 Task: Slide 22 - Resources.
Action: Mouse moved to (29, 76)
Screenshot: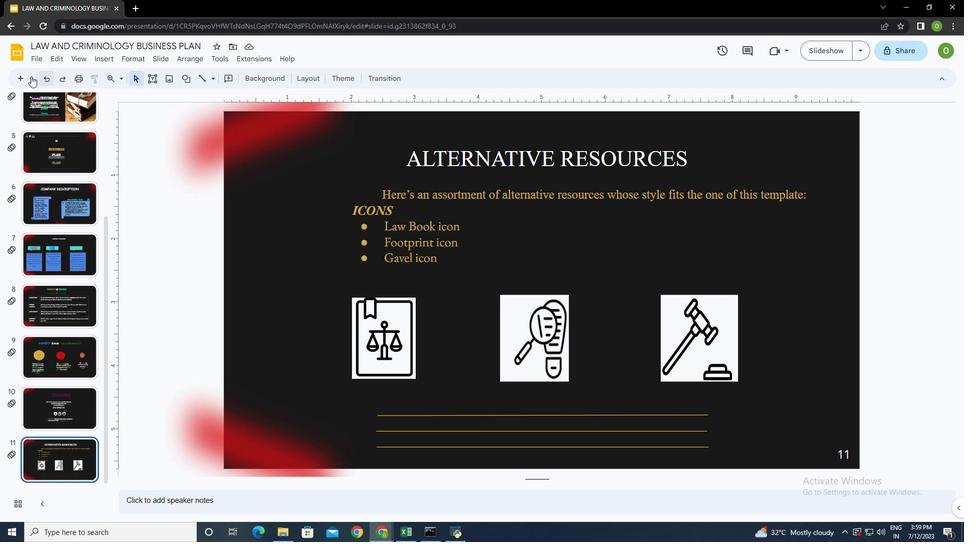 
Action: Mouse pressed left at (29, 76)
Screenshot: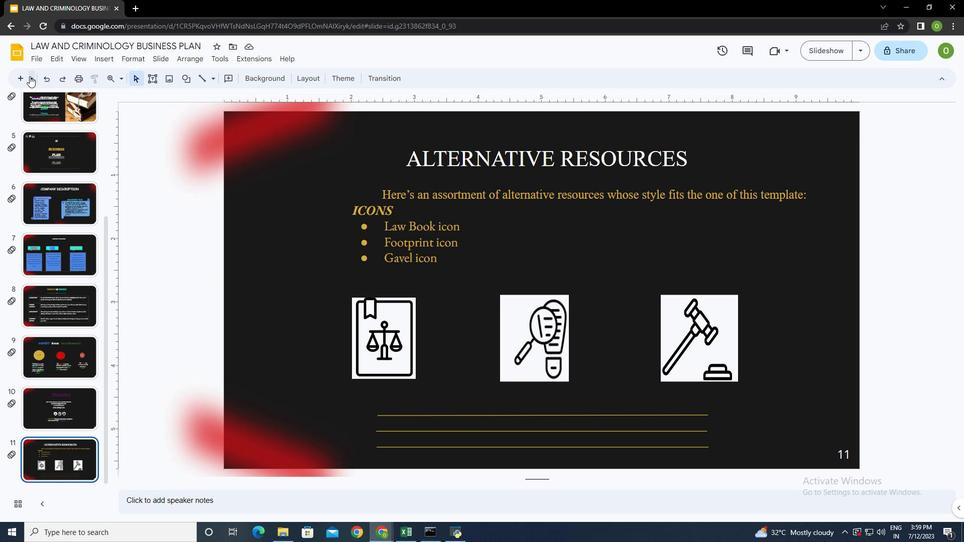 
Action: Mouse moved to (42, 313)
Screenshot: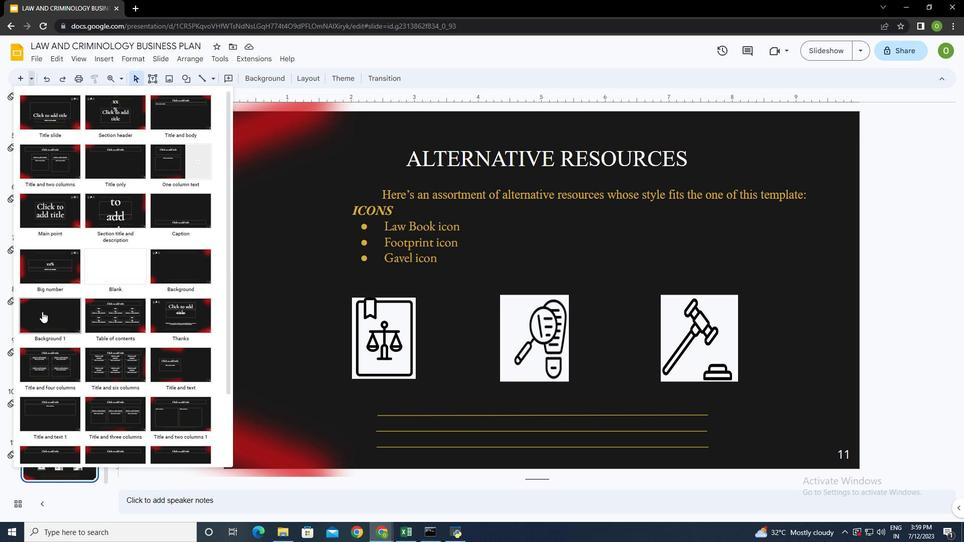 
Action: Mouse pressed left at (42, 313)
Screenshot: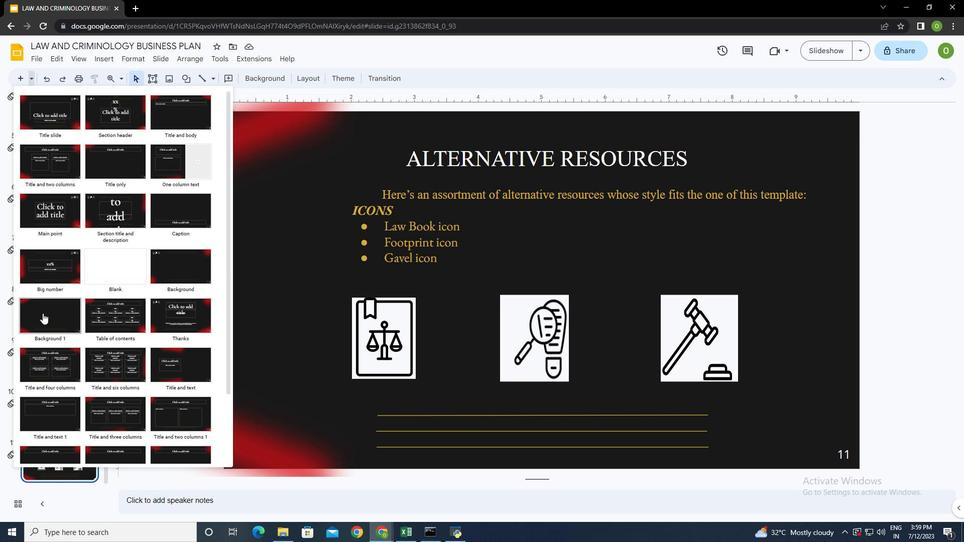 
Action: Mouse moved to (150, 77)
Screenshot: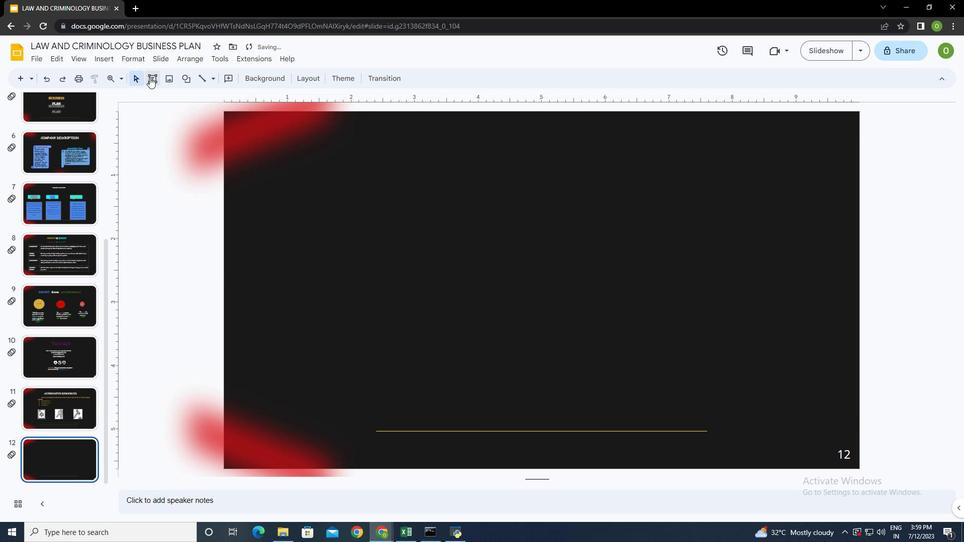 
Action: Mouse pressed left at (150, 77)
Screenshot: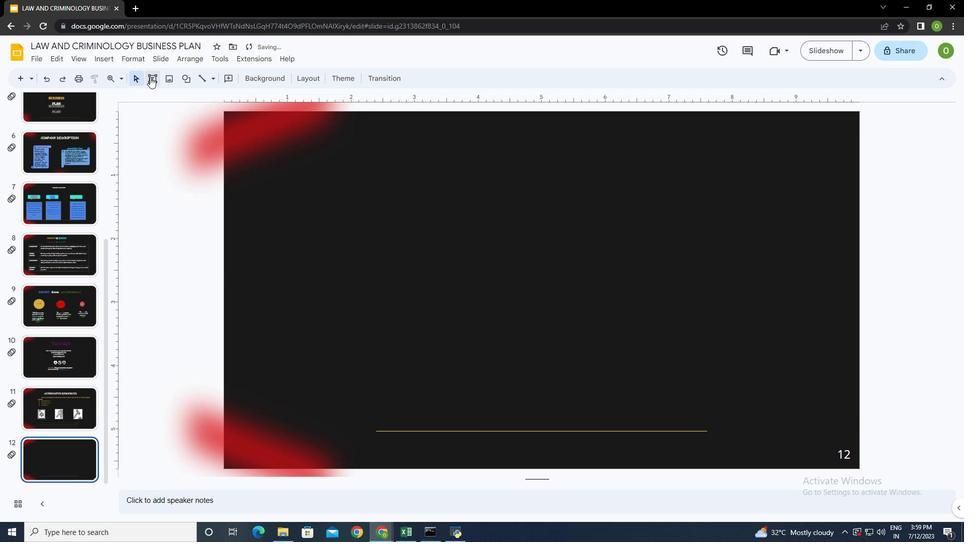
Action: Mouse moved to (383, 135)
Screenshot: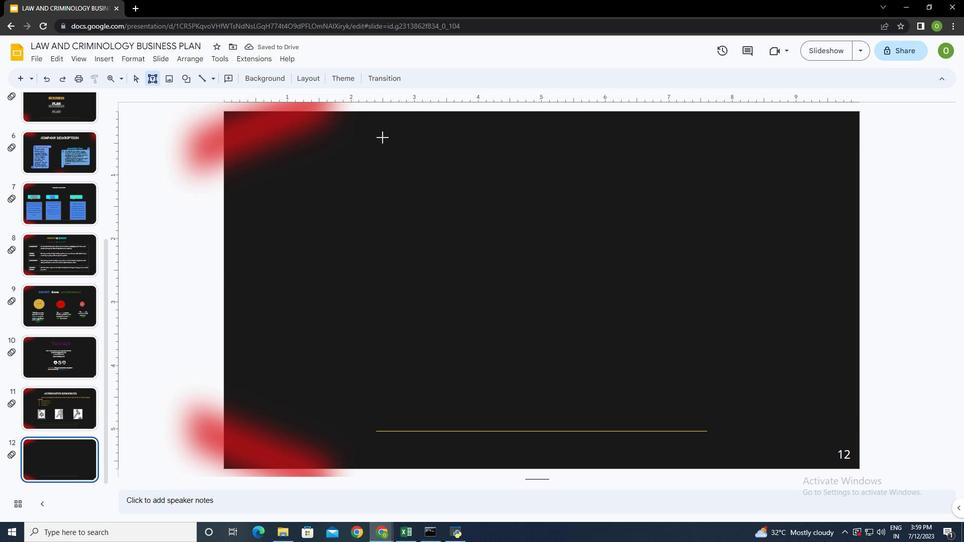 
Action: Mouse pressed left at (383, 135)
Screenshot: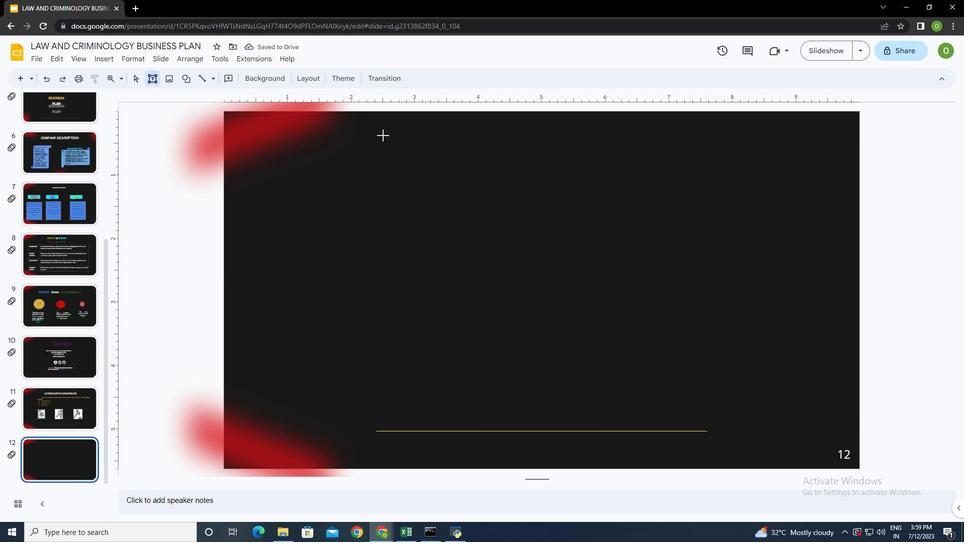 
Action: Mouse moved to (436, 164)
Screenshot: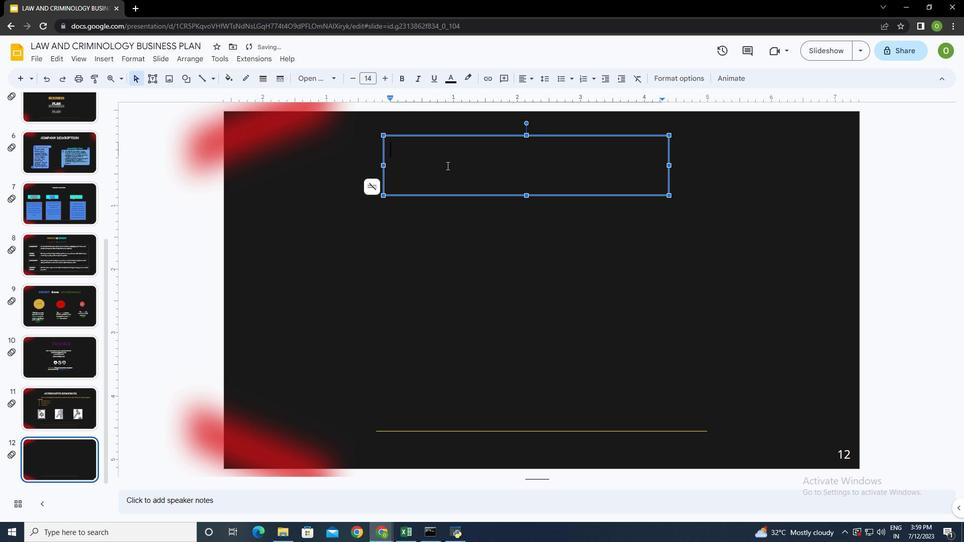 
Action: Key pressed <Key.caps_lock>RESOURCES
Screenshot: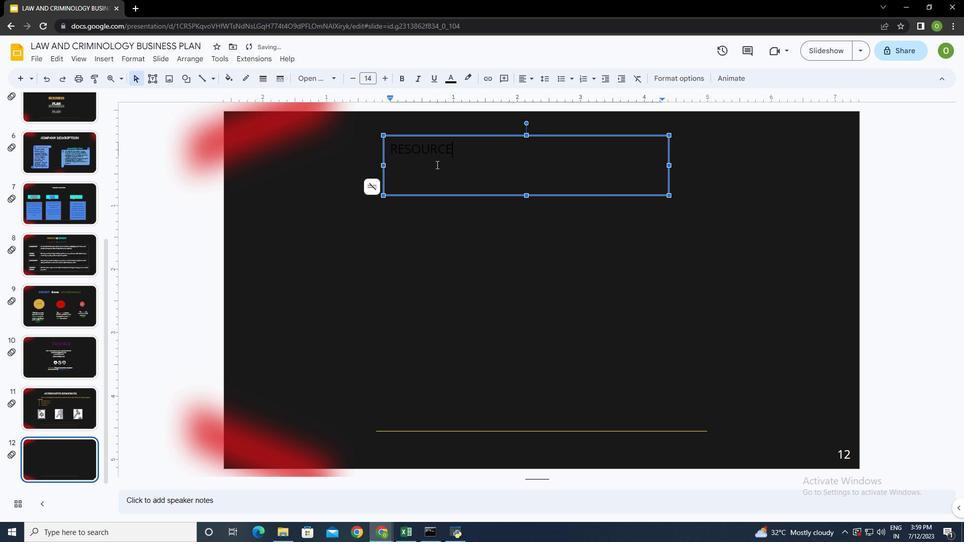 
Action: Mouse moved to (480, 150)
Screenshot: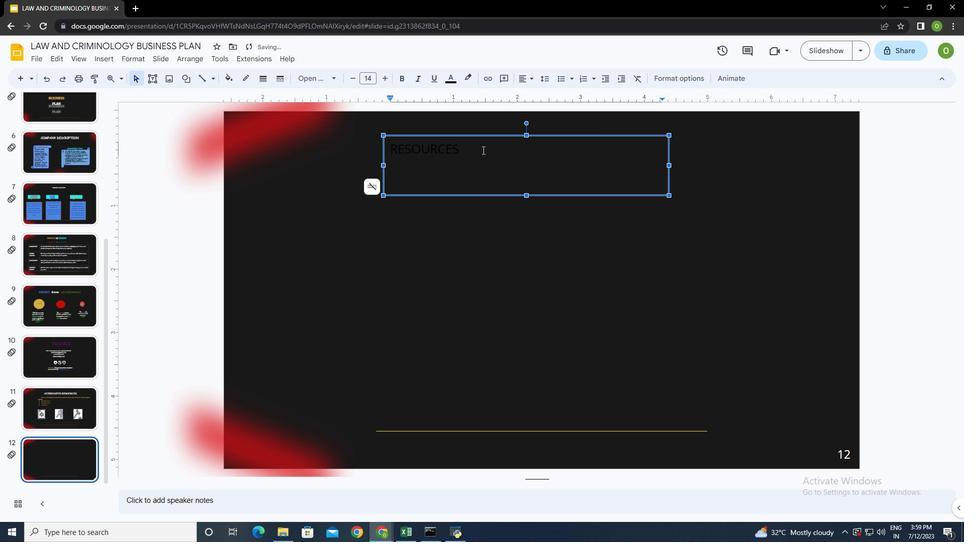 
Action: Mouse pressed left at (480, 150)
Screenshot: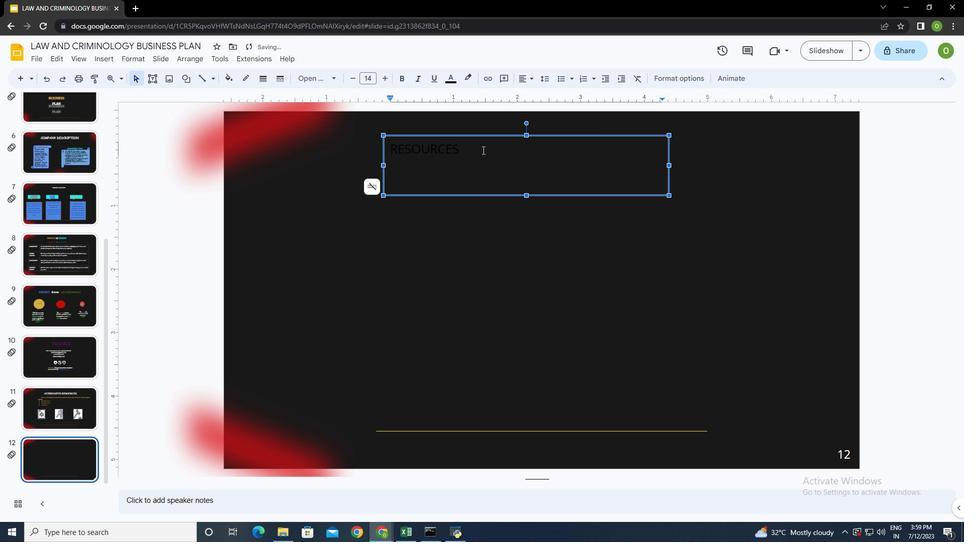 
Action: Mouse moved to (455, 73)
Screenshot: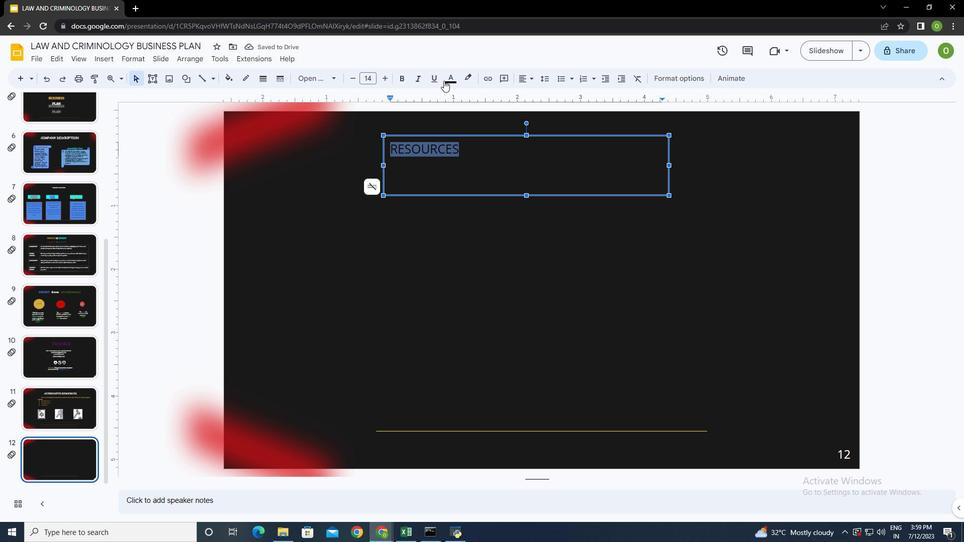 
Action: Mouse pressed left at (455, 73)
Screenshot: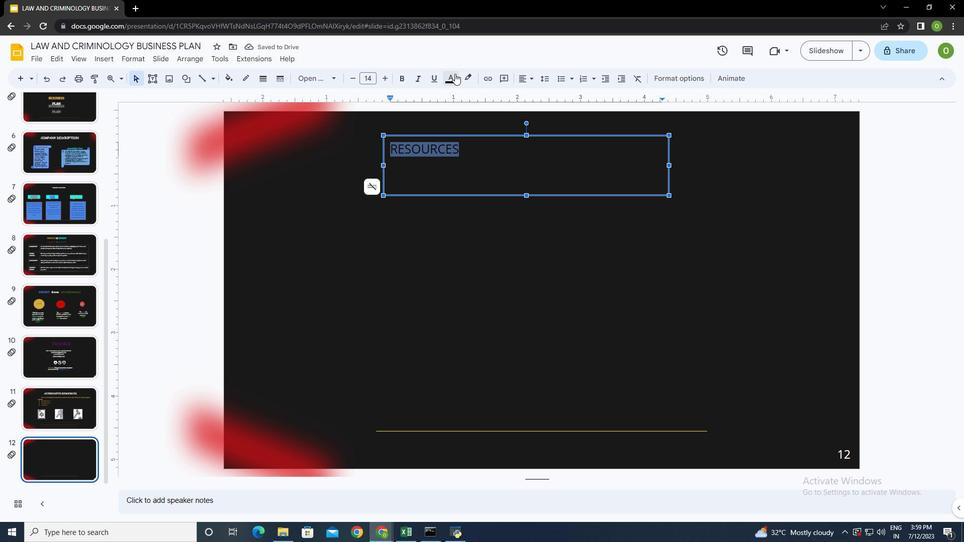 
Action: Mouse moved to (452, 110)
Screenshot: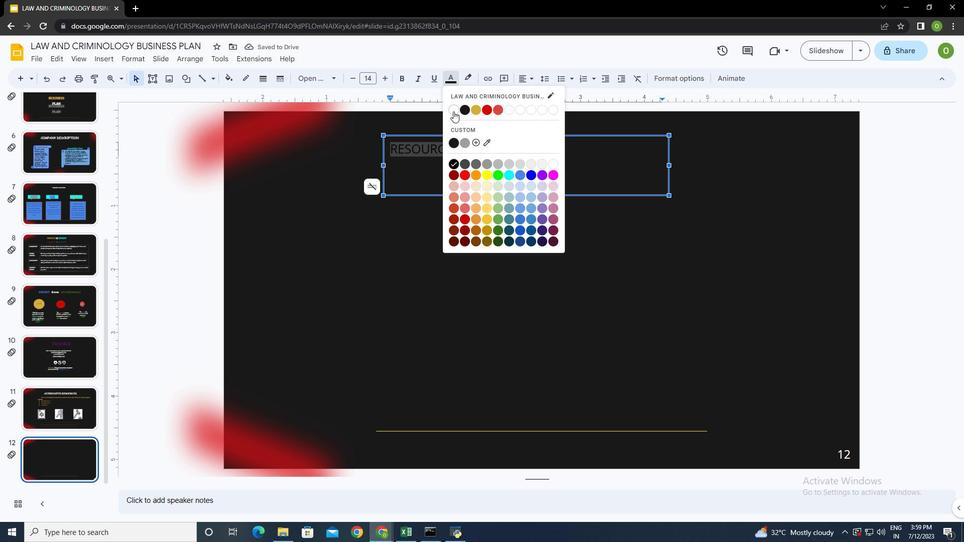 
Action: Mouse pressed left at (452, 110)
Screenshot: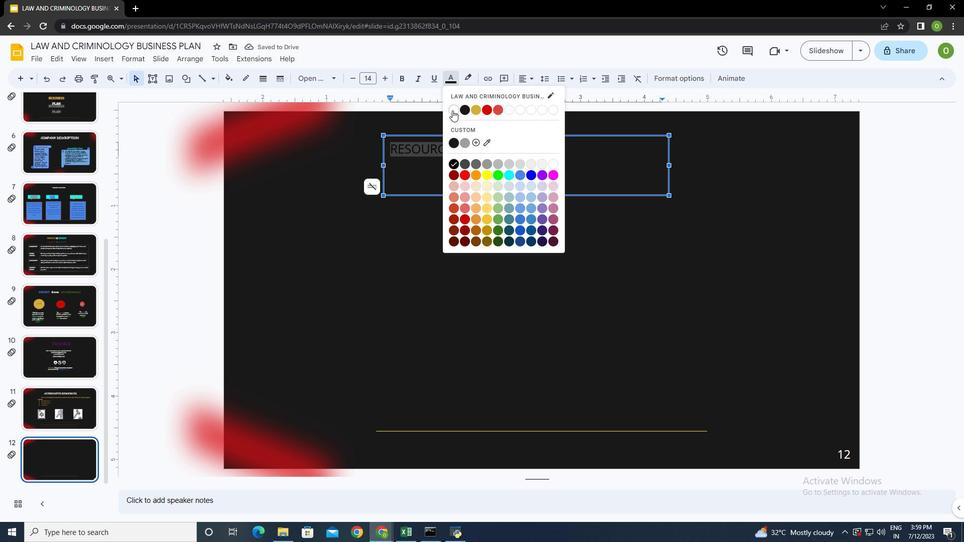 
Action: Mouse moved to (371, 76)
Screenshot: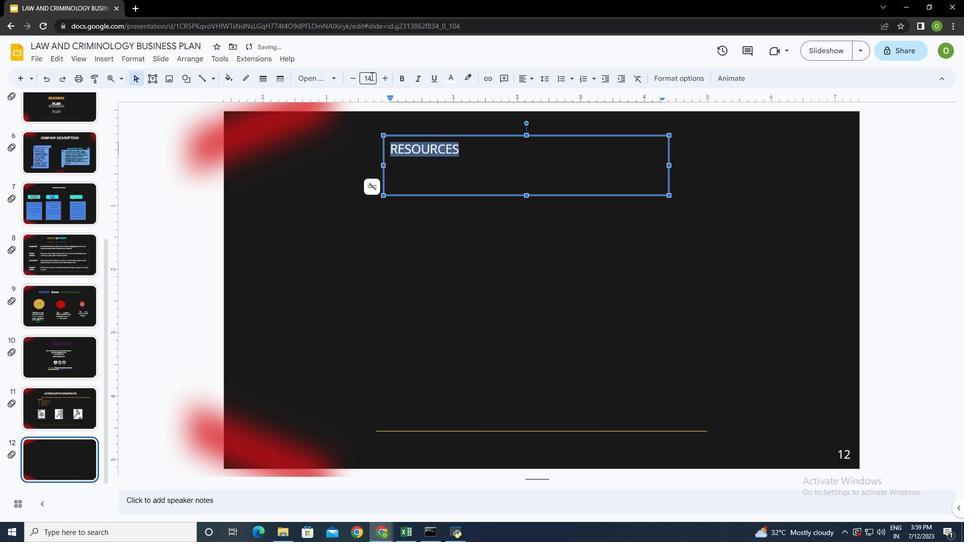 
Action: Mouse pressed left at (371, 76)
Screenshot: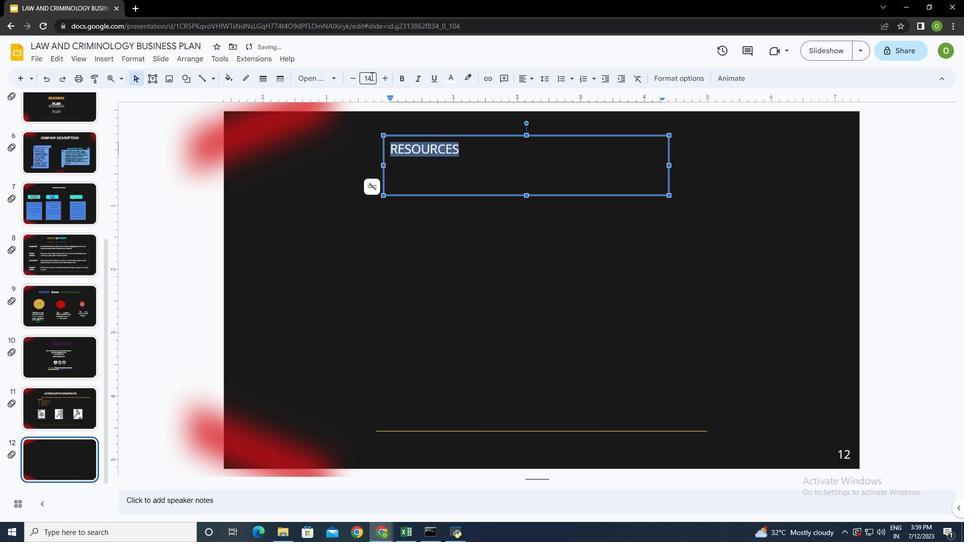 
Action: Mouse moved to (370, 301)
Screenshot: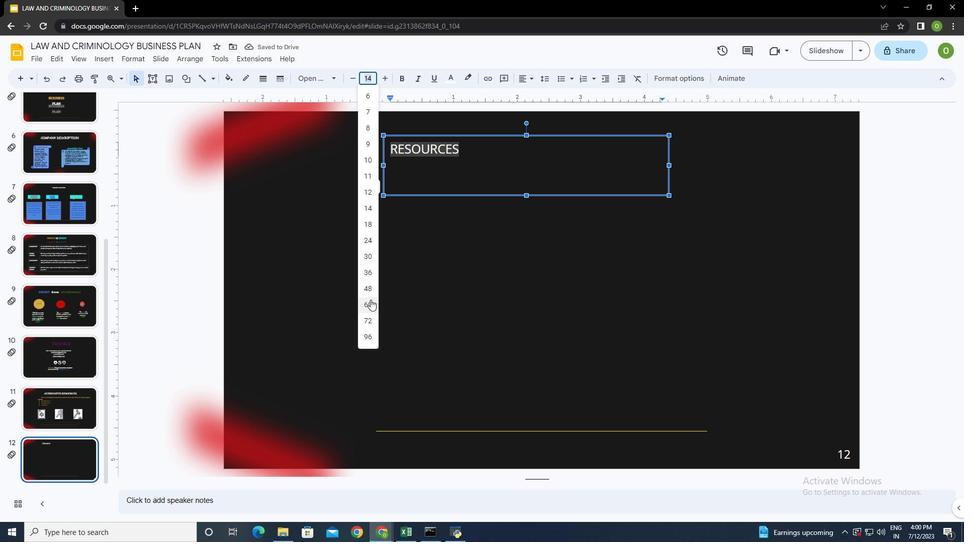 
Action: Mouse pressed left at (370, 301)
Screenshot: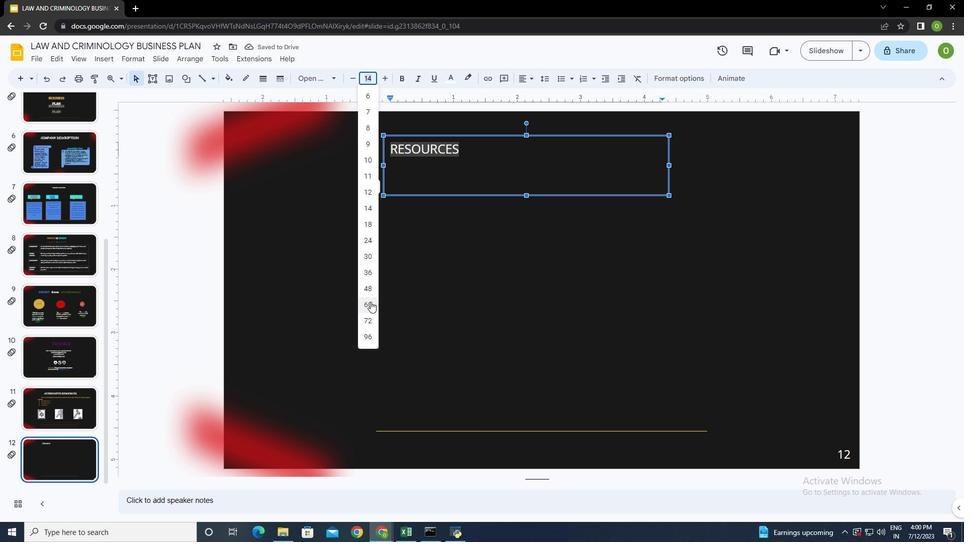 
Action: Mouse moved to (353, 77)
Screenshot: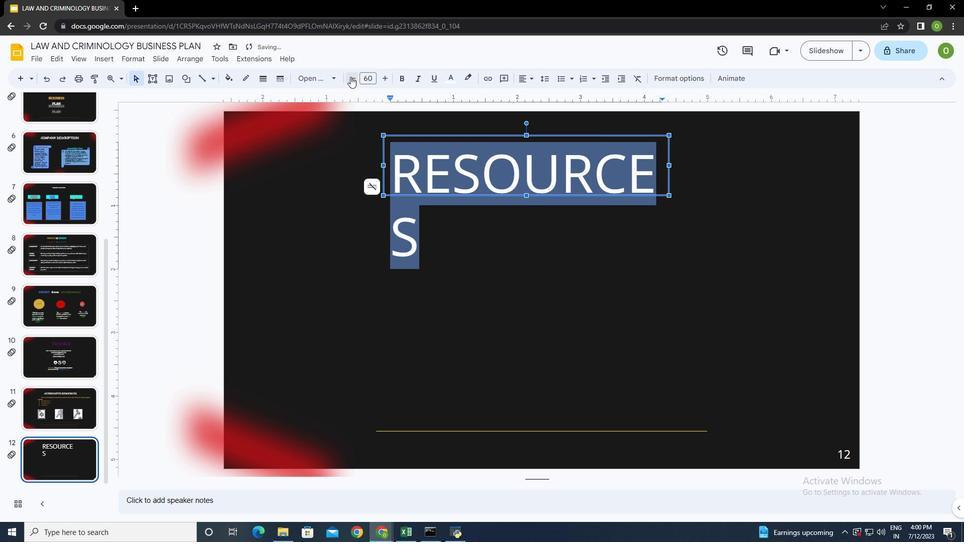 
Action: Mouse pressed left at (353, 77)
Screenshot: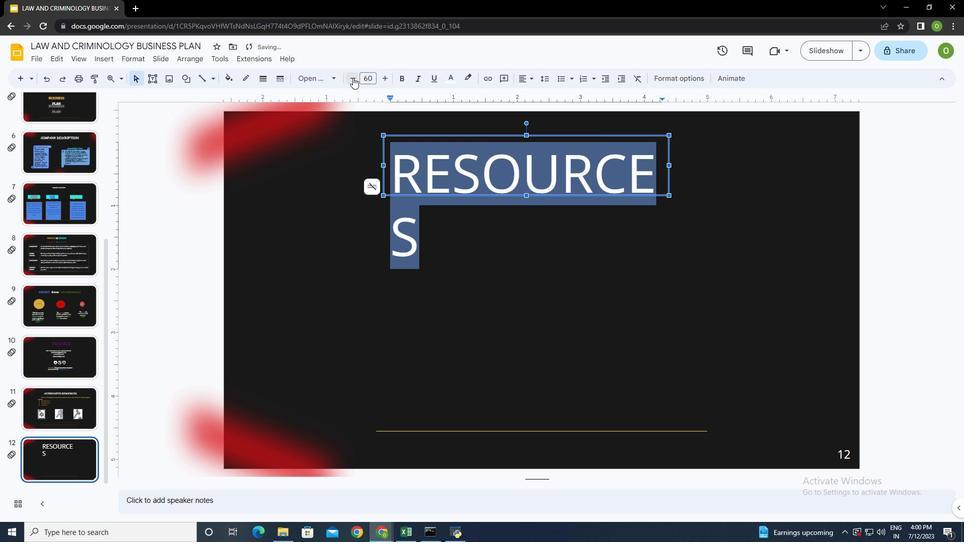 
Action: Mouse pressed left at (353, 77)
Screenshot: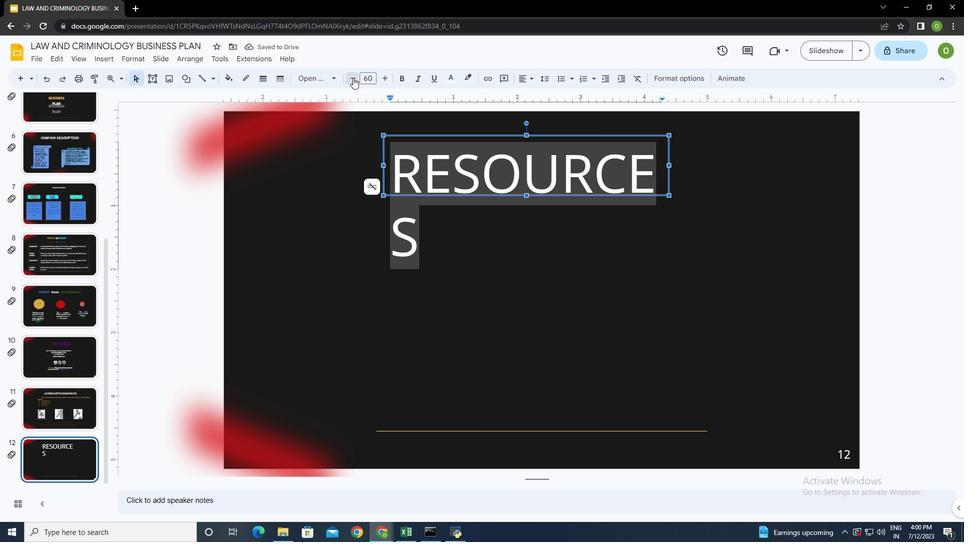 
Action: Mouse pressed left at (353, 77)
Screenshot: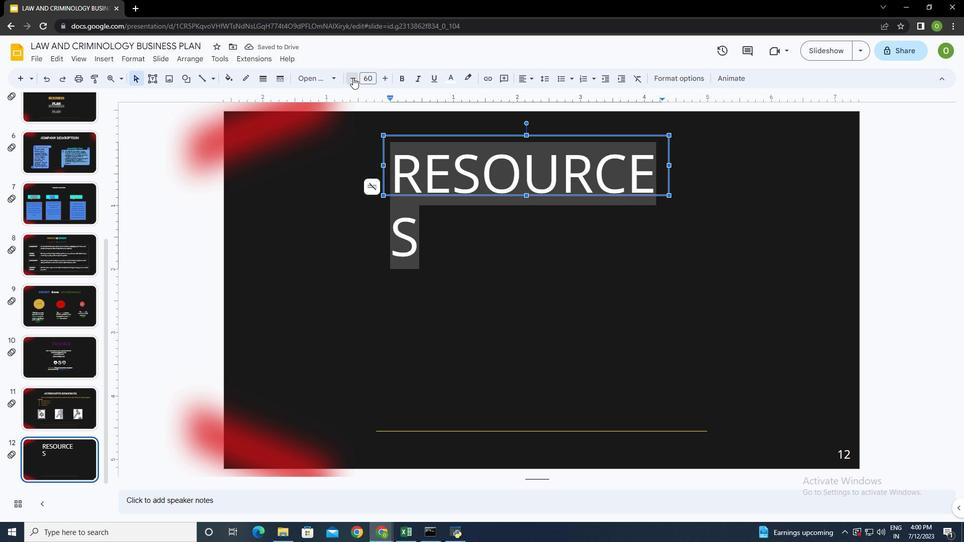 
Action: Mouse pressed left at (353, 77)
Screenshot: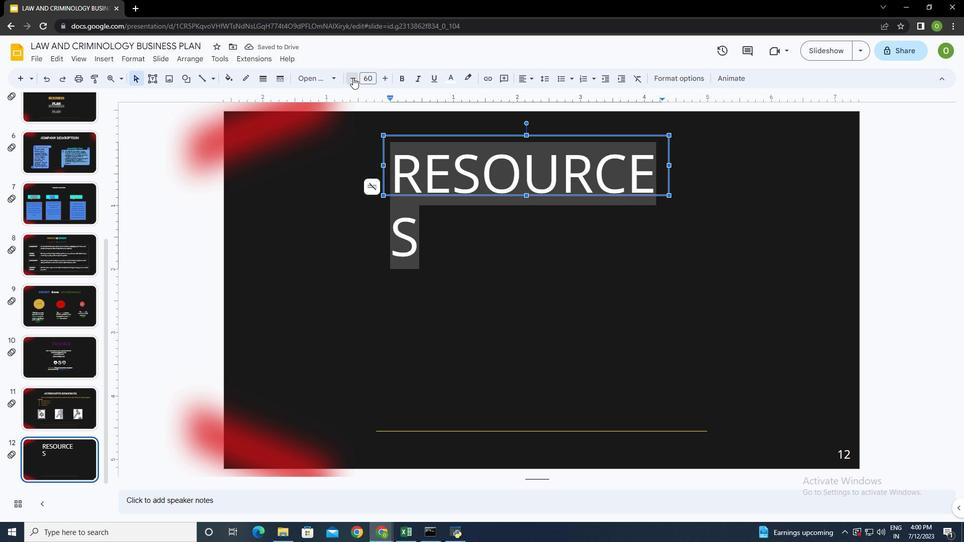 
Action: Mouse pressed left at (353, 77)
Screenshot: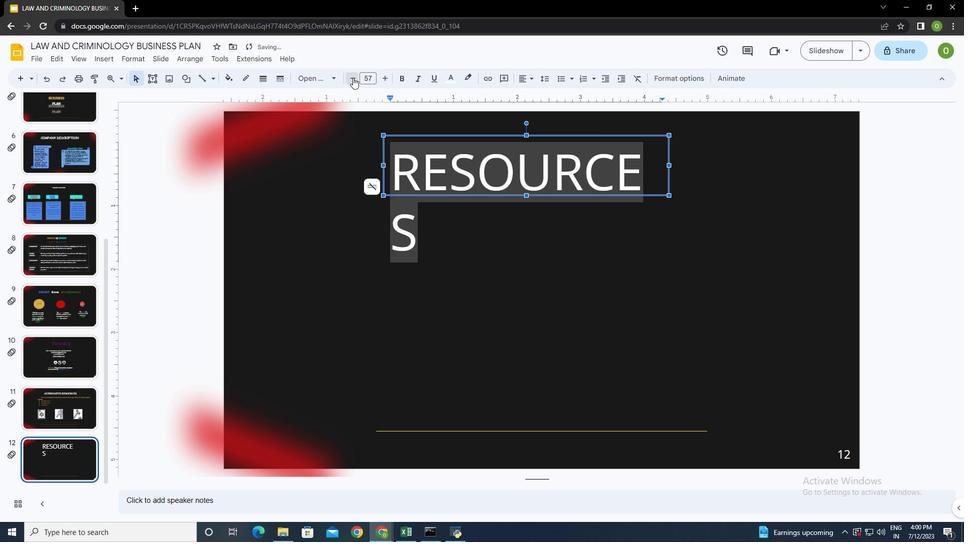 
Action: Mouse pressed left at (353, 77)
Screenshot: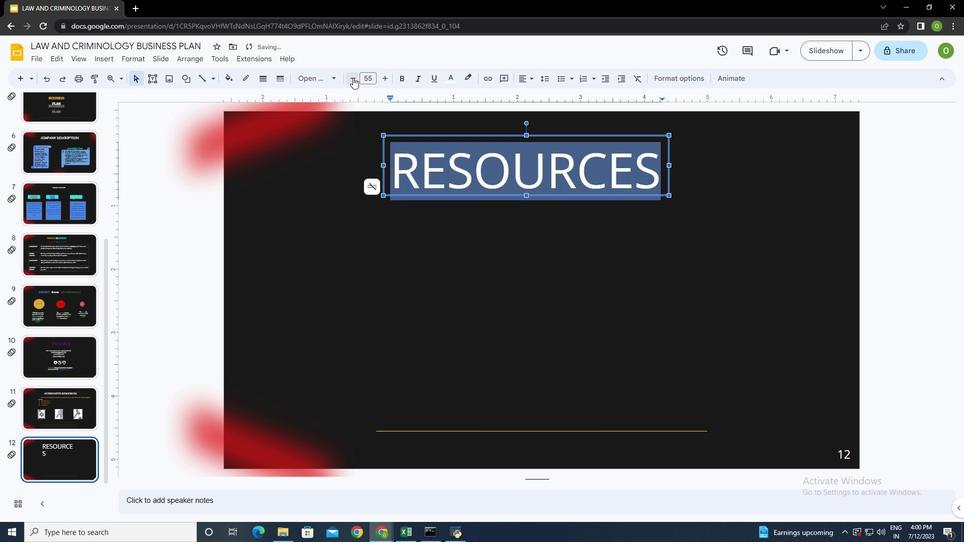 
Action: Mouse pressed left at (353, 77)
Screenshot: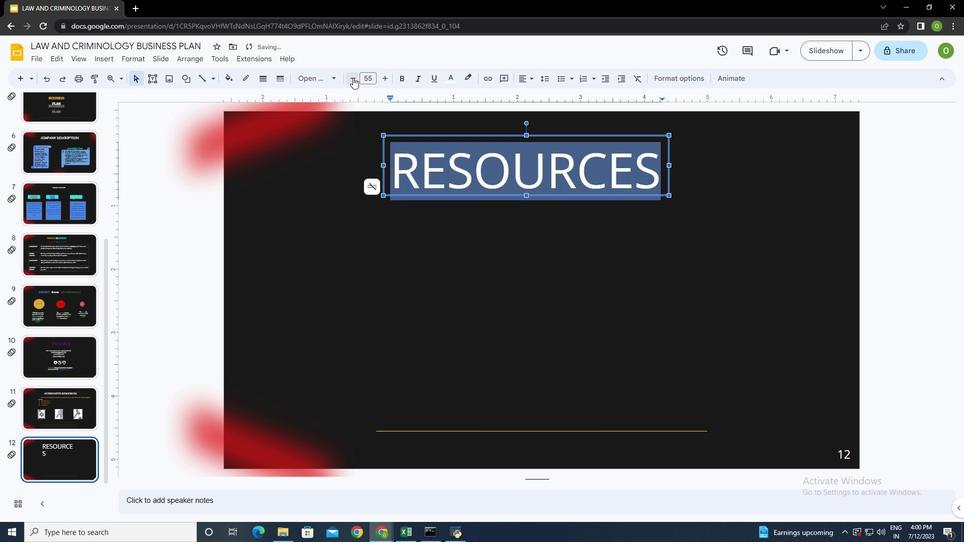
Action: Mouse pressed left at (353, 77)
Screenshot: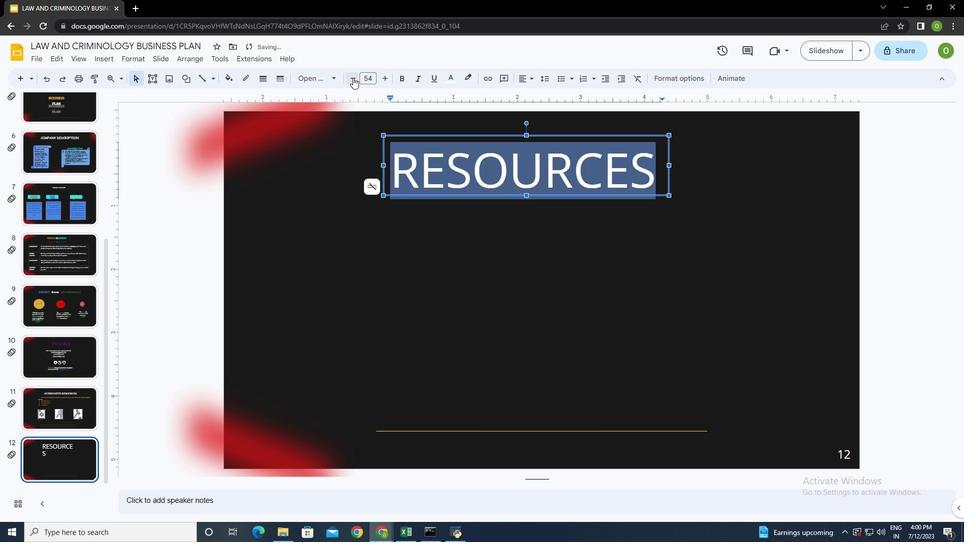 
Action: Mouse pressed left at (353, 77)
Screenshot: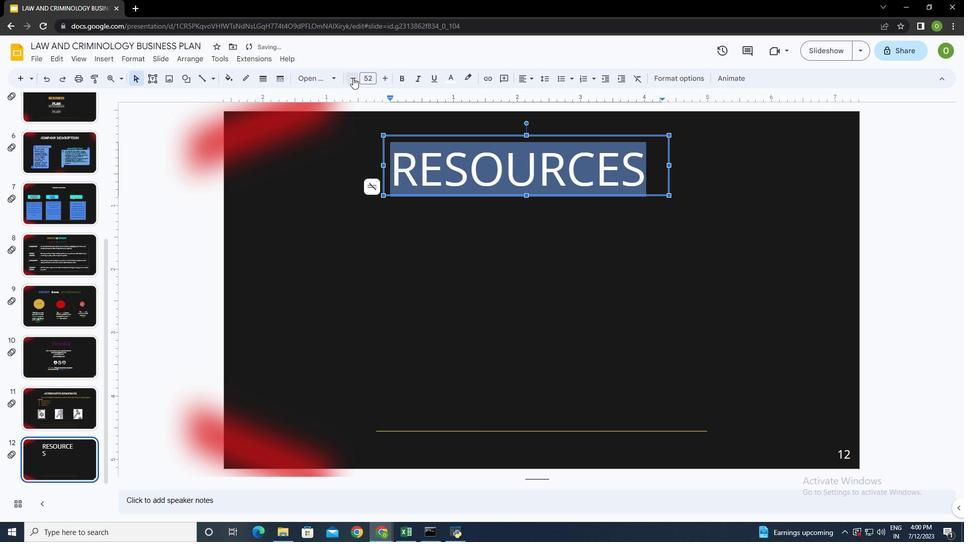 
Action: Mouse pressed left at (353, 77)
Screenshot: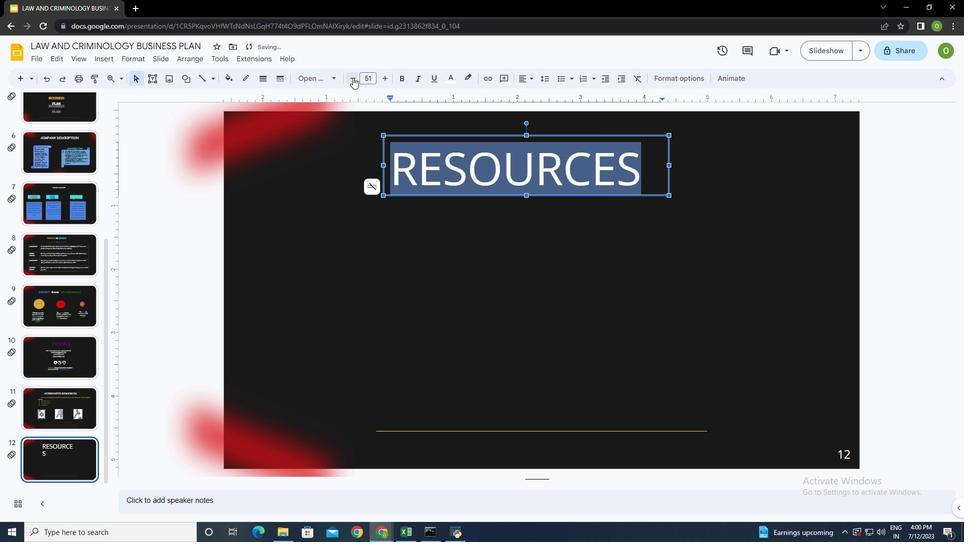 
Action: Mouse moved to (315, 76)
Screenshot: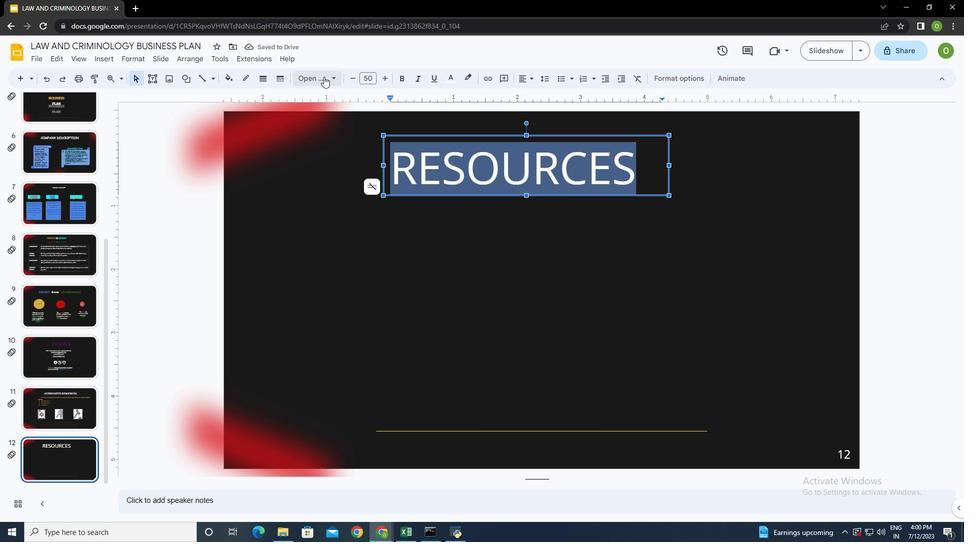 
Action: Mouse pressed left at (315, 76)
Screenshot: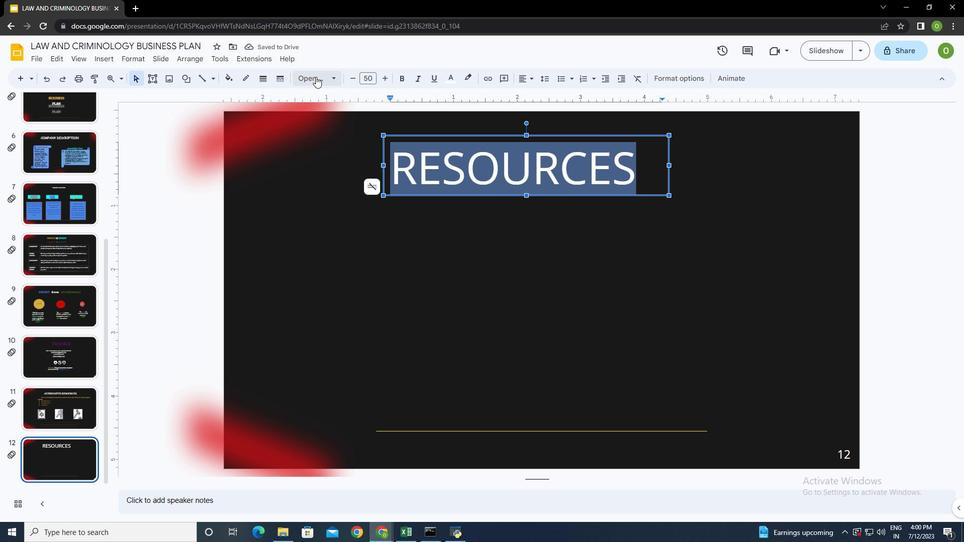
Action: Mouse moved to (356, 207)
Screenshot: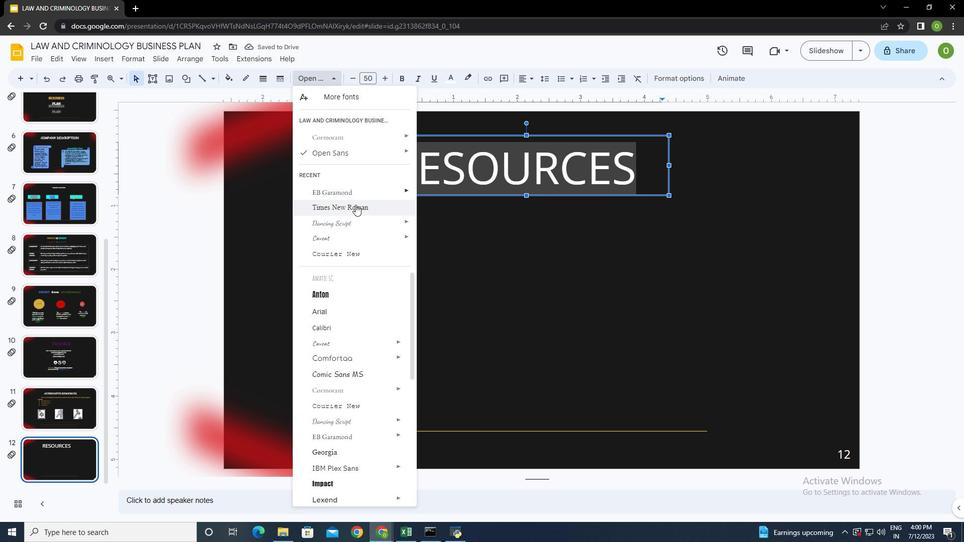 
Action: Mouse pressed left at (356, 207)
Screenshot: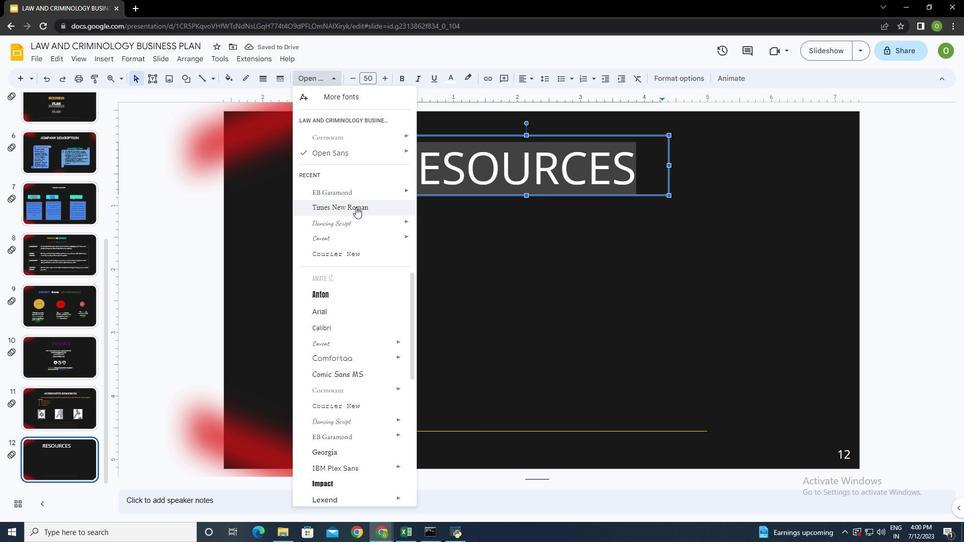
Action: Mouse moved to (670, 166)
Screenshot: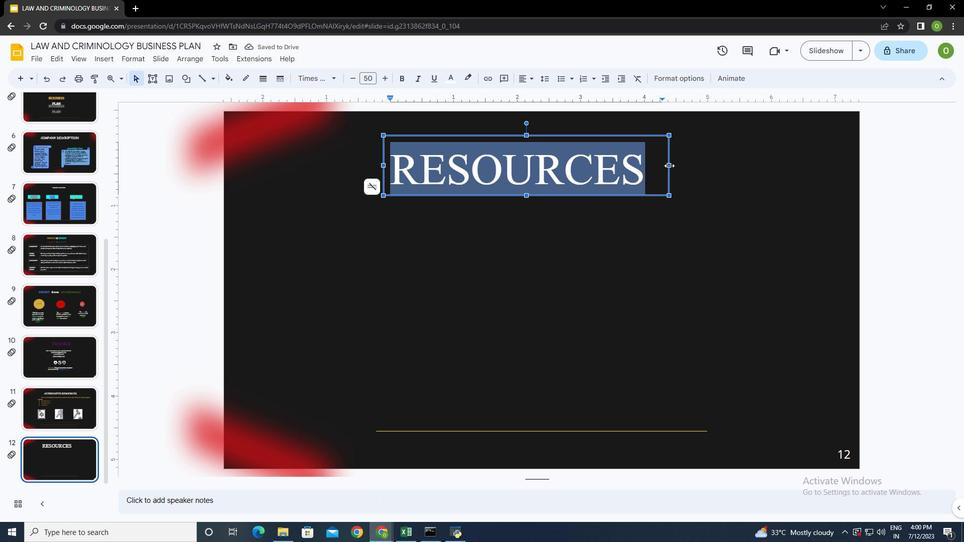 
Action: Mouse pressed left at (670, 166)
Screenshot: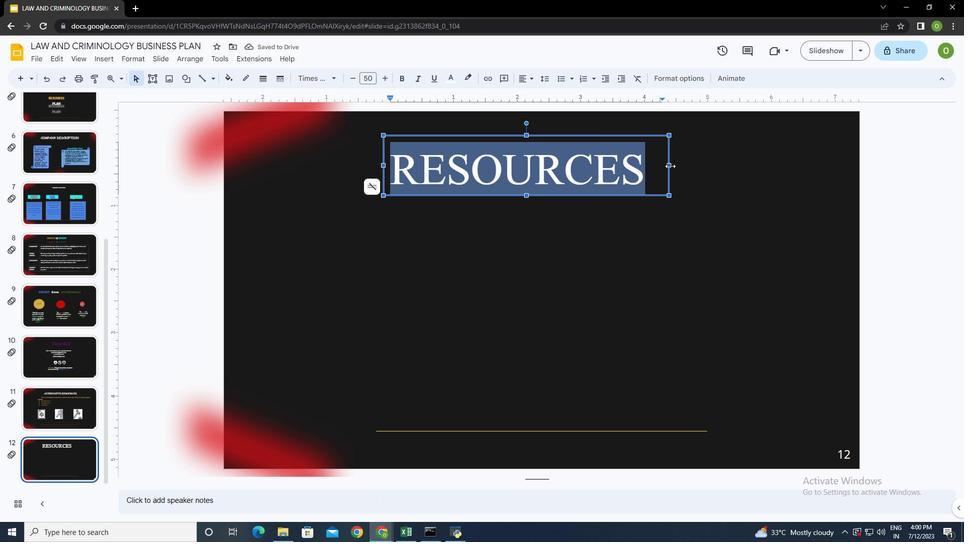 
Action: Mouse moved to (701, 171)
Screenshot: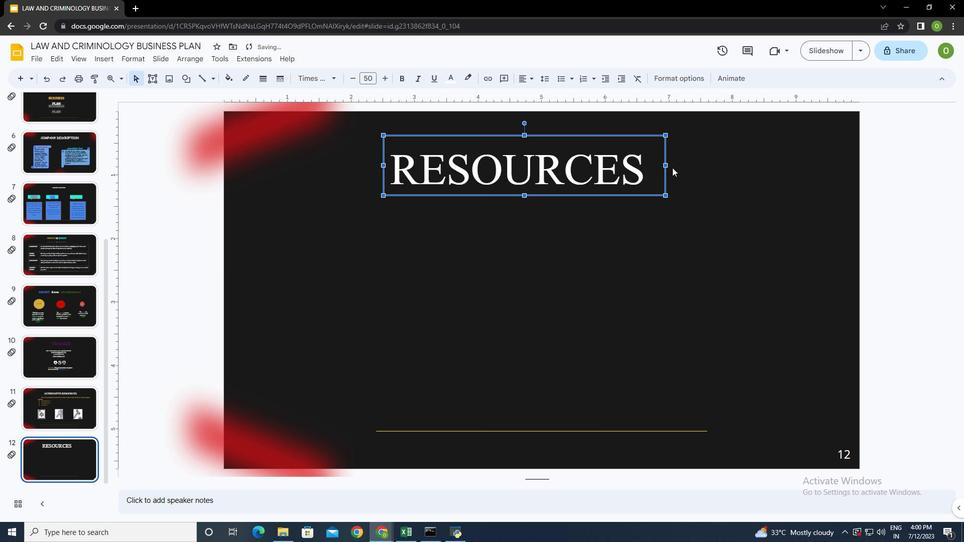 
Action: Mouse pressed left at (701, 171)
Screenshot: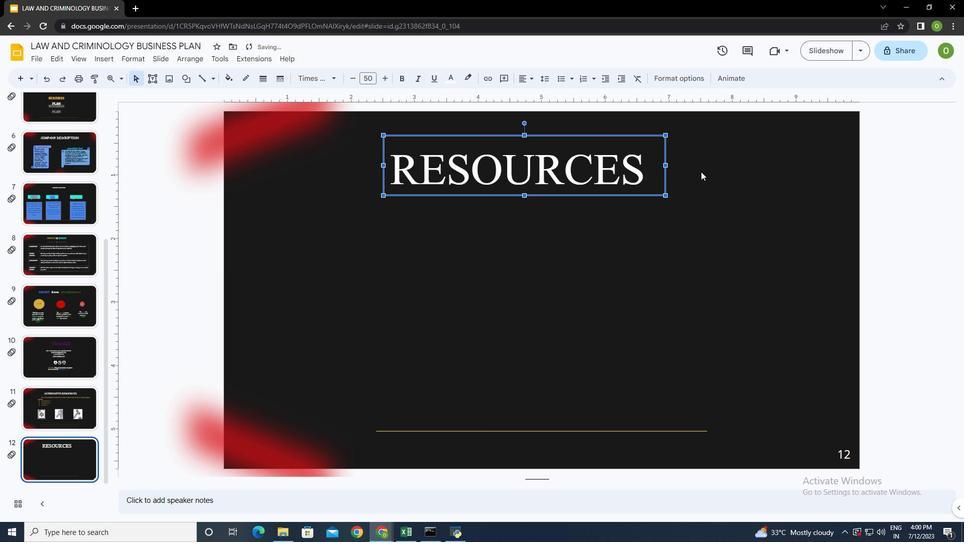 
Action: Mouse moved to (463, 202)
Screenshot: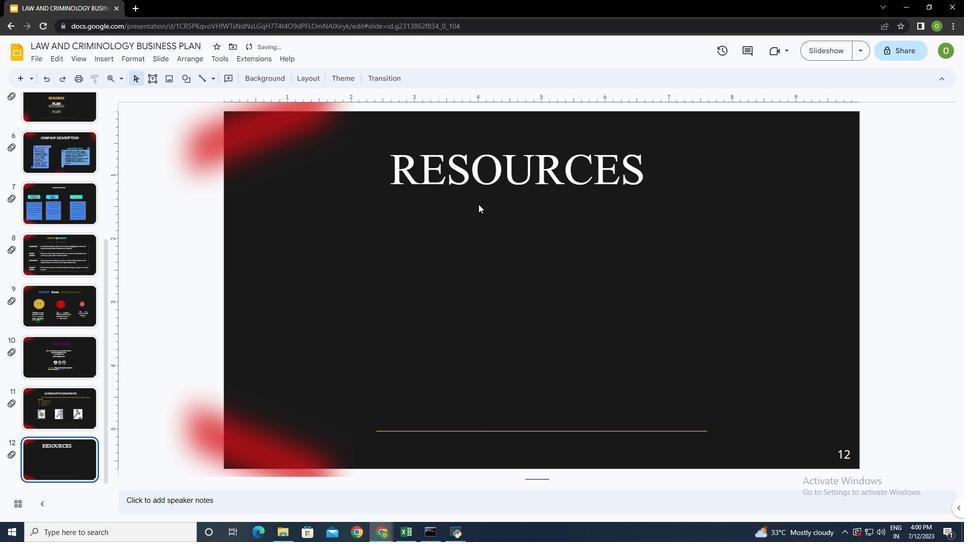 
Action: Mouse pressed left at (463, 202)
Screenshot: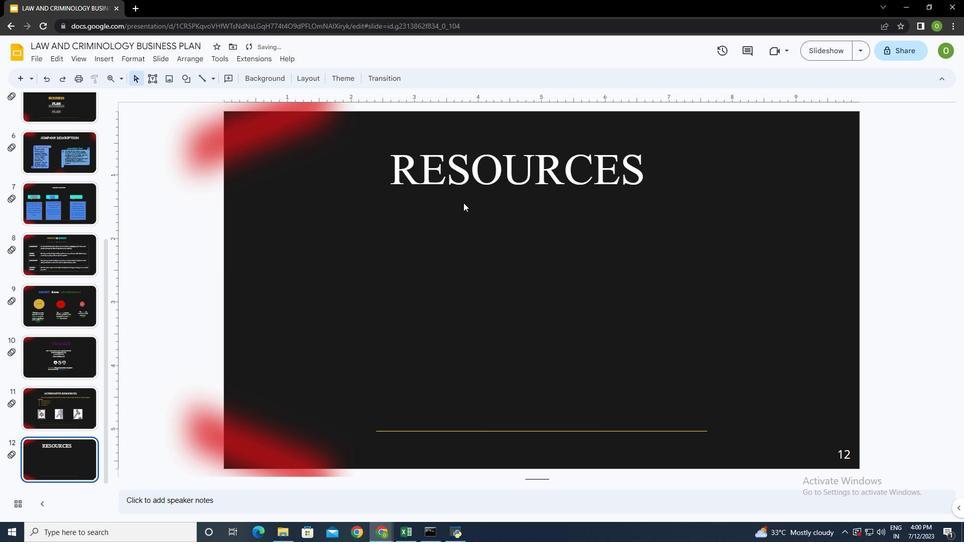 
Action: Mouse moved to (462, 181)
Screenshot: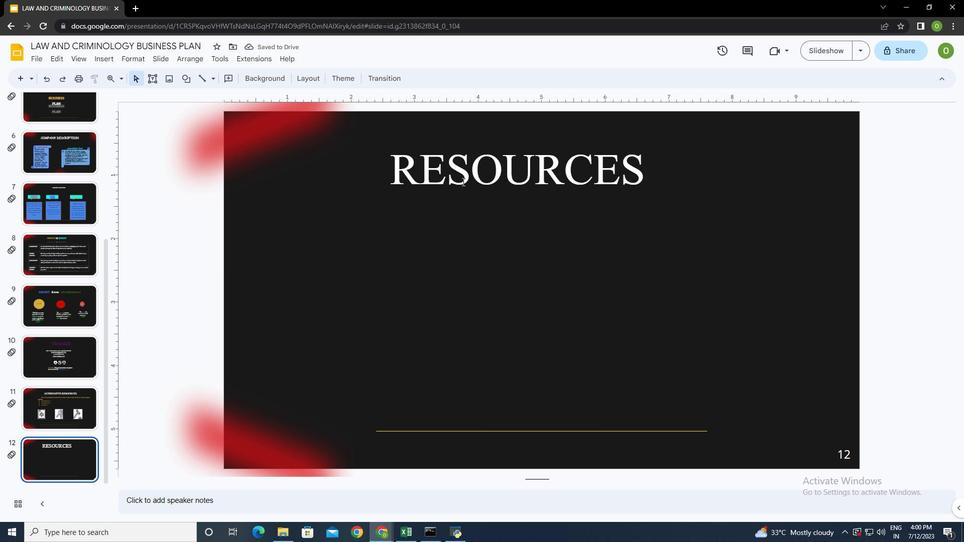 
Action: Mouse pressed left at (462, 181)
Screenshot: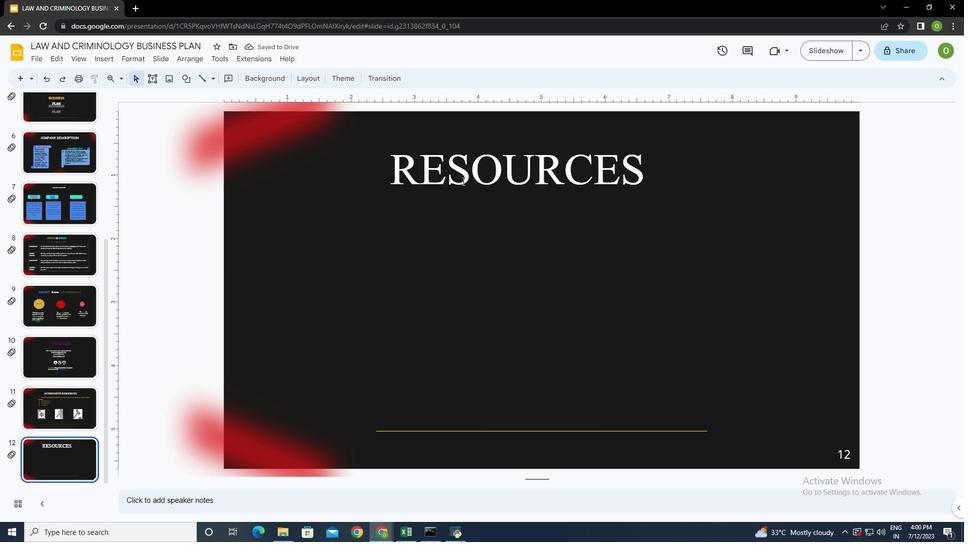 
Action: Mouse moved to (465, 214)
Screenshot: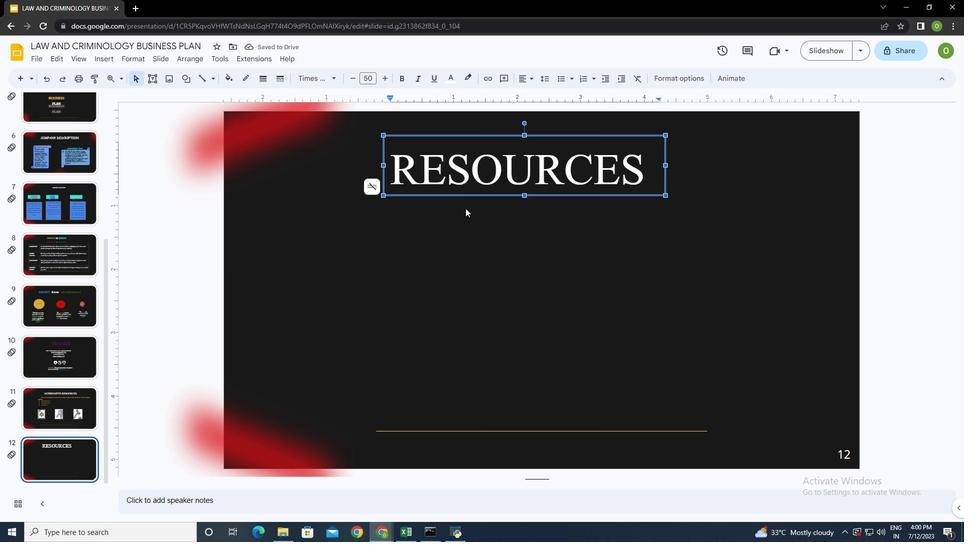 
Action: Mouse pressed left at (465, 214)
Screenshot: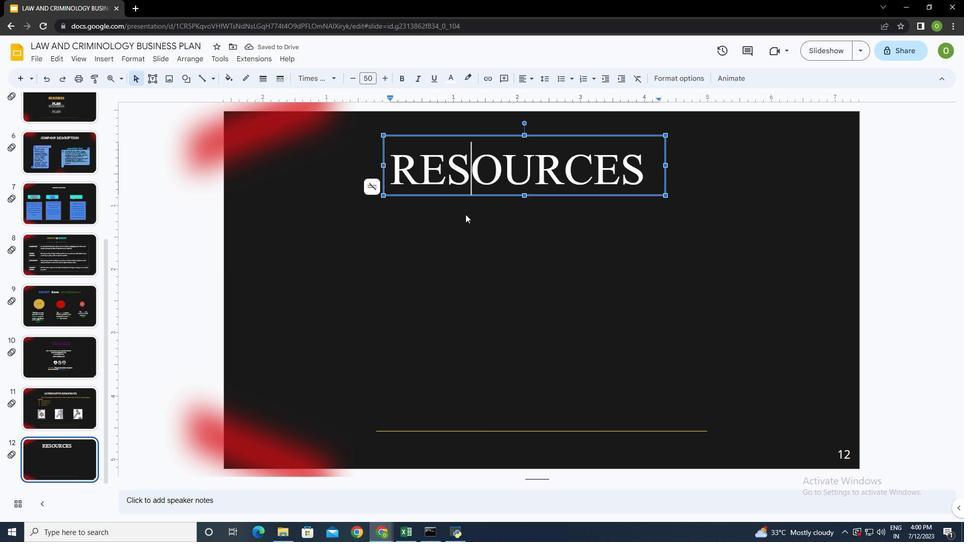 
Action: Mouse moved to (109, 60)
Screenshot: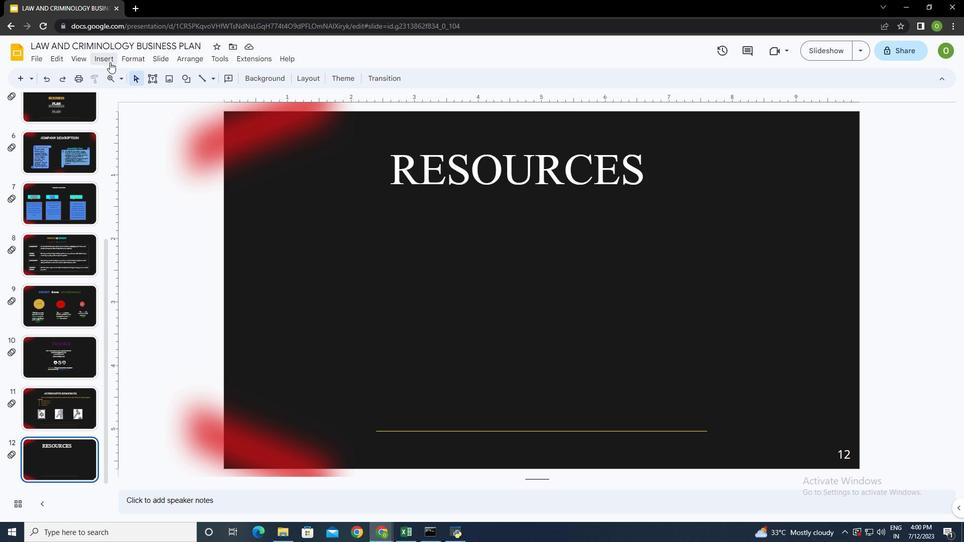 
Action: Mouse pressed left at (109, 60)
Screenshot: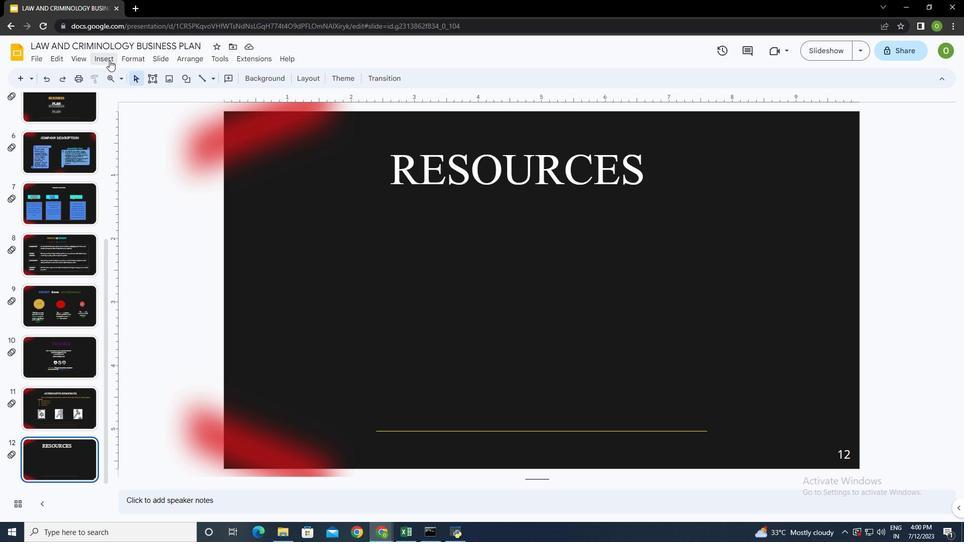 
Action: Mouse moved to (140, 88)
Screenshot: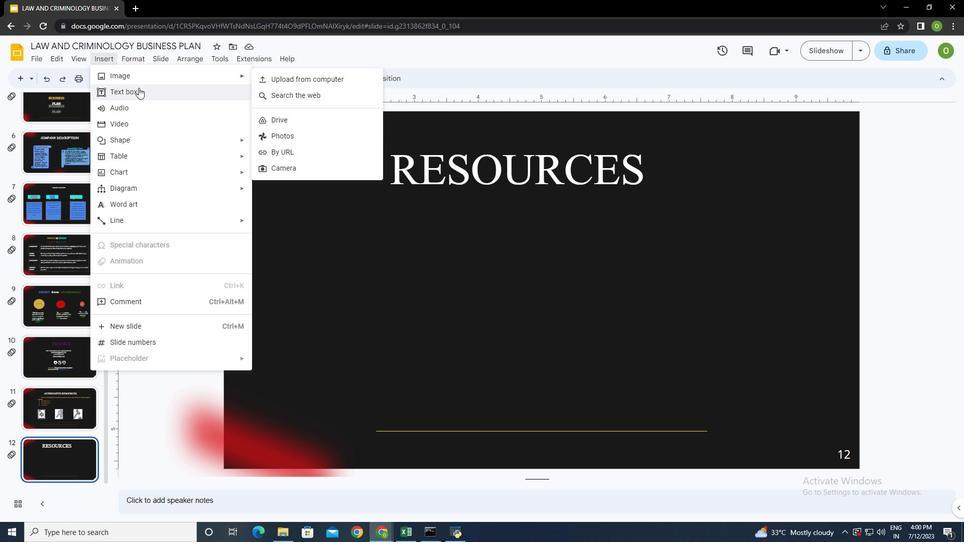 
Action: Mouse pressed left at (140, 88)
Screenshot: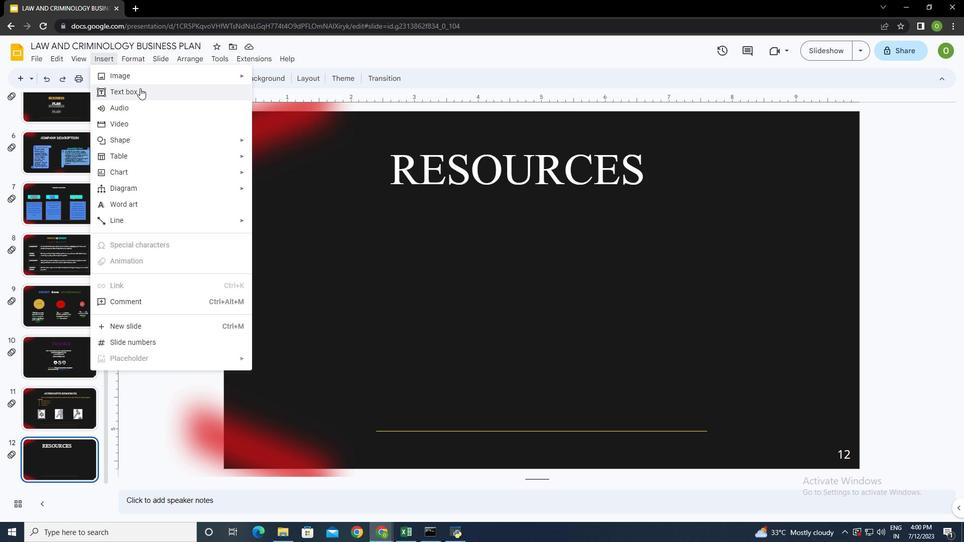 
Action: Mouse moved to (364, 207)
Screenshot: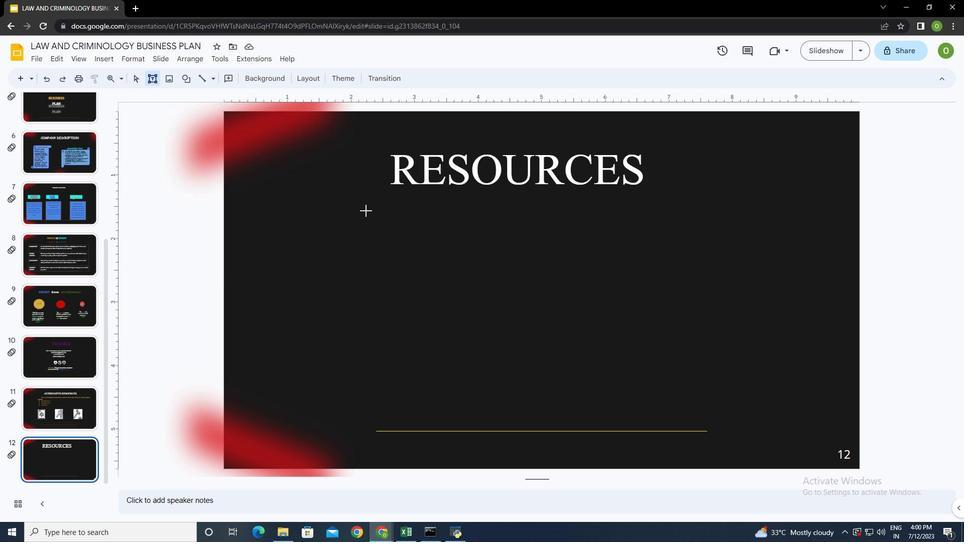 
Action: Mouse pressed left at (364, 207)
Screenshot: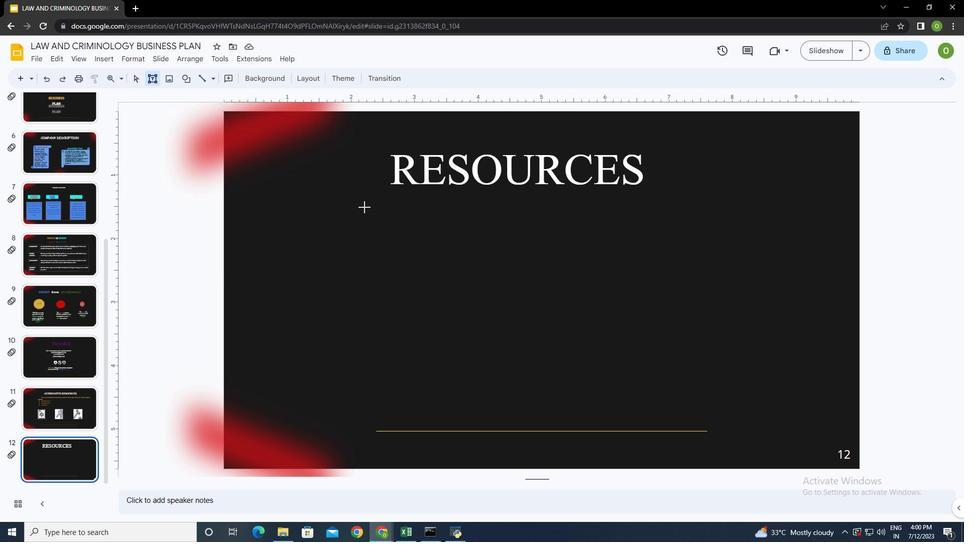 
Action: Mouse moved to (452, 79)
Screenshot: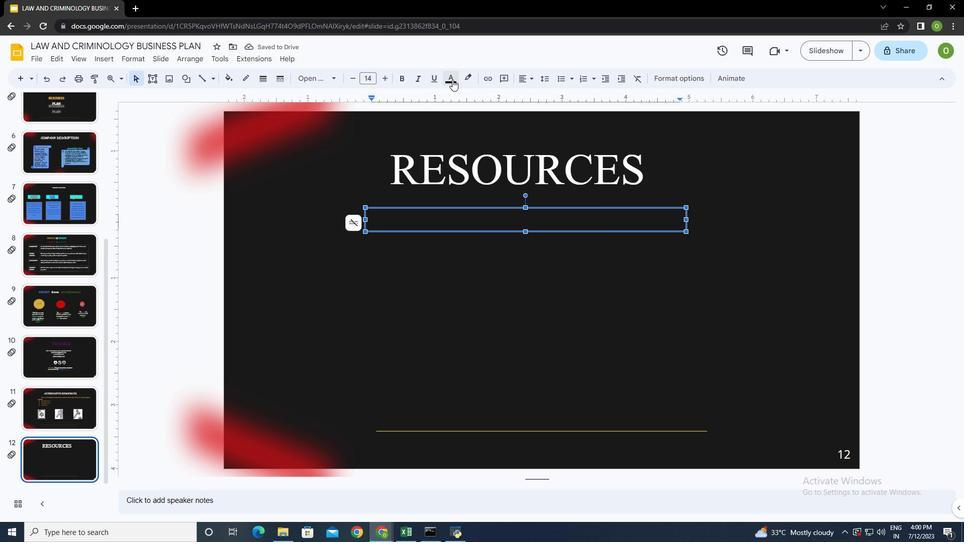 
Action: Mouse pressed left at (452, 79)
Screenshot: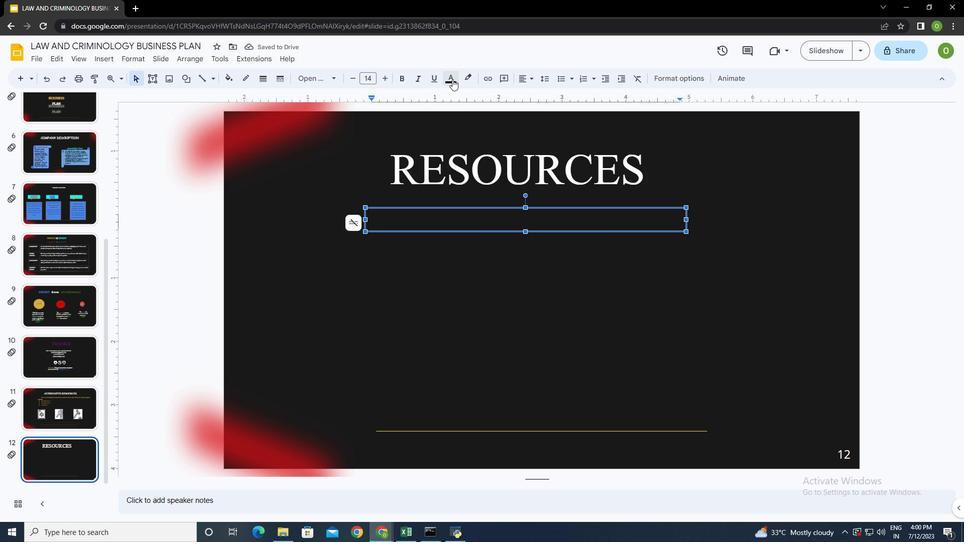 
Action: Mouse moved to (452, 108)
Screenshot: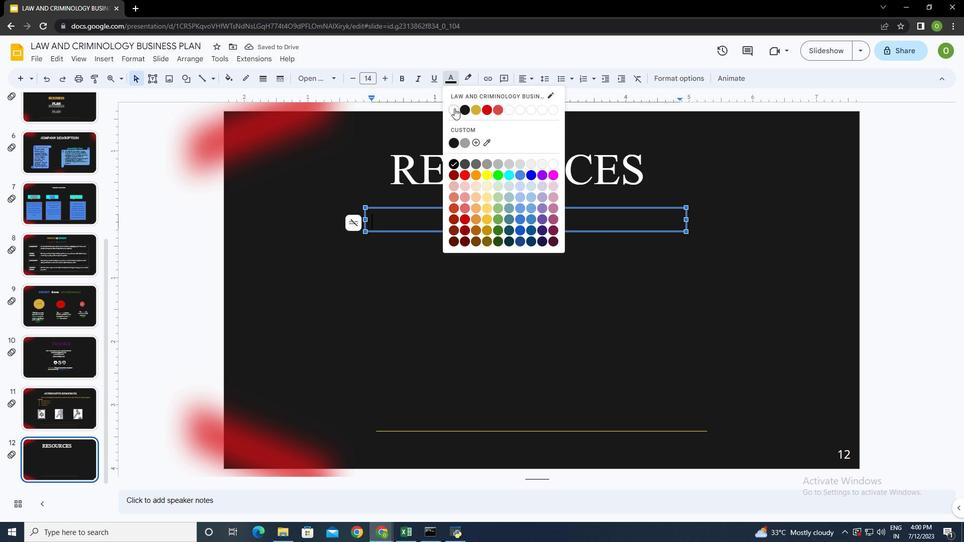 
Action: Mouse pressed left at (452, 108)
Screenshot: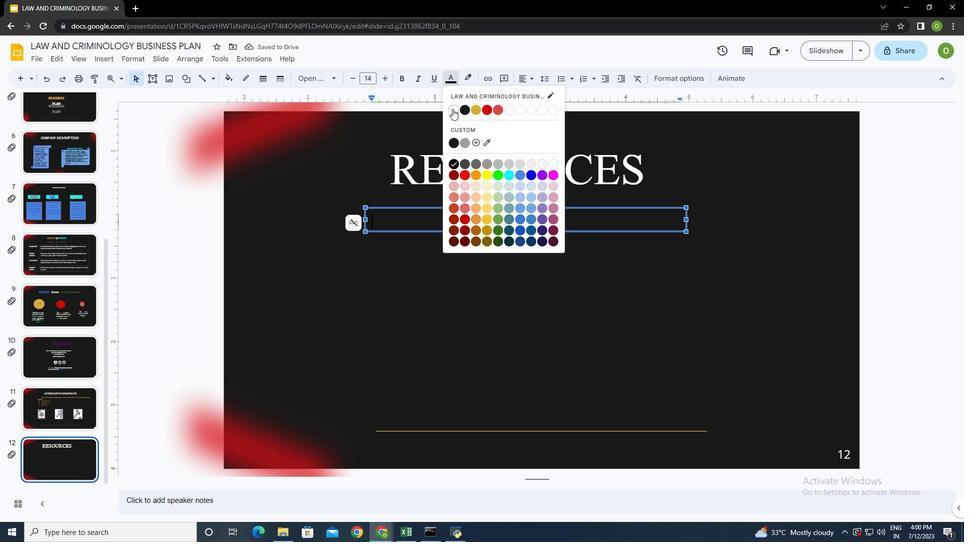 
Action: Mouse moved to (428, 222)
Screenshot: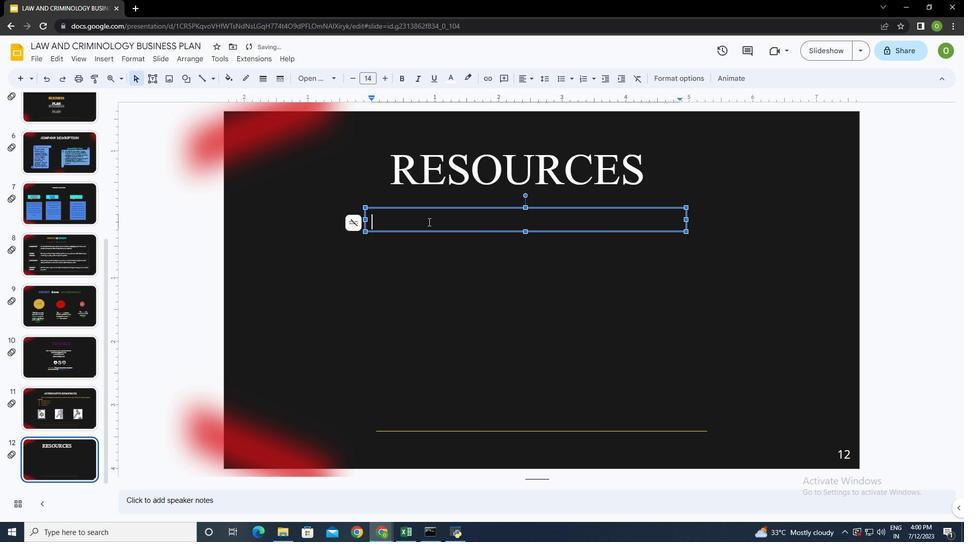 
Action: Key pressed <Key.shift><Key.shift><Key.shift><Key.shift><Key.shift><Key.shift>dID<Key.space>YOU<Key.space>LIKE<Key.space>Y<Key.backspace>THE<Key.space>RESOURCES<Key.space>ON<Key.space>THIS<Key.space>TEMPLATE<Key.shift_r><Key.shift_r><Key.shift_r>?<Key.space><Key.shift>gET<Key.space>THEM<Key.space>FOR<Key.space>FREE<Key.space>AT<Key.space>OUR<Key.space>OTHER<Key.space>WEBSITES<Key.shift_r>:
Screenshot: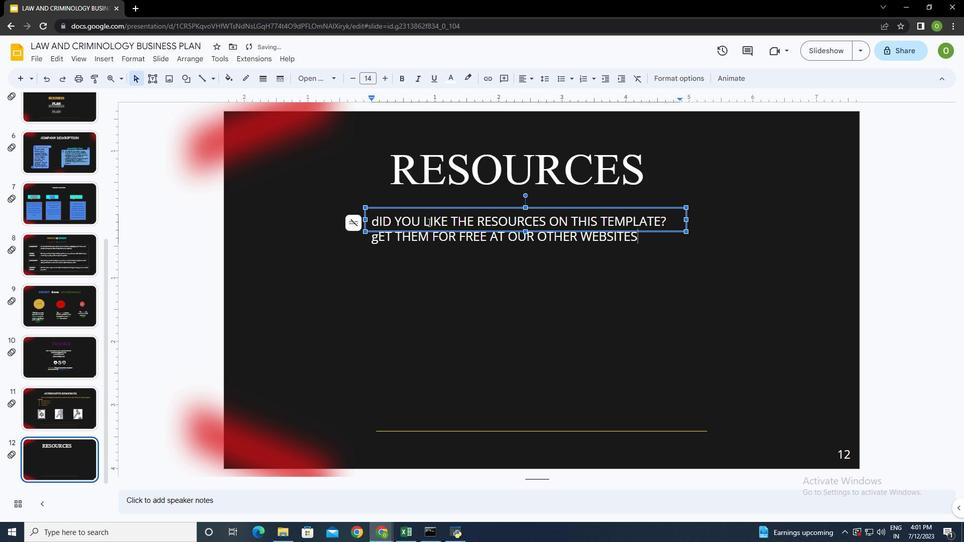 
Action: Mouse moved to (687, 218)
Screenshot: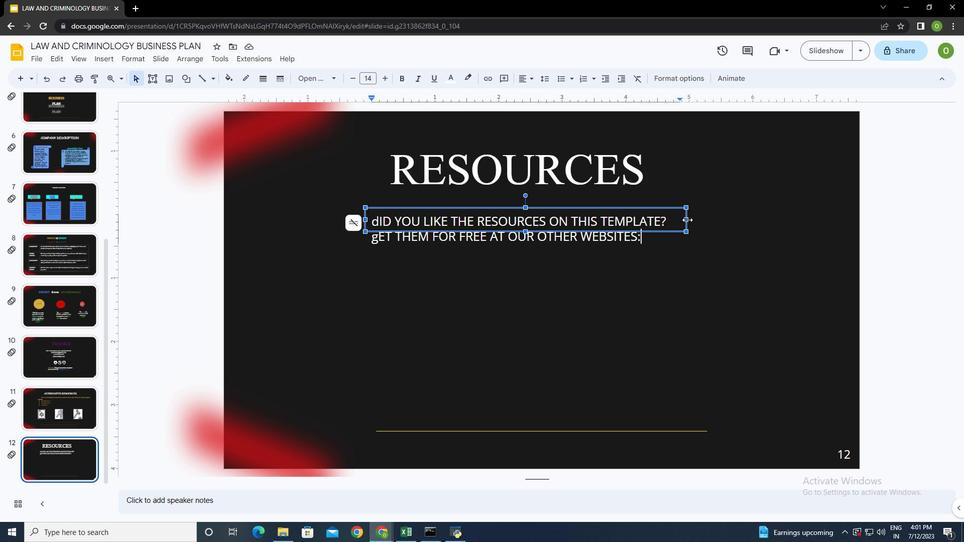 
Action: Mouse pressed left at (687, 218)
Screenshot: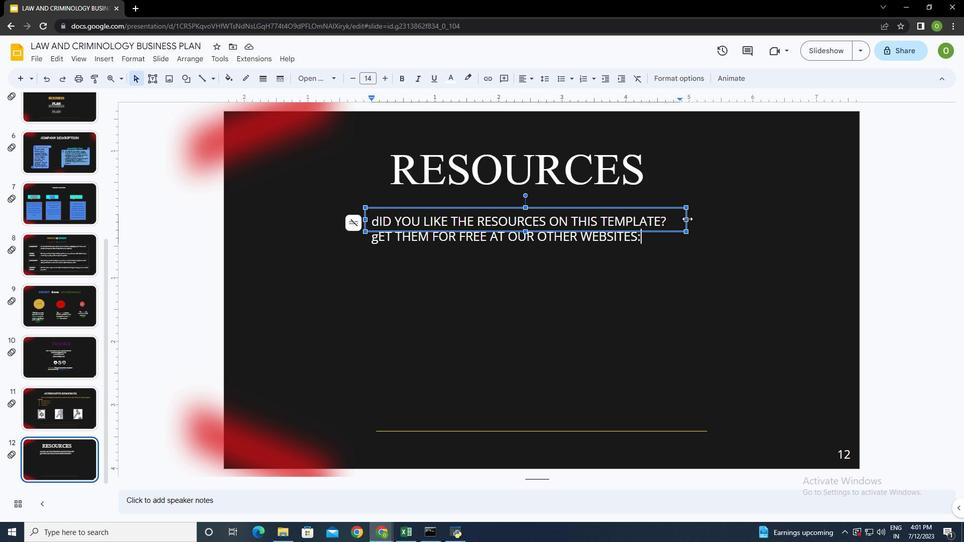 
Action: Mouse moved to (364, 219)
Screenshot: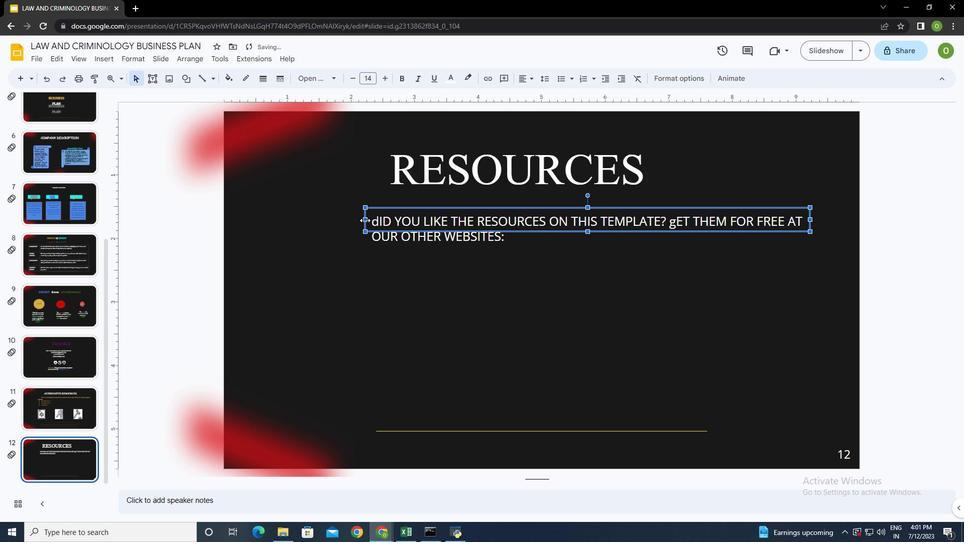 
Action: Mouse pressed left at (364, 219)
Screenshot: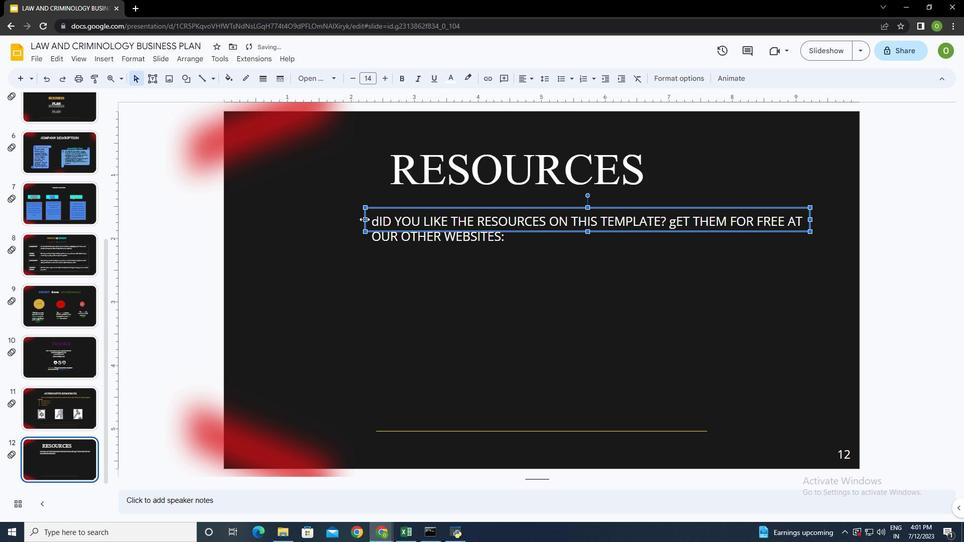 
Action: Mouse moved to (811, 219)
Screenshot: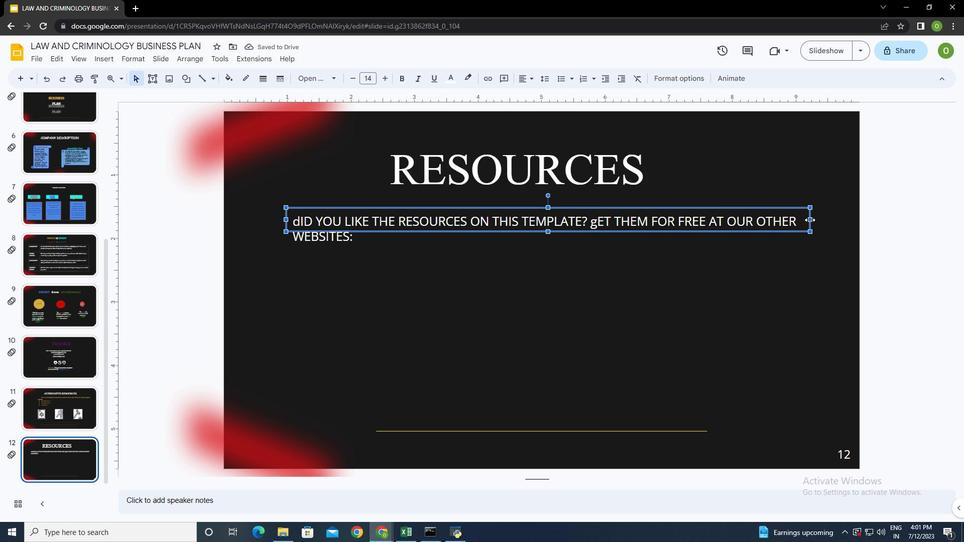 
Action: Mouse pressed left at (811, 219)
Screenshot: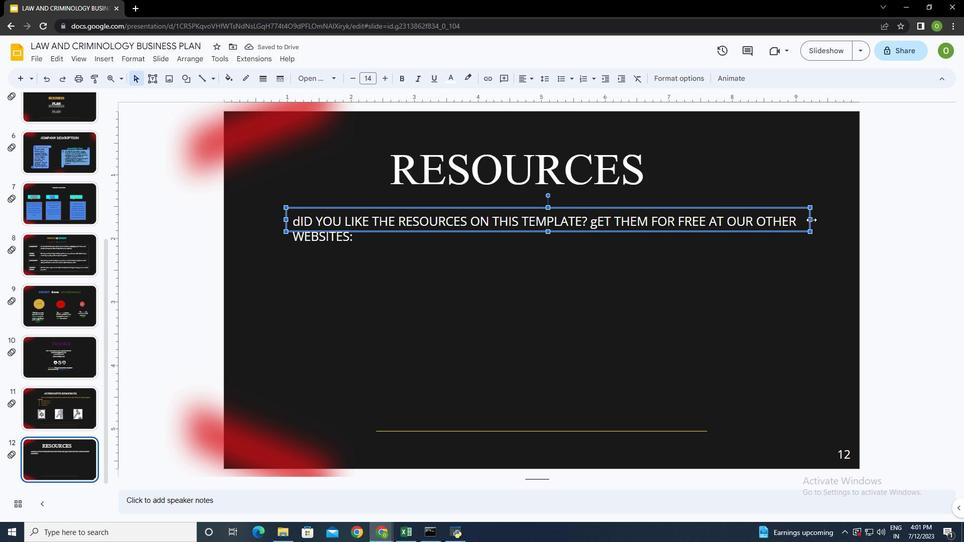 
Action: Mouse moved to (349, 220)
Screenshot: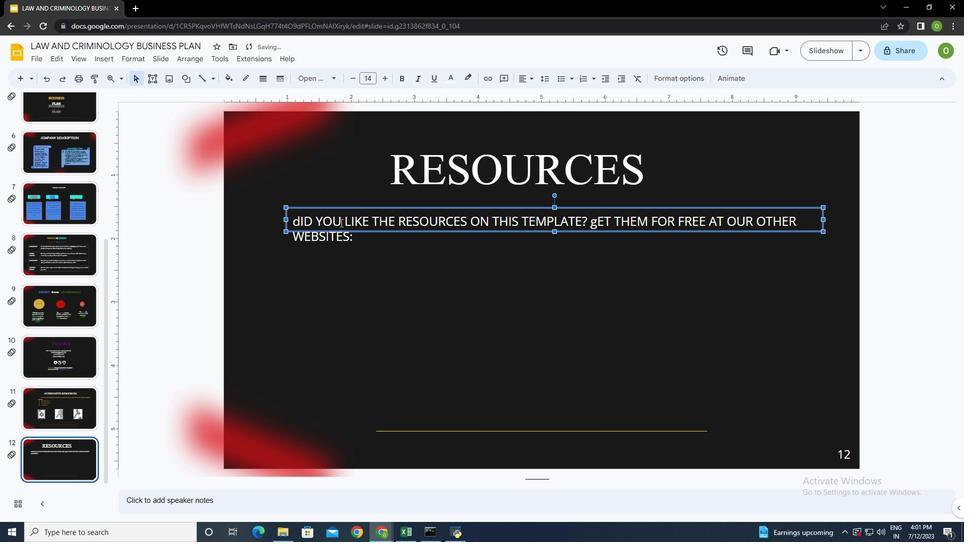 
Action: Mouse pressed left at (349, 220)
Screenshot: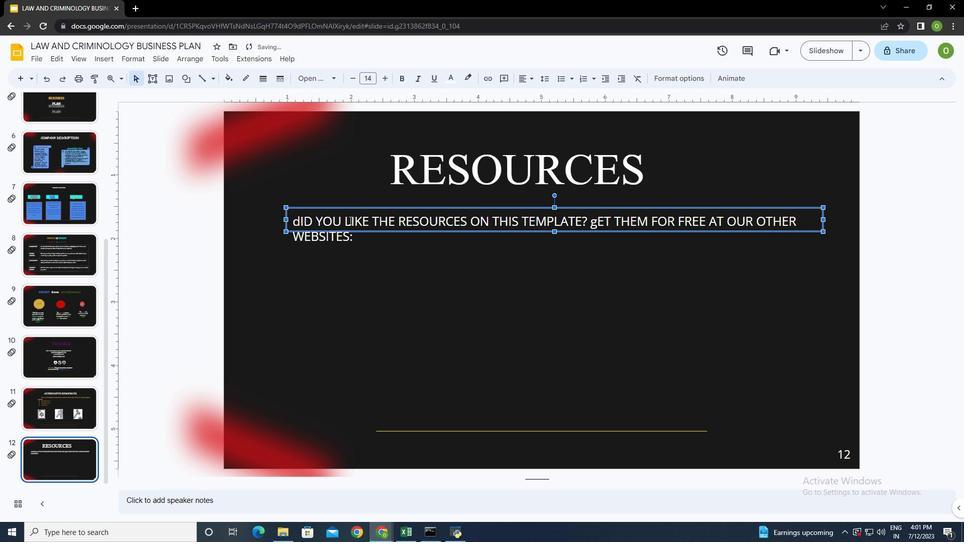 
Action: Mouse moved to (291, 215)
Screenshot: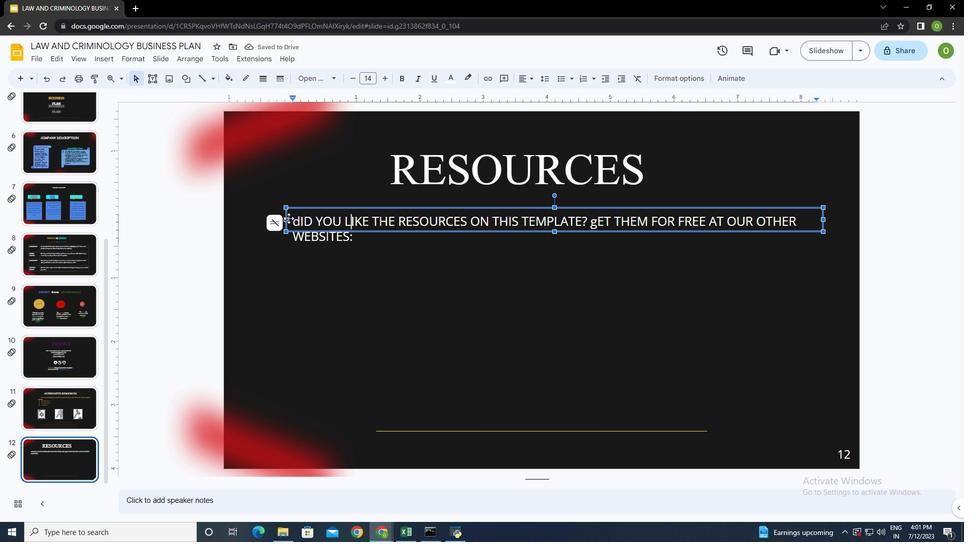 
Action: Mouse pressed left at (291, 215)
Screenshot: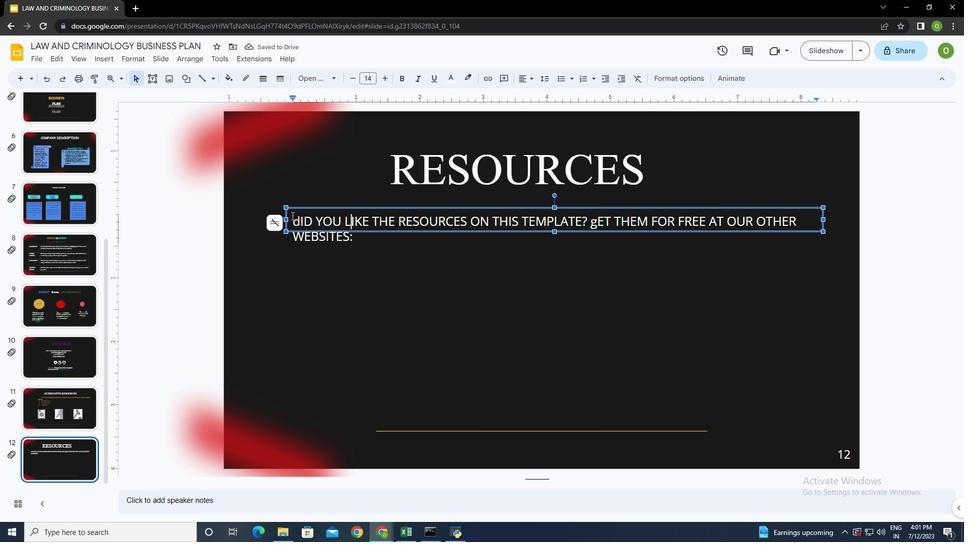 
Action: Mouse moved to (291, 214)
Screenshot: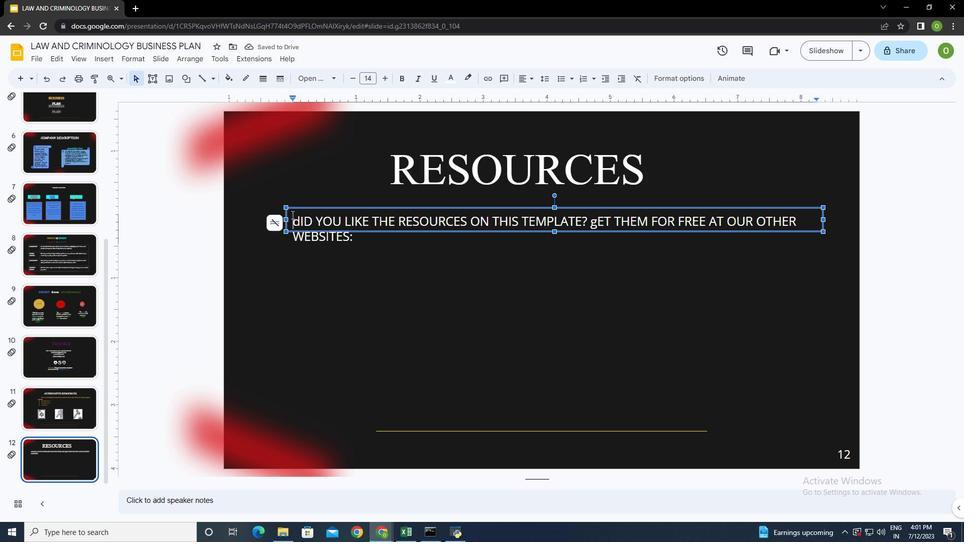 
Action: Mouse pressed left at (291, 214)
Screenshot: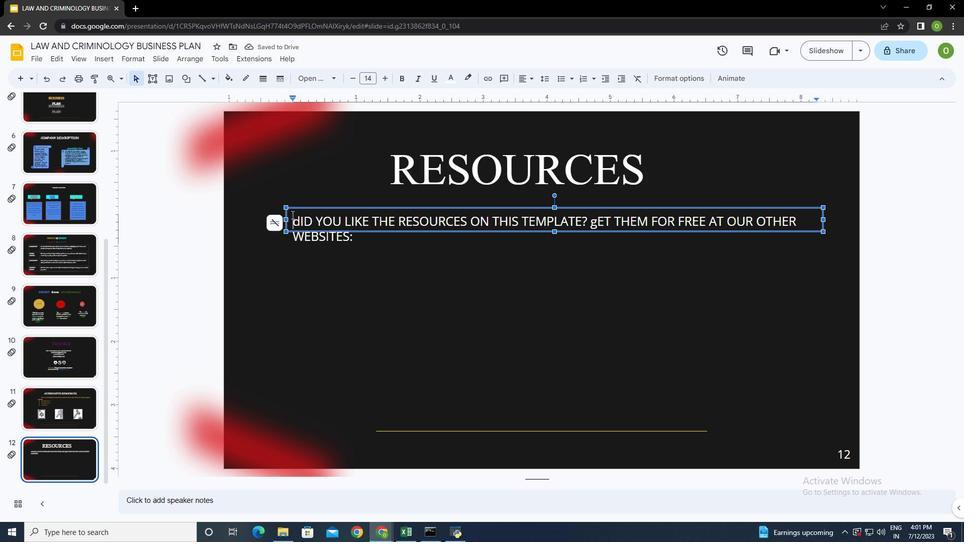 
Action: Mouse moved to (353, 78)
Screenshot: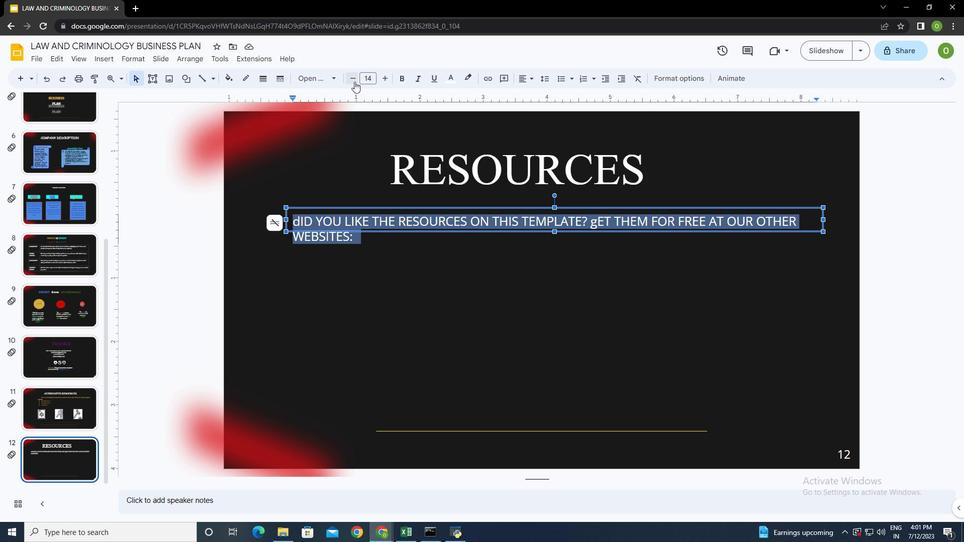 
Action: Mouse pressed left at (353, 78)
Screenshot: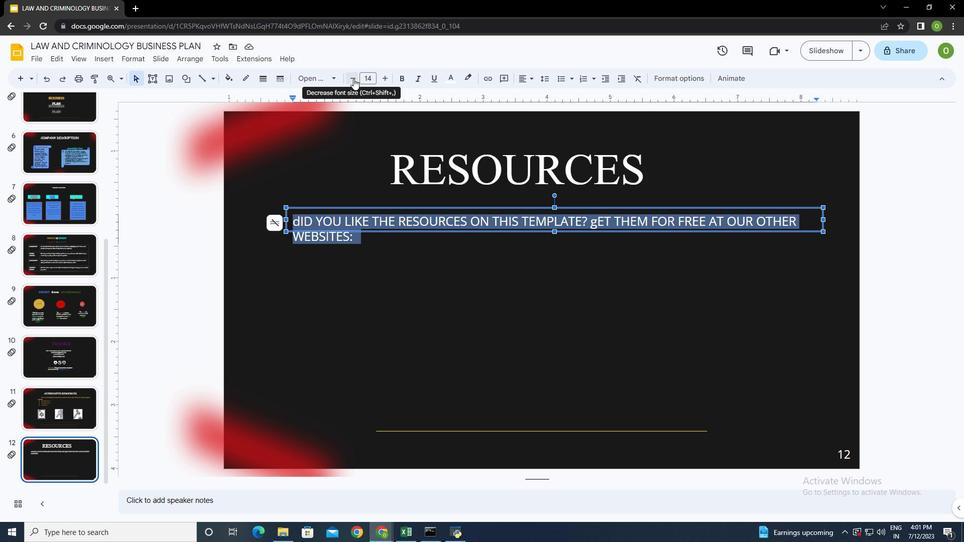 
Action: Mouse moved to (322, 78)
Screenshot: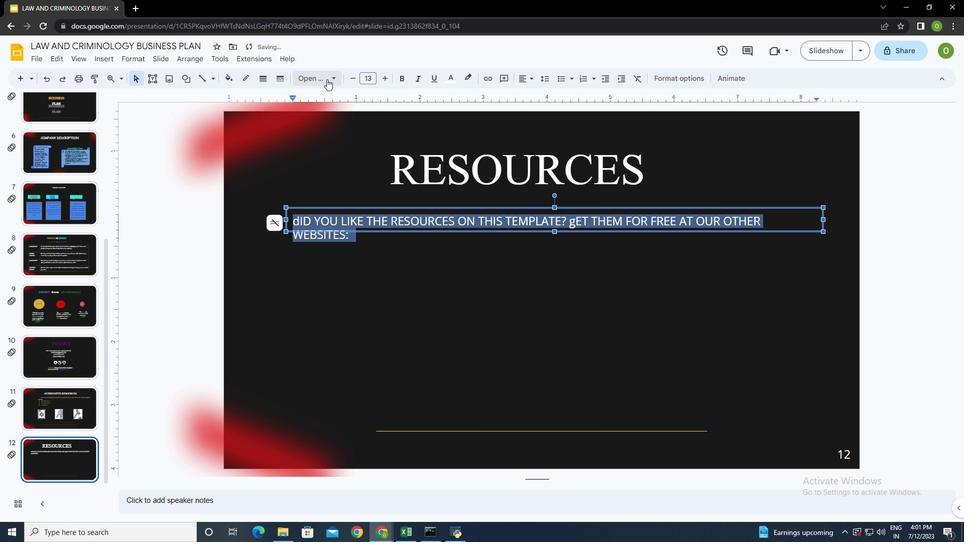 
Action: Mouse pressed left at (322, 78)
Screenshot: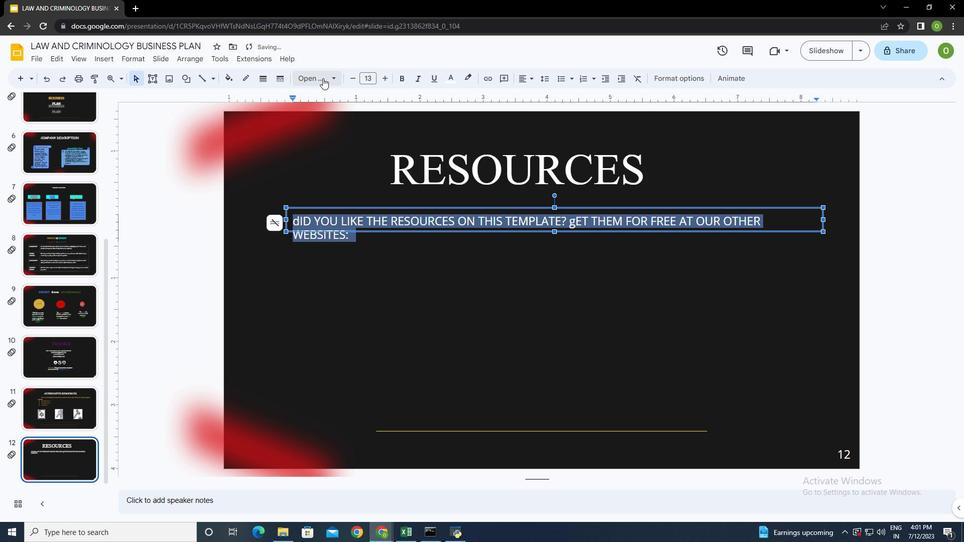 
Action: Mouse moved to (347, 192)
Screenshot: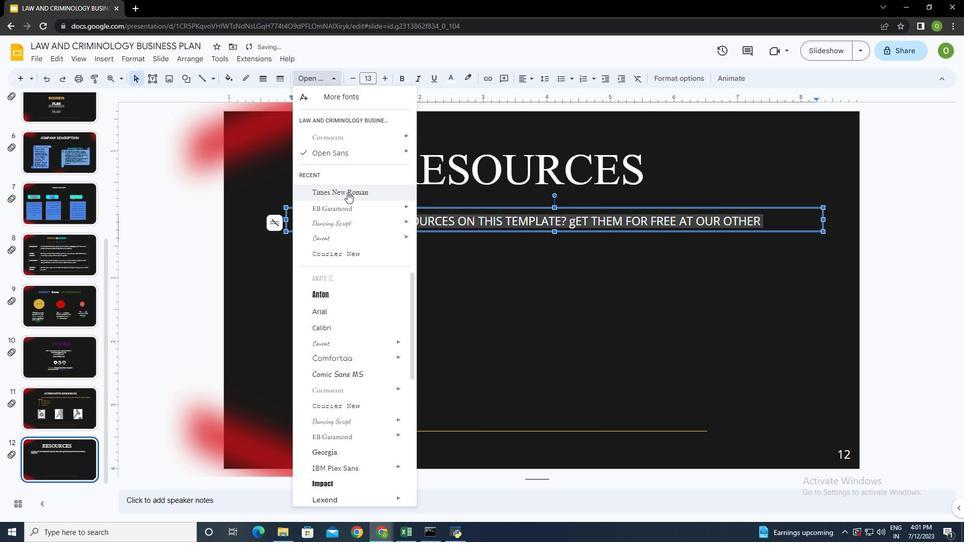 
Action: Mouse pressed left at (347, 192)
Screenshot: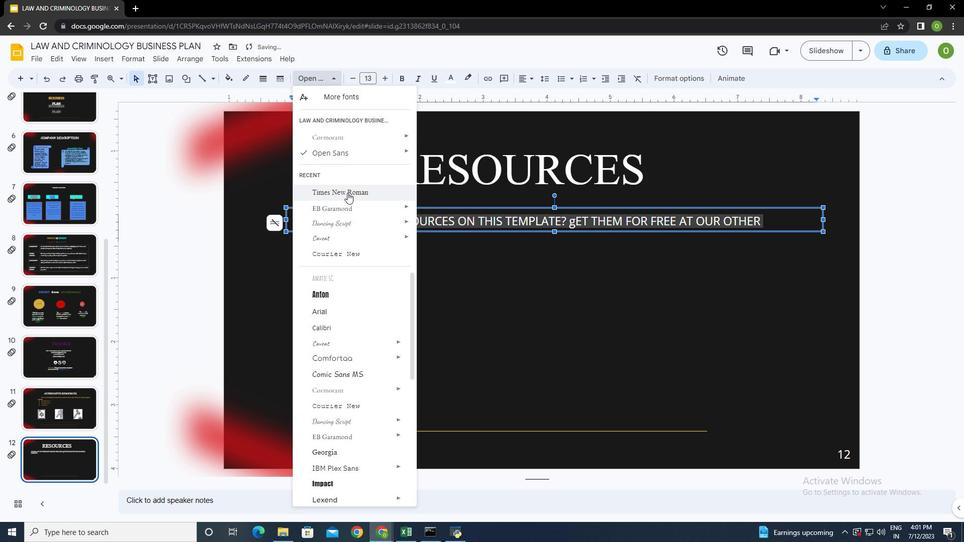 
Action: Mouse moved to (352, 78)
Screenshot: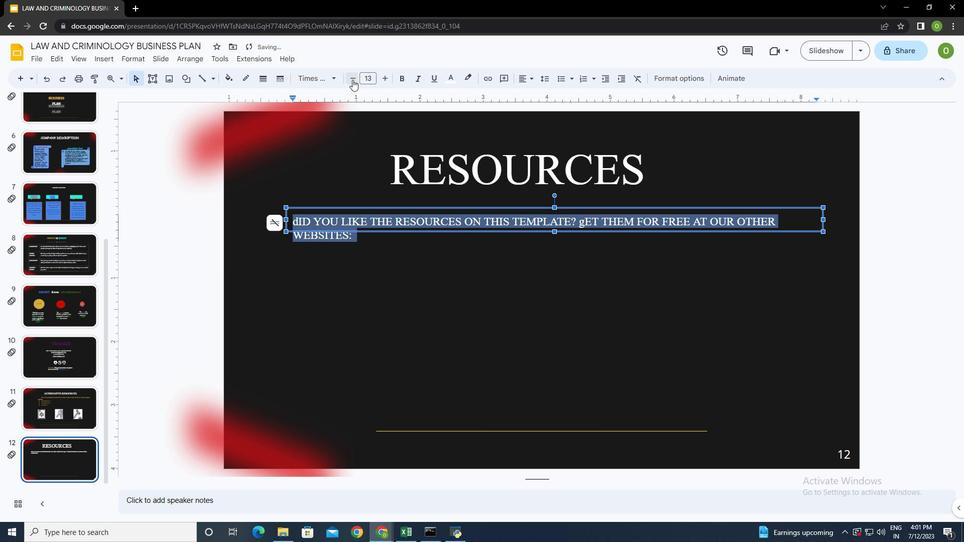 
Action: Mouse pressed left at (352, 78)
Screenshot: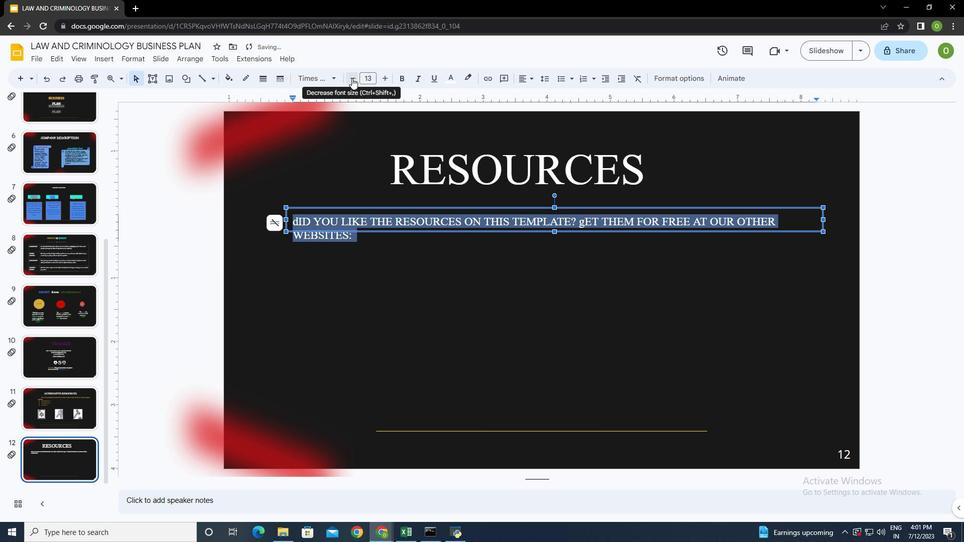 
Action: Mouse moved to (352, 78)
Screenshot: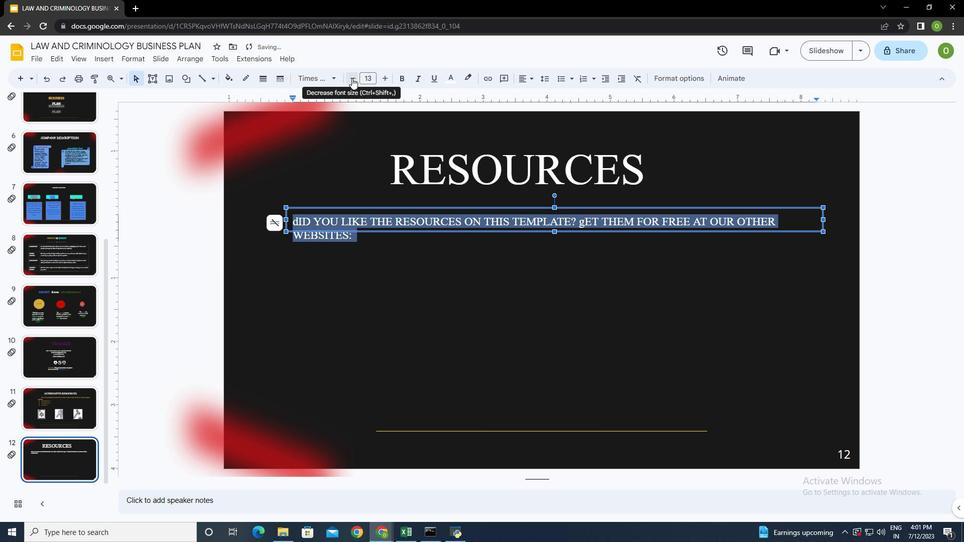 
Action: Mouse pressed left at (352, 78)
Screenshot: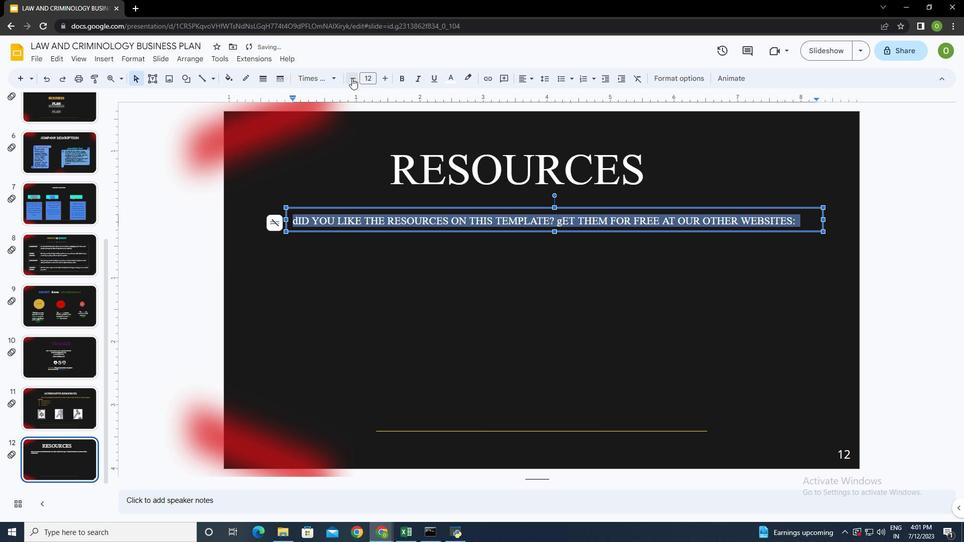 
Action: Mouse moved to (133, 60)
Screenshot: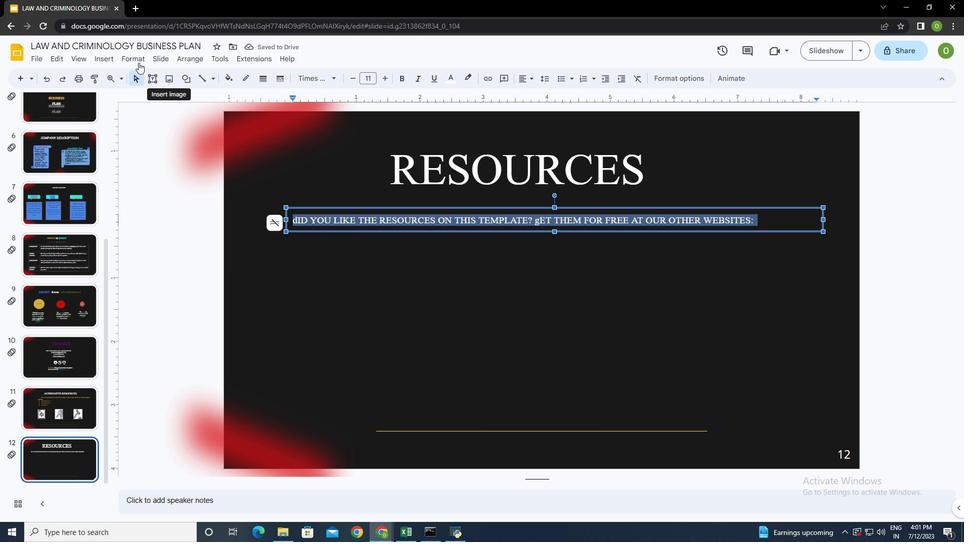 
Action: Mouse pressed left at (133, 60)
Screenshot: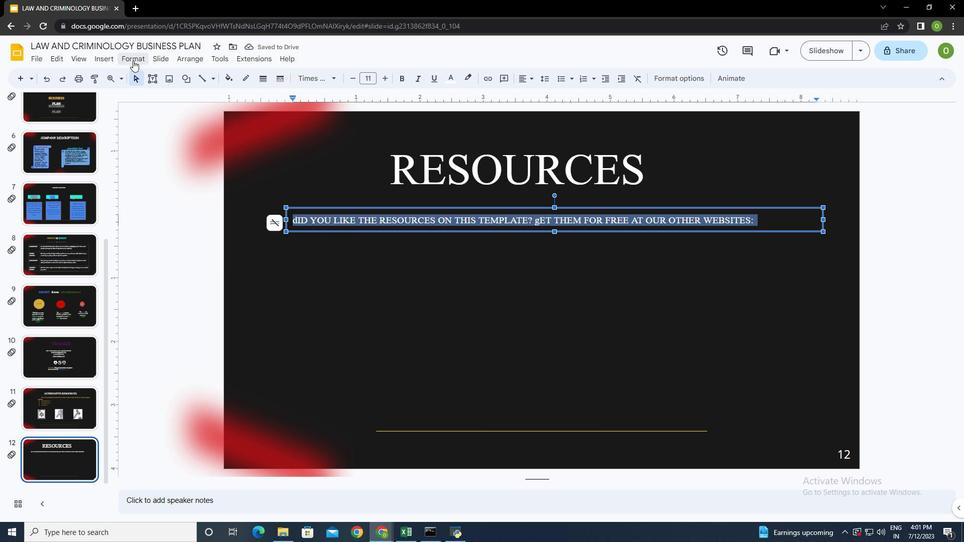 
Action: Mouse moved to (435, 266)
Screenshot: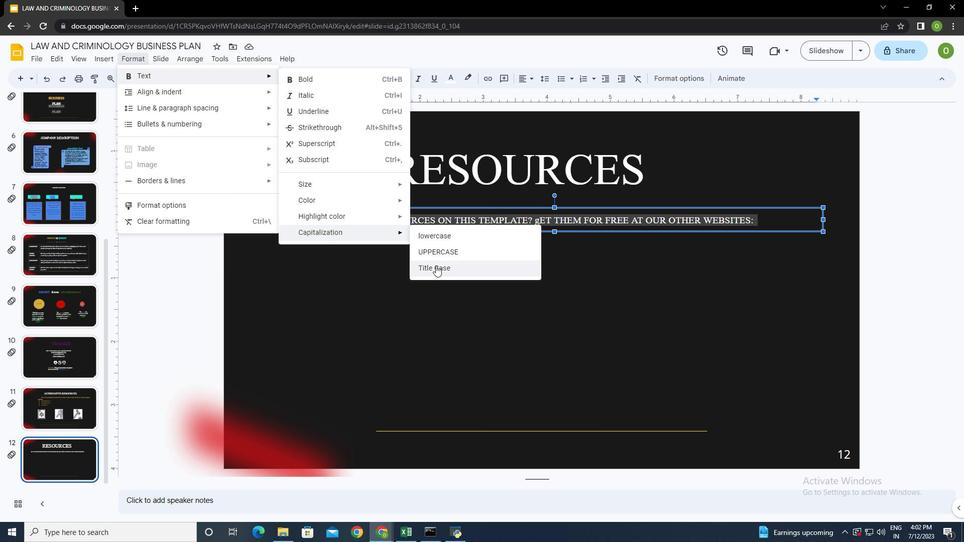 
Action: Mouse pressed left at (435, 266)
Screenshot: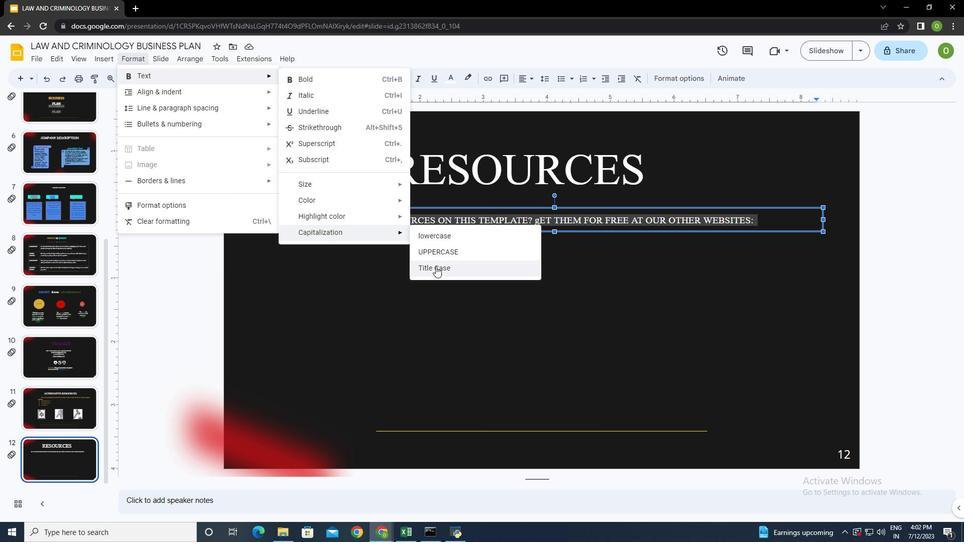 
Action: Mouse moved to (675, 222)
Screenshot: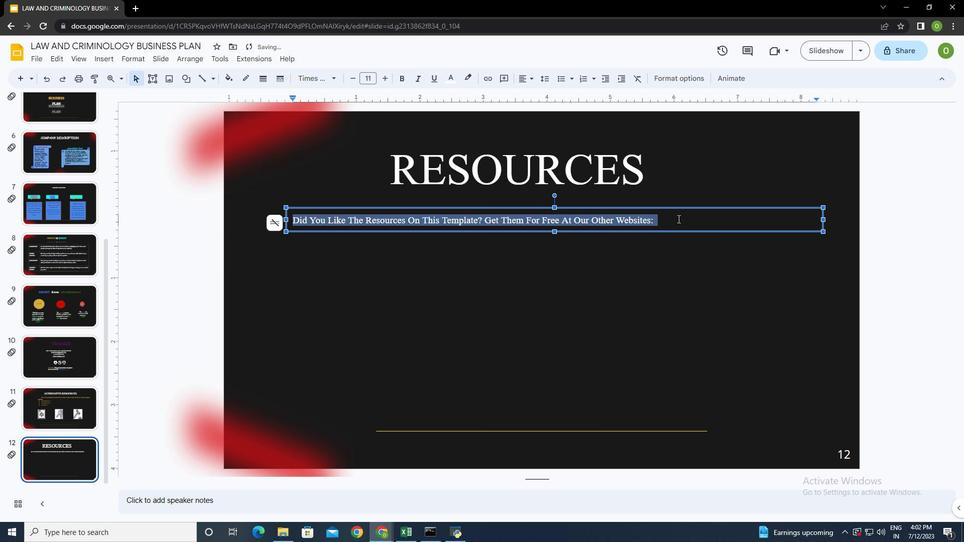 
Action: Mouse pressed left at (675, 222)
Screenshot: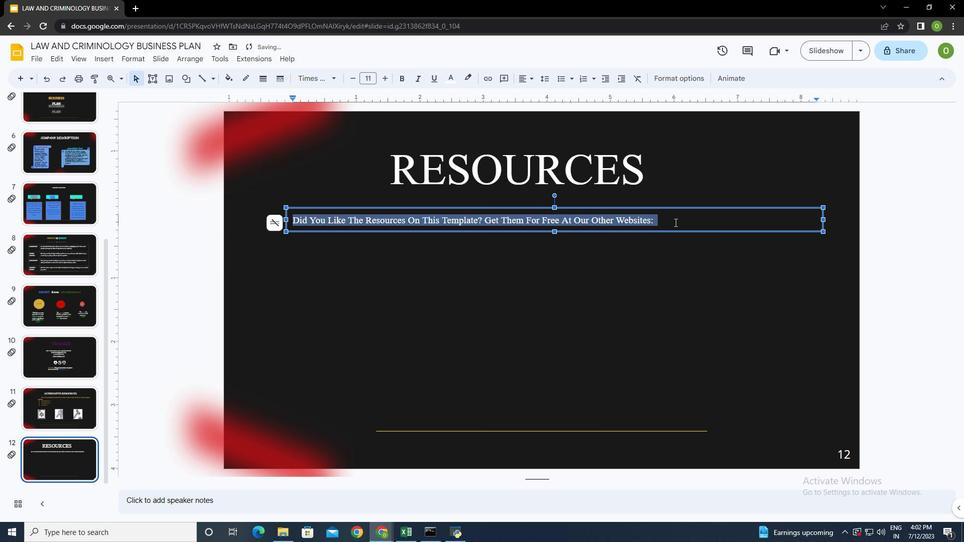 
Action: Mouse moved to (510, 258)
Screenshot: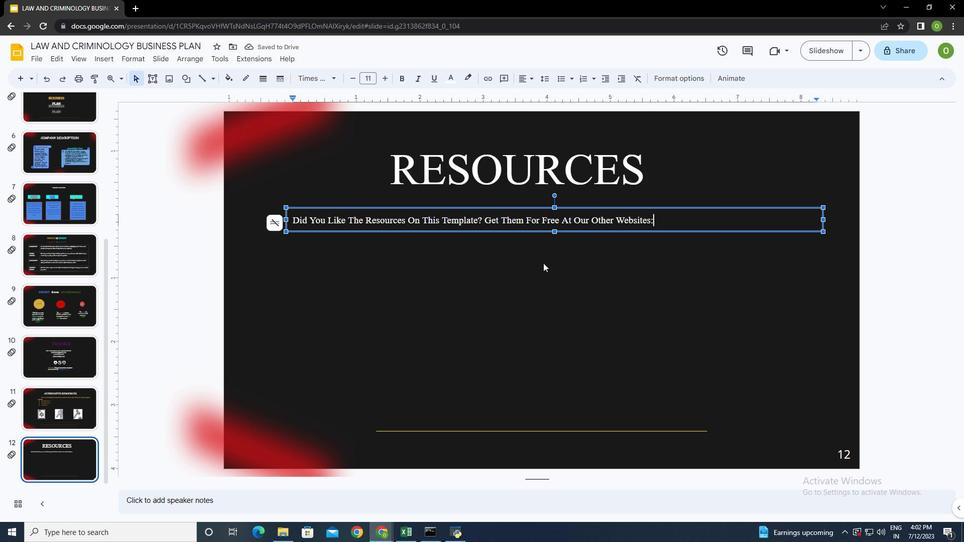 
Action: Mouse pressed left at (510, 258)
Screenshot: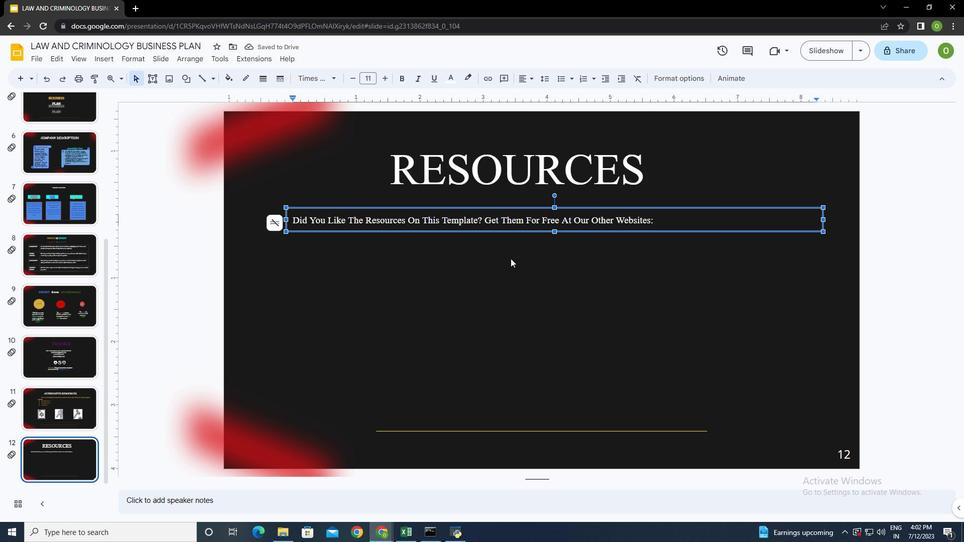 
Action: Mouse moved to (152, 77)
Screenshot: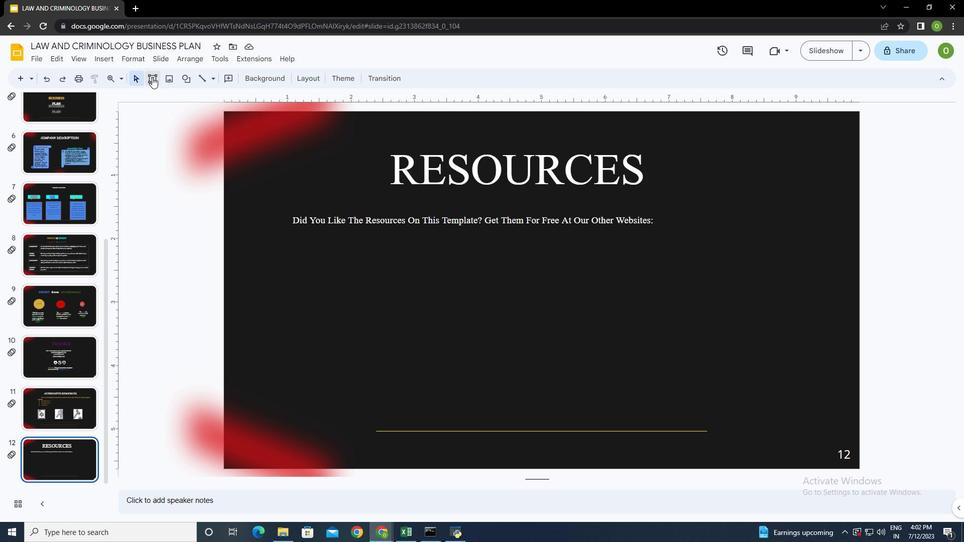 
Action: Mouse pressed left at (152, 77)
Screenshot: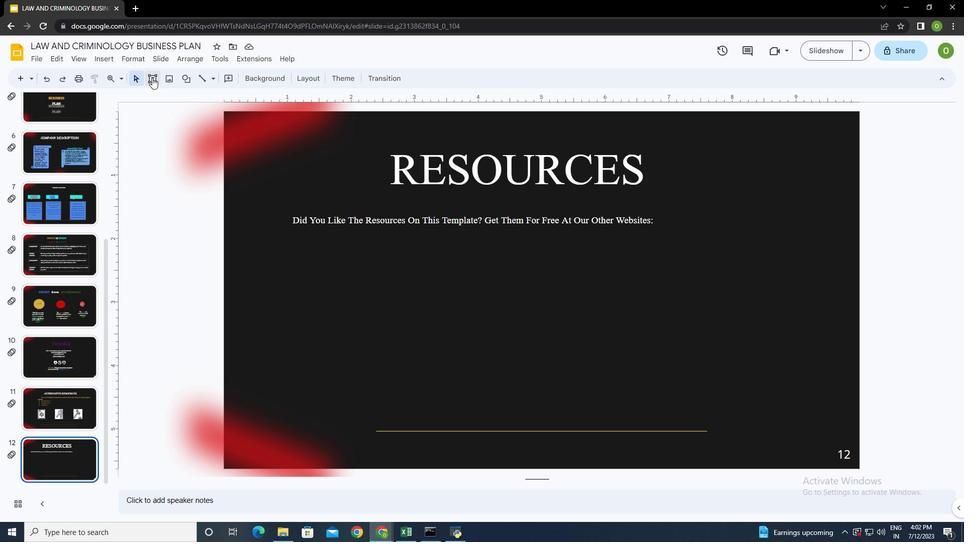 
Action: Mouse moved to (307, 244)
Screenshot: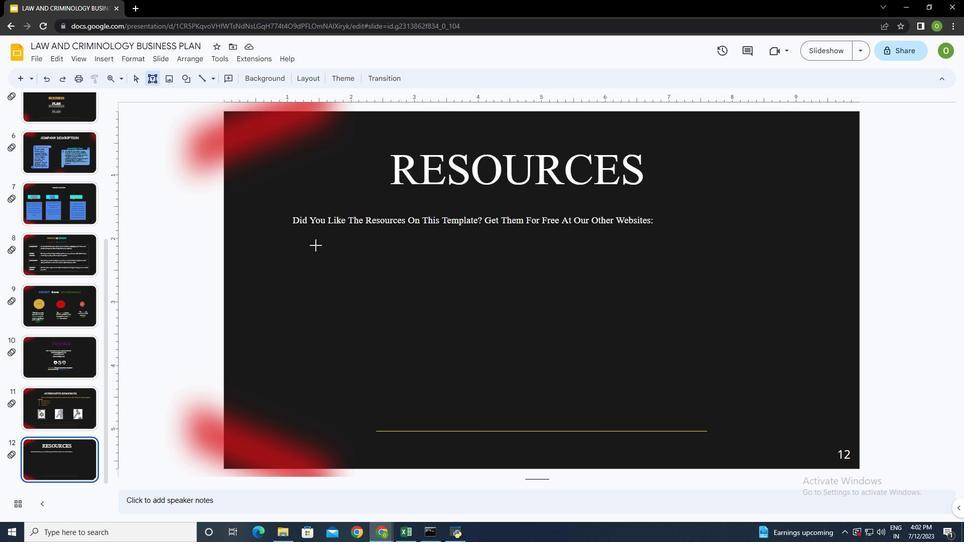 
Action: Mouse pressed left at (307, 244)
Screenshot: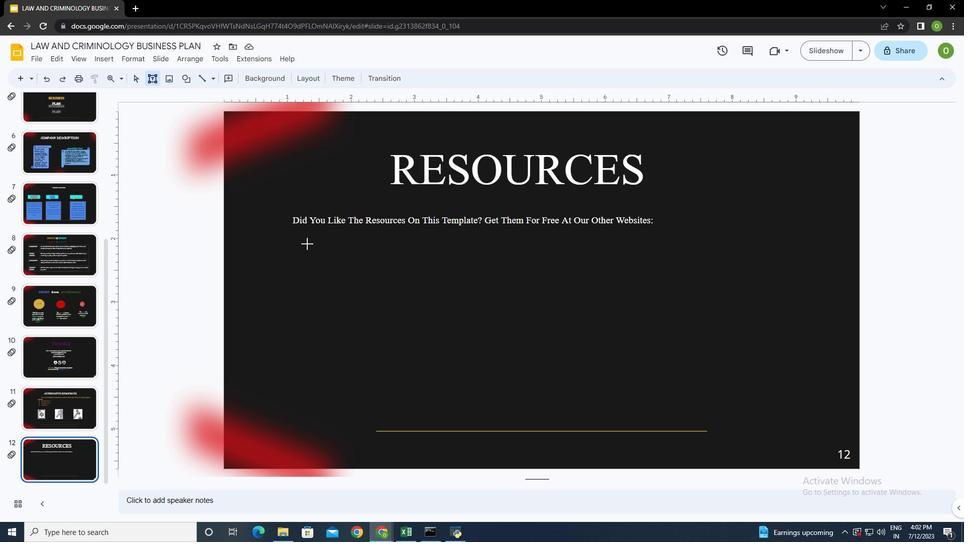 
Action: Mouse moved to (427, 281)
Screenshot: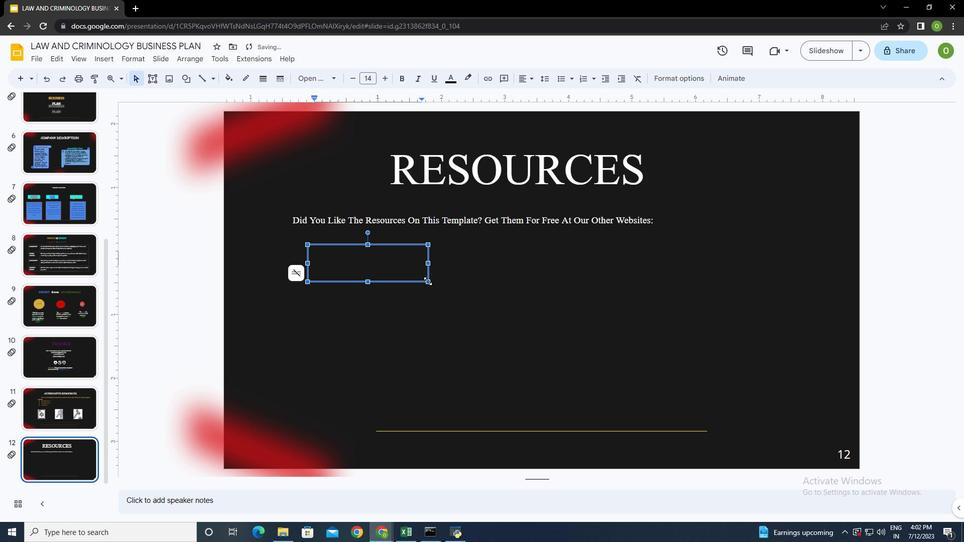 
Action: Key pressed VECTORS
Screenshot: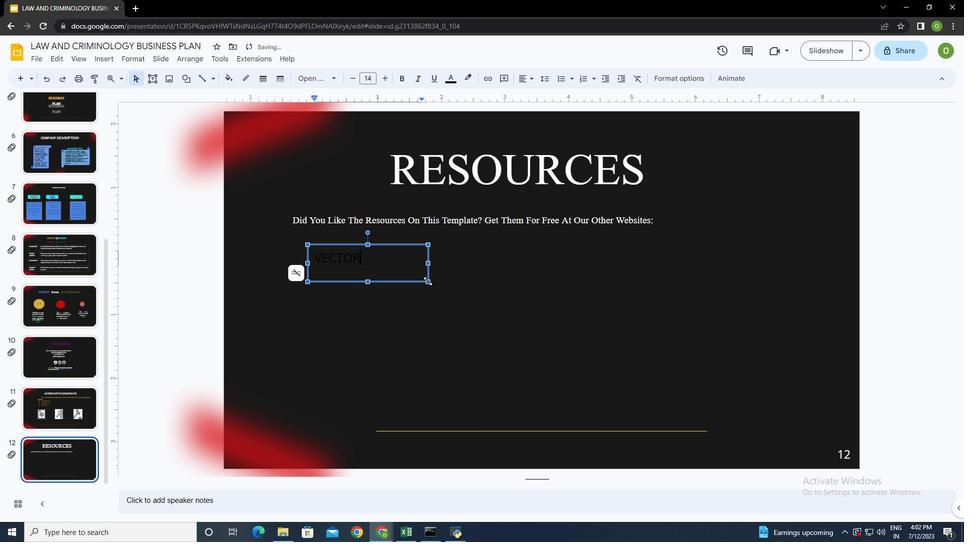 
Action: Mouse moved to (368, 257)
Screenshot: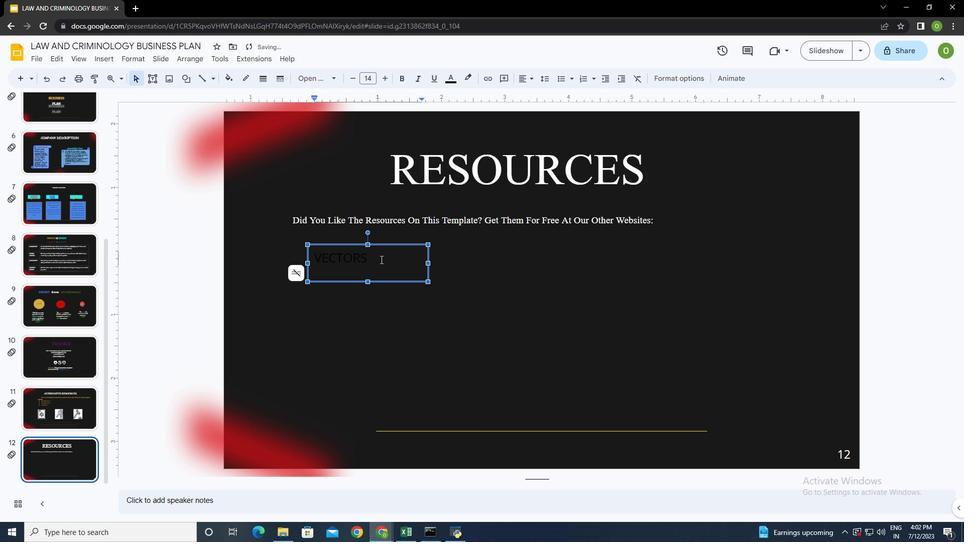 
Action: Mouse pressed left at (368, 257)
Screenshot: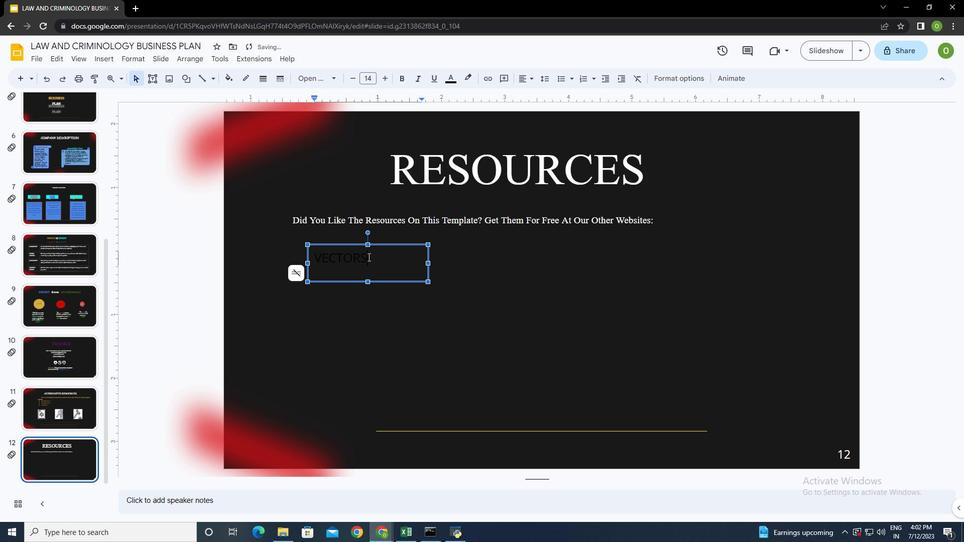 
Action: Mouse moved to (452, 78)
Screenshot: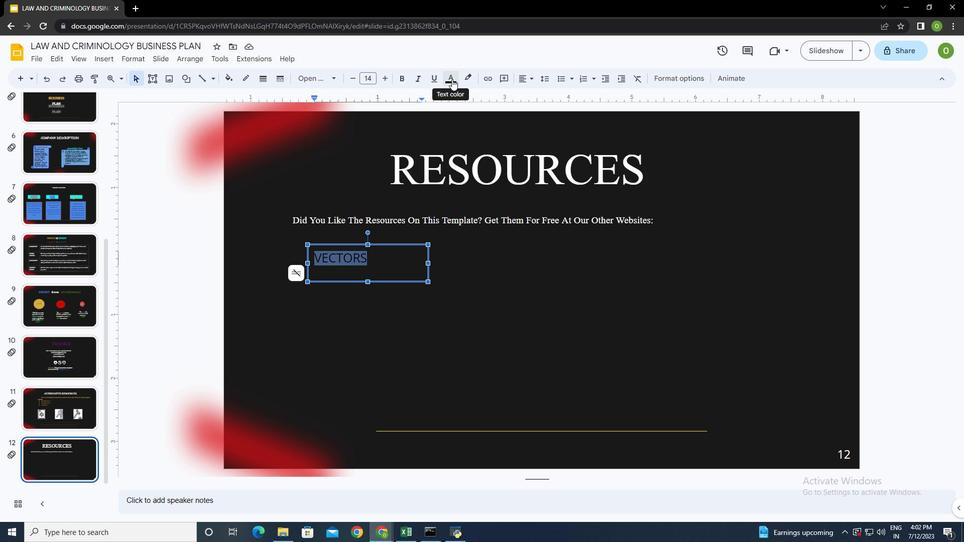 
Action: Mouse pressed left at (452, 78)
Screenshot: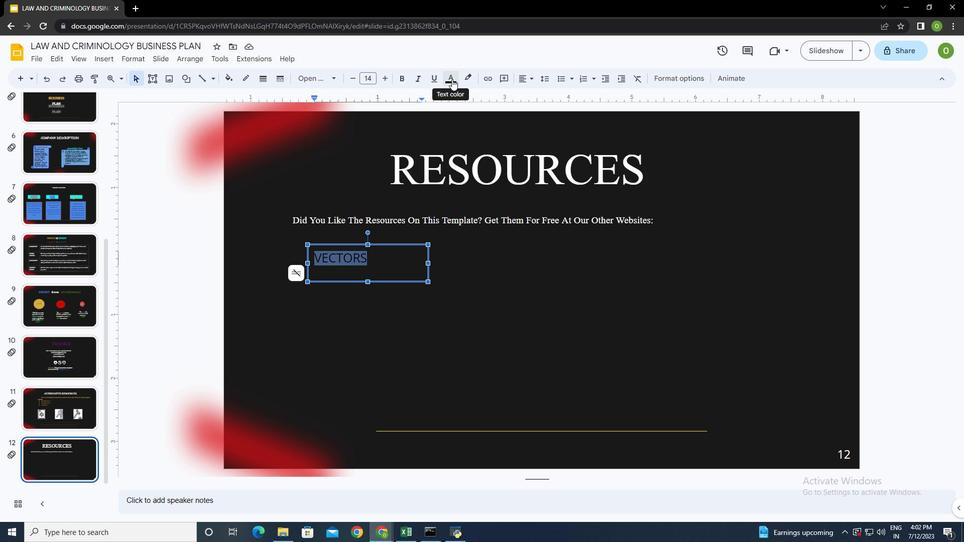 
Action: Mouse moved to (453, 105)
Screenshot: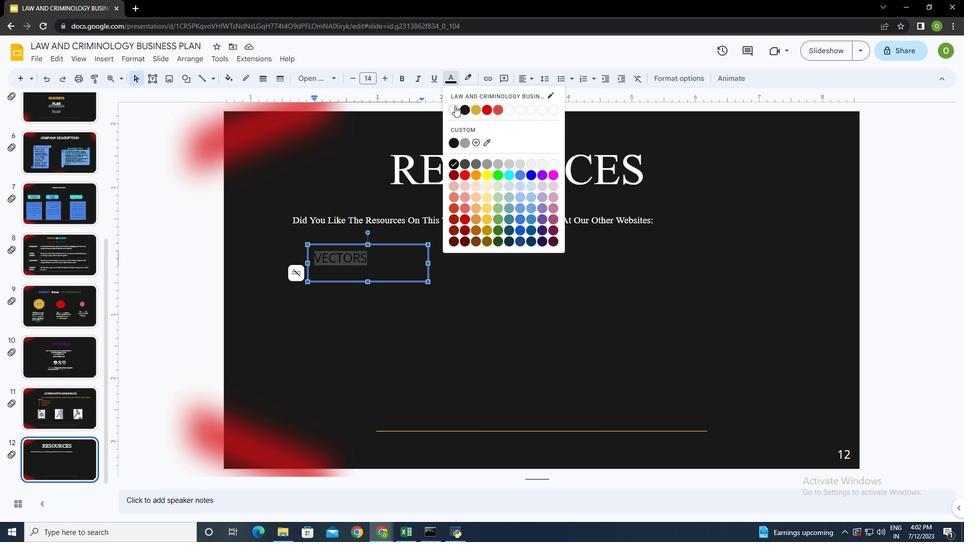 
Action: Mouse pressed left at (453, 105)
Screenshot: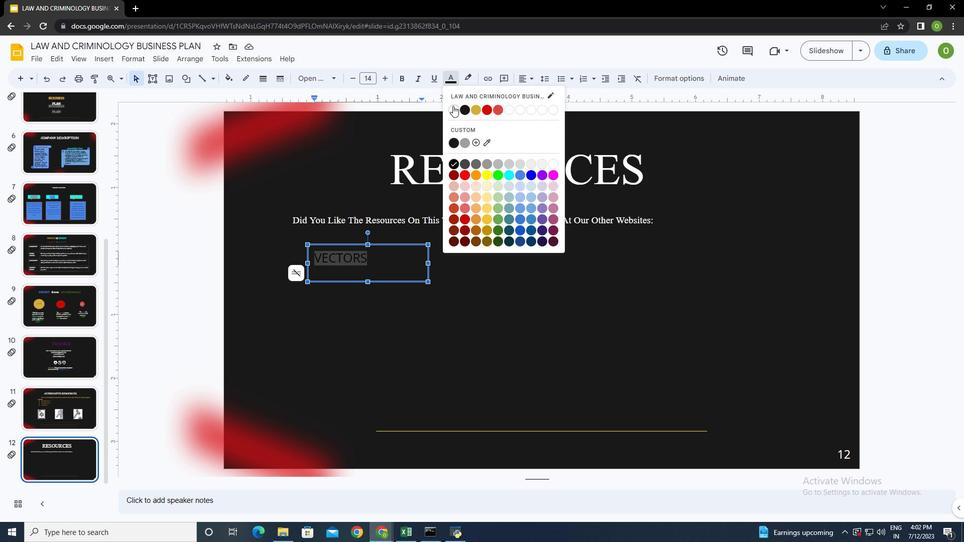 
Action: Mouse moved to (426, 262)
Screenshot: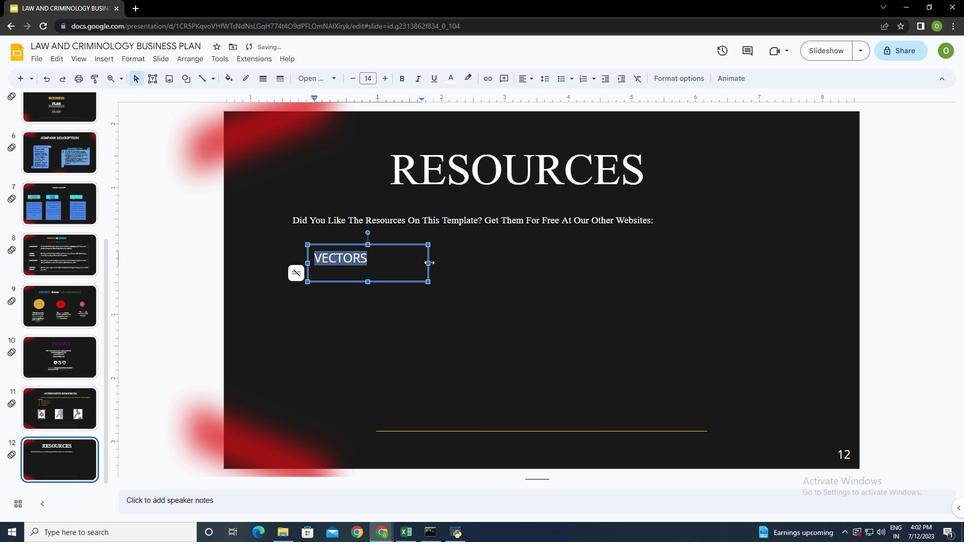 
Action: Mouse pressed left at (426, 262)
Screenshot: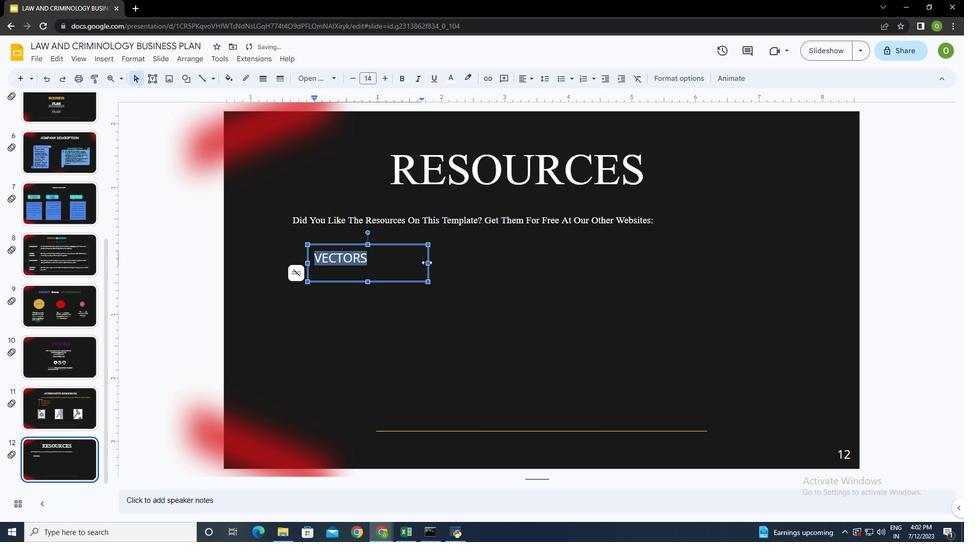 
Action: Mouse moved to (528, 75)
Screenshot: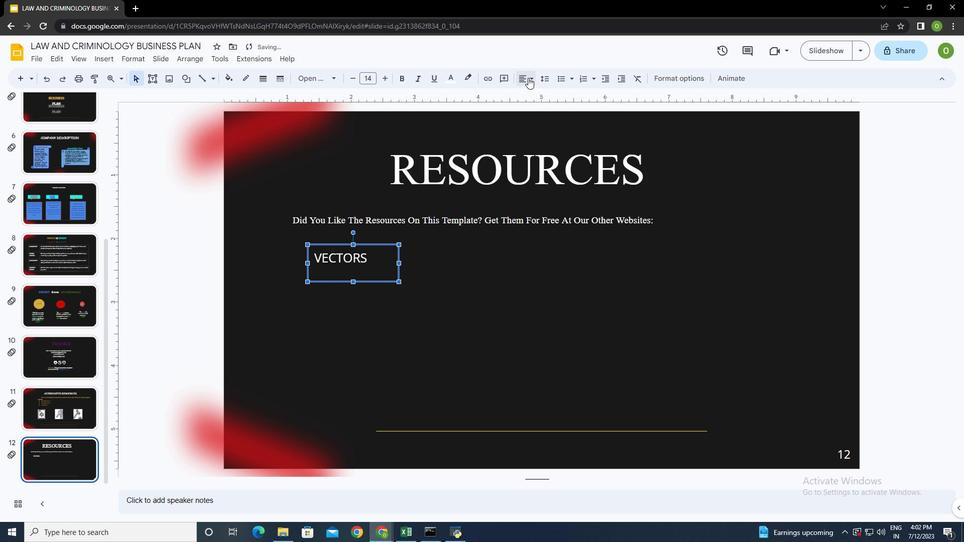 
Action: Mouse pressed left at (528, 75)
Screenshot: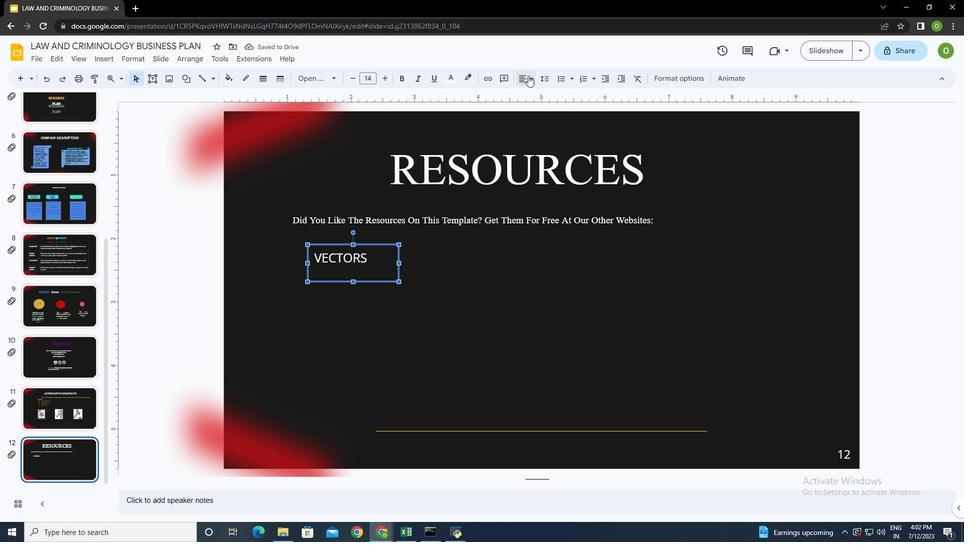 
Action: Mouse moved to (542, 94)
Screenshot: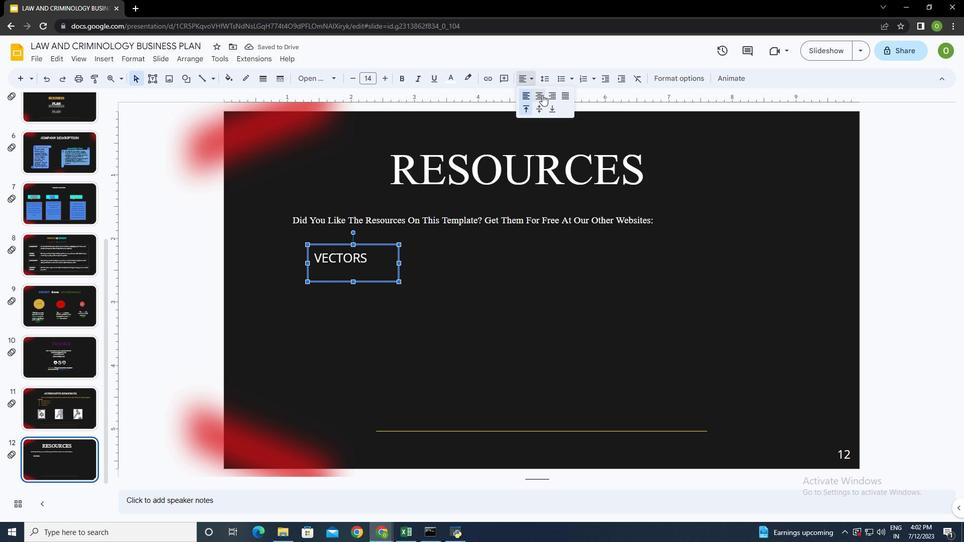 
Action: Mouse pressed left at (542, 94)
Screenshot: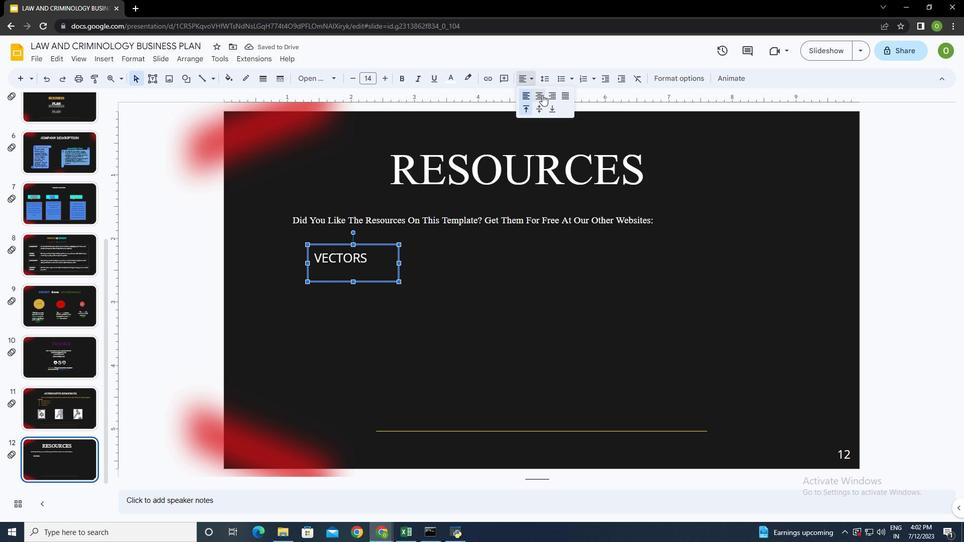 
Action: Mouse moved to (524, 77)
Screenshot: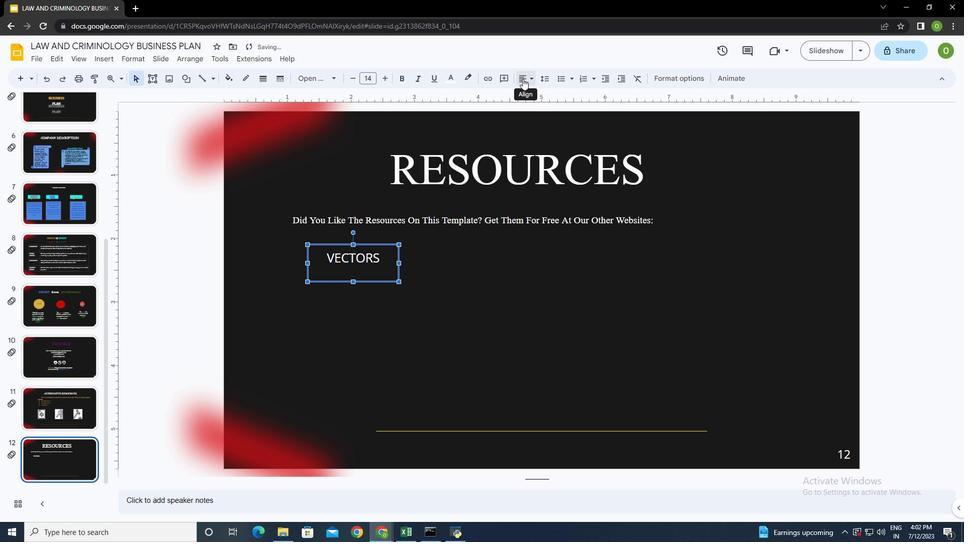 
Action: Mouse pressed left at (524, 77)
Screenshot: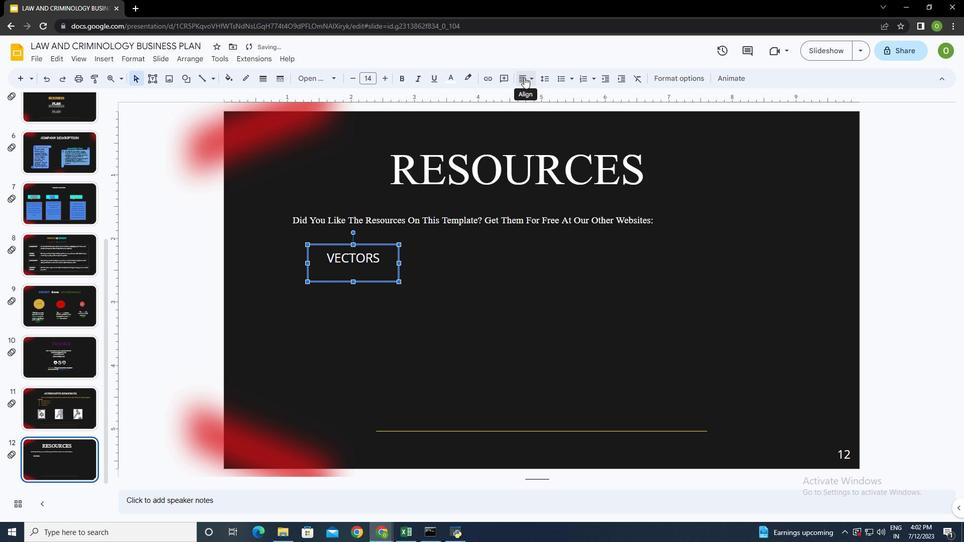 
Action: Mouse moved to (552, 107)
Screenshot: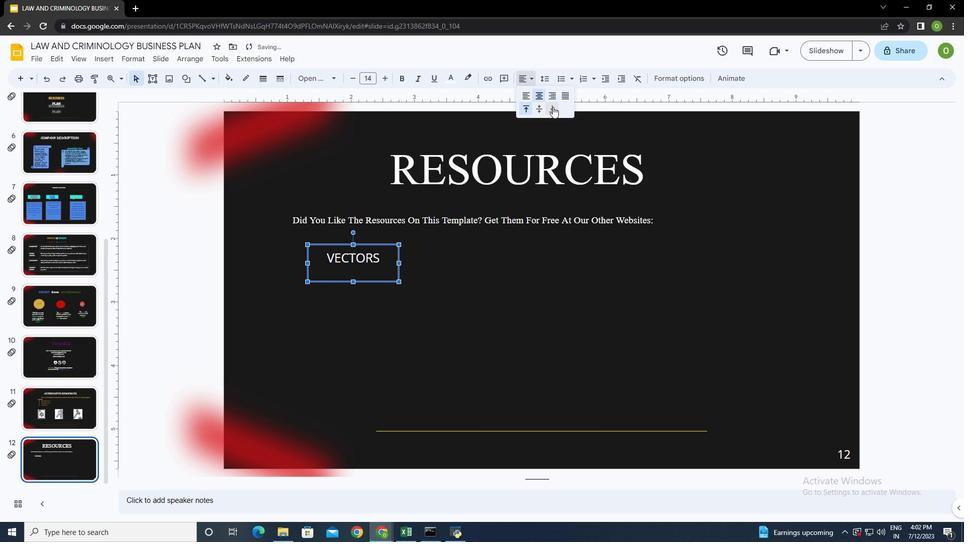 
Action: Mouse pressed left at (552, 107)
Screenshot: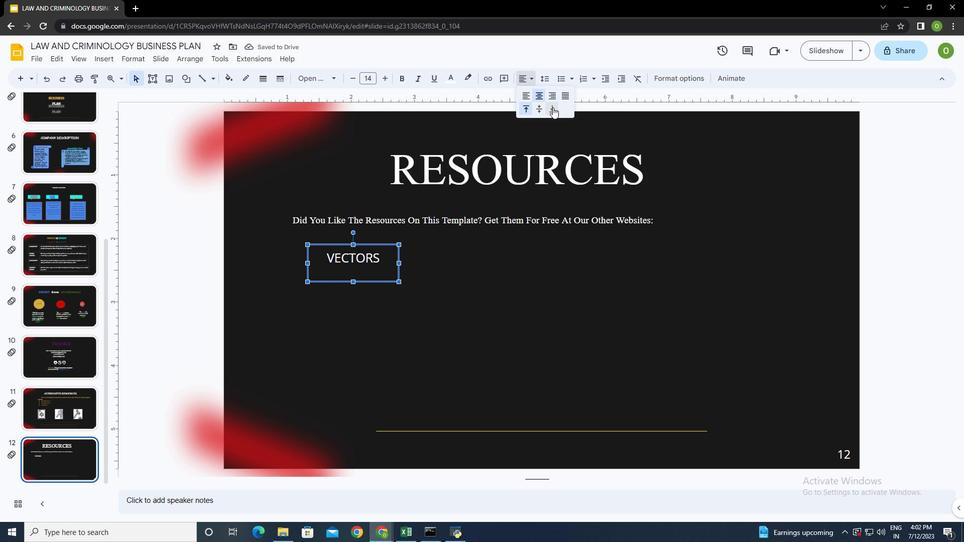 
Action: Mouse moved to (481, 257)
Screenshot: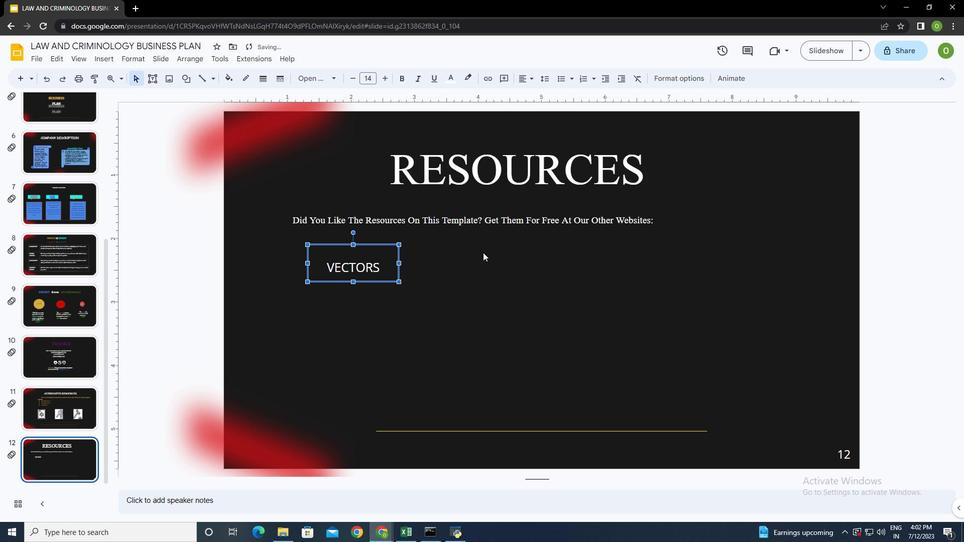 
Action: Mouse pressed left at (481, 257)
Screenshot: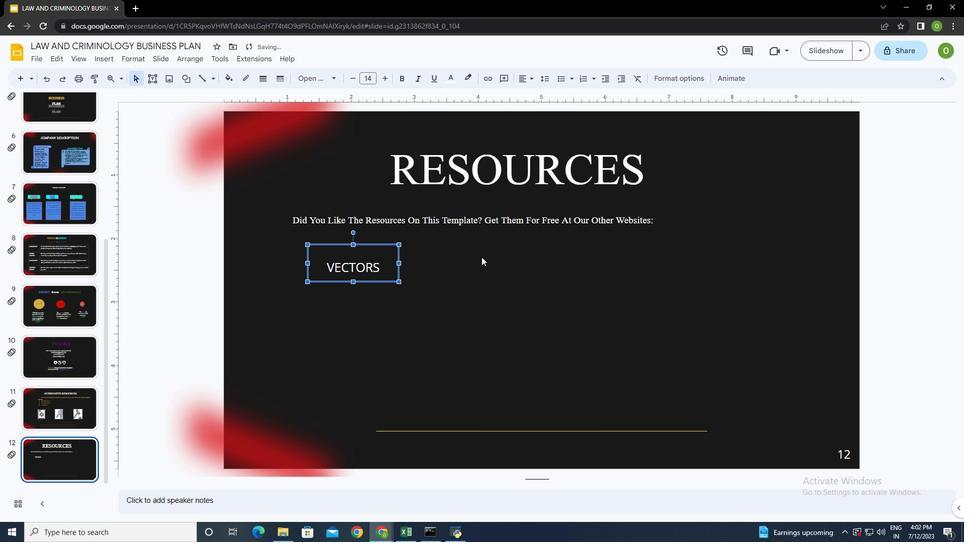 
Action: Mouse moved to (149, 76)
Screenshot: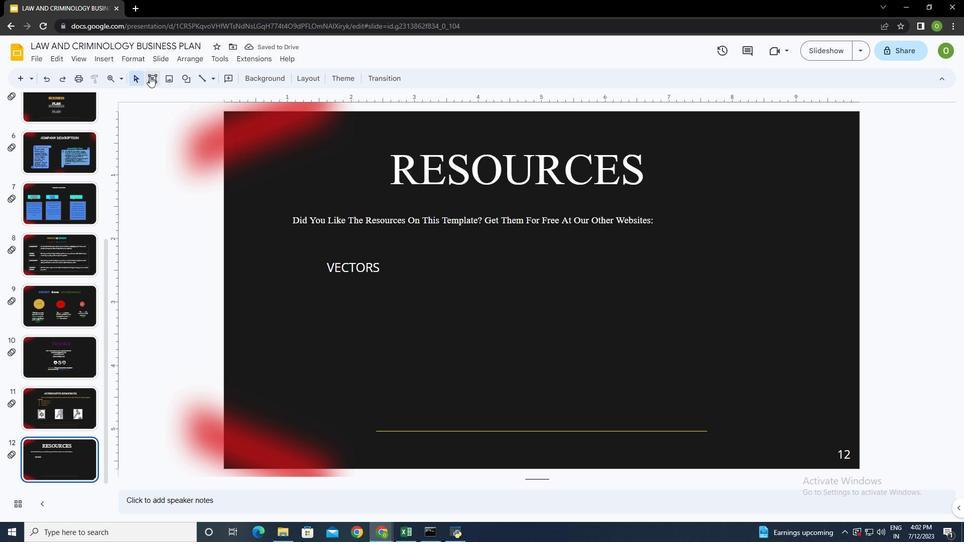 
Action: Mouse pressed left at (149, 76)
Screenshot: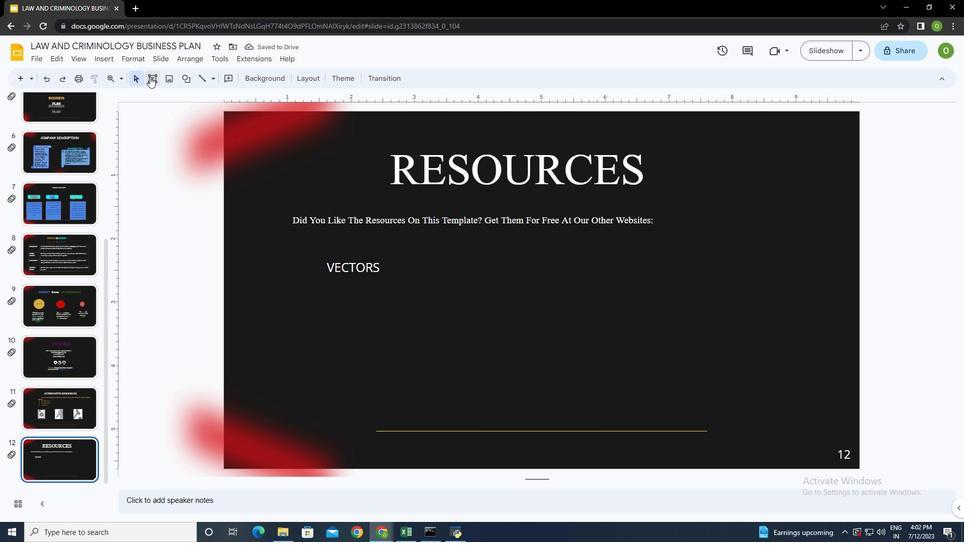 
Action: Mouse moved to (566, 257)
Screenshot: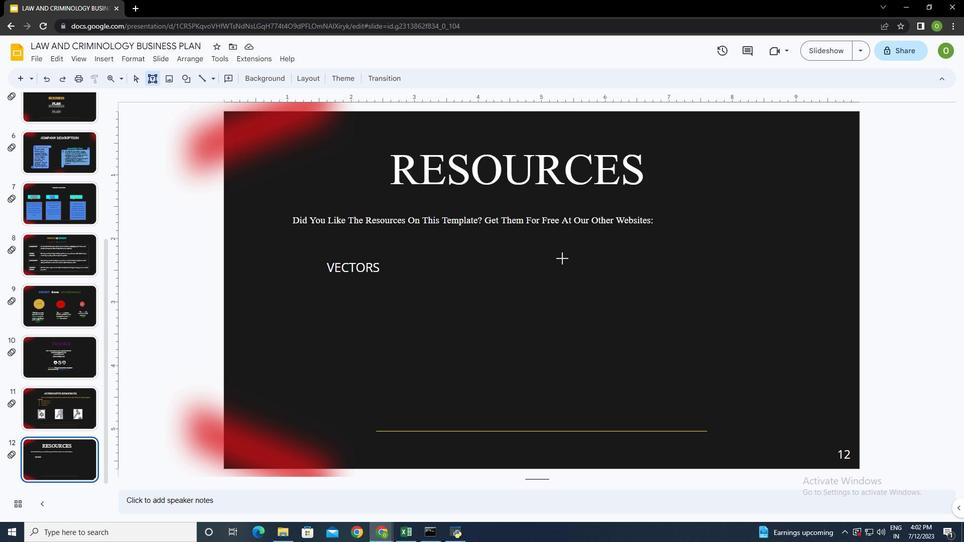 
Action: Mouse pressed left at (566, 257)
Screenshot: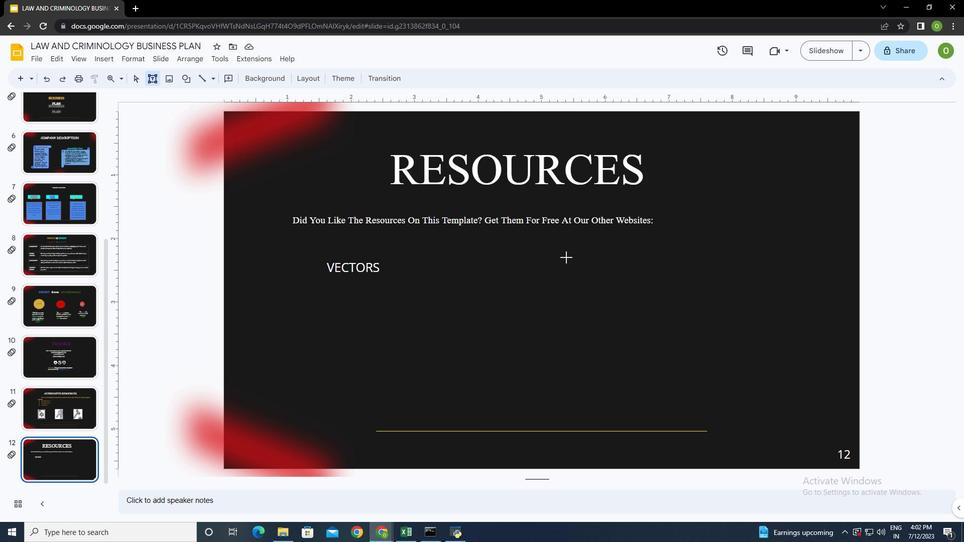 
Action: Mouse moved to (615, 257)
Screenshot: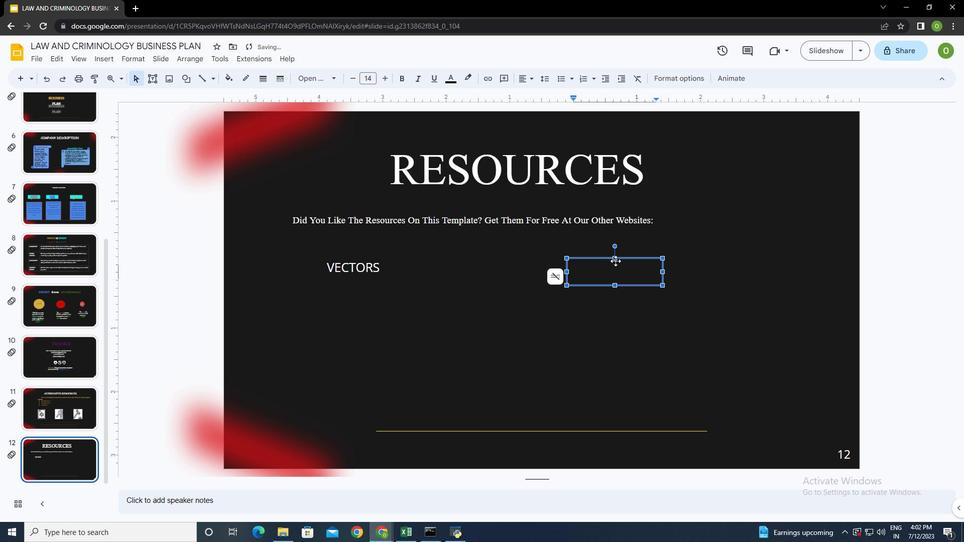 
Action: Mouse pressed left at (615, 257)
Screenshot: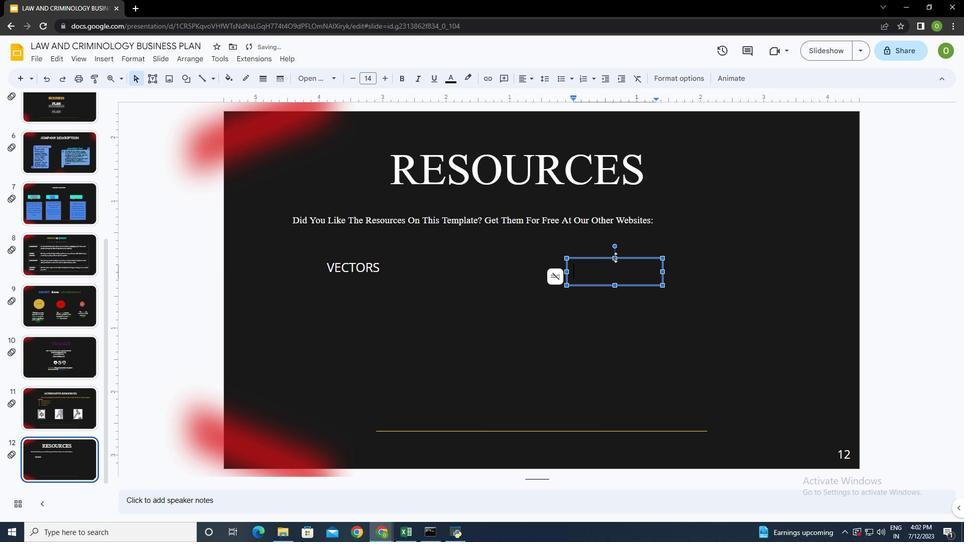 
Action: Mouse moved to (614, 264)
Screenshot: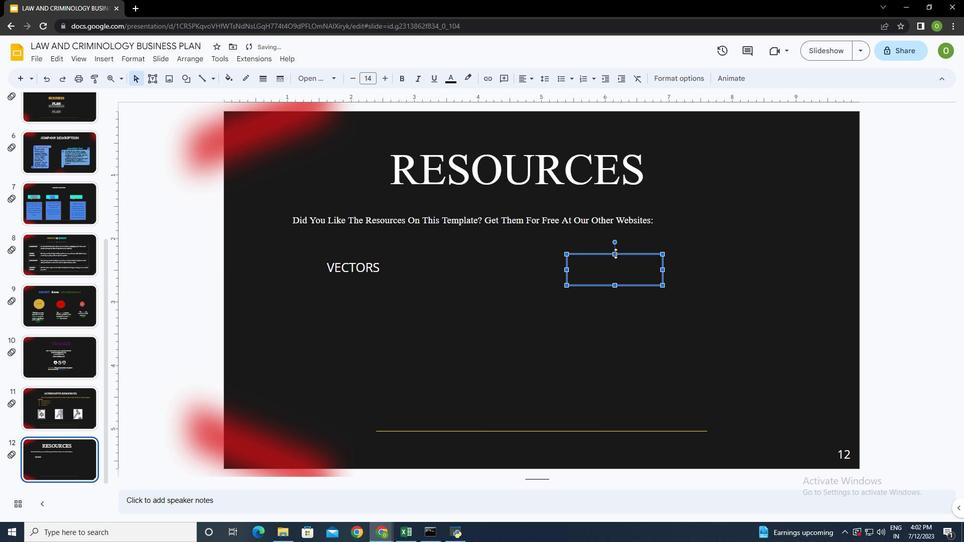 
Action: Mouse pressed left at (614, 264)
Screenshot: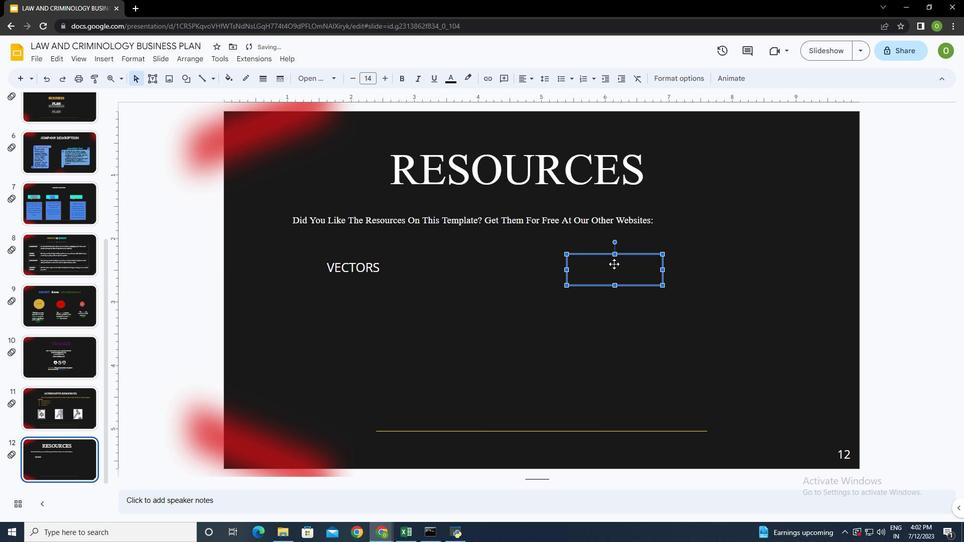 
Action: Mouse moved to (614, 286)
Screenshot: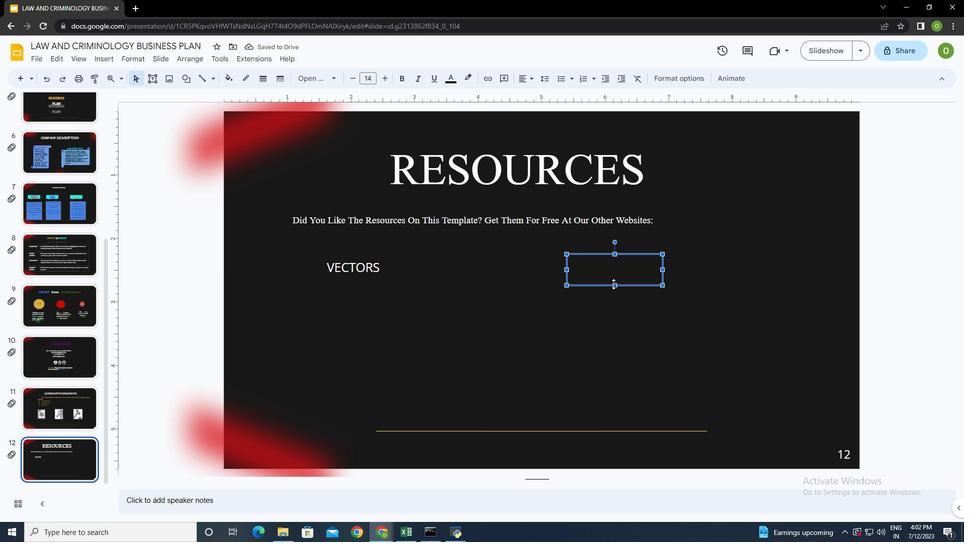 
Action: Mouse pressed left at (614, 286)
Screenshot: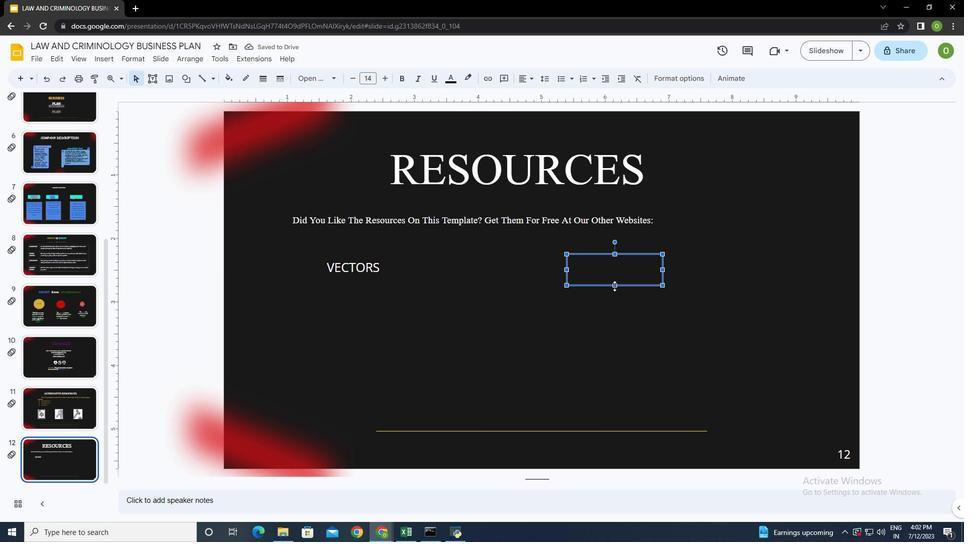 
Action: Mouse moved to (450, 78)
Screenshot: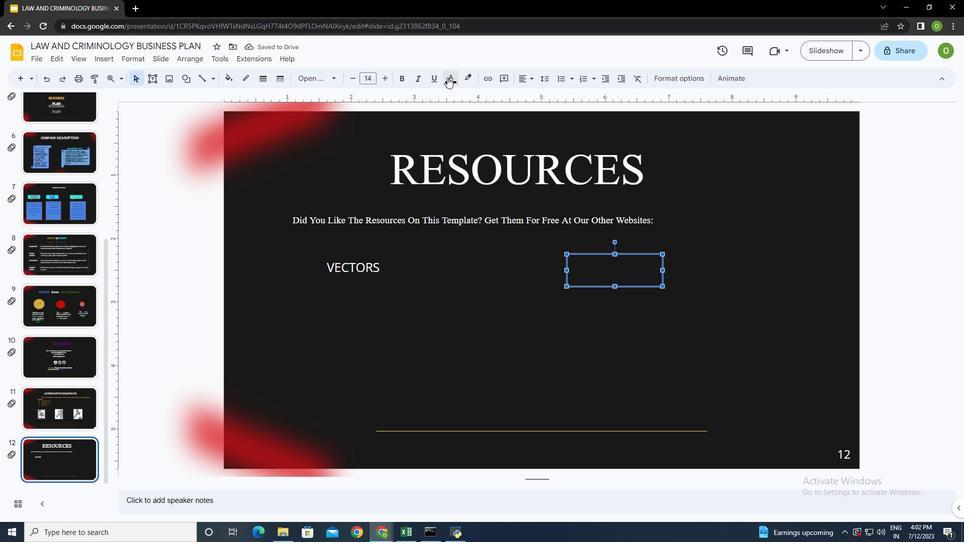 
Action: Mouse pressed left at (450, 78)
Screenshot: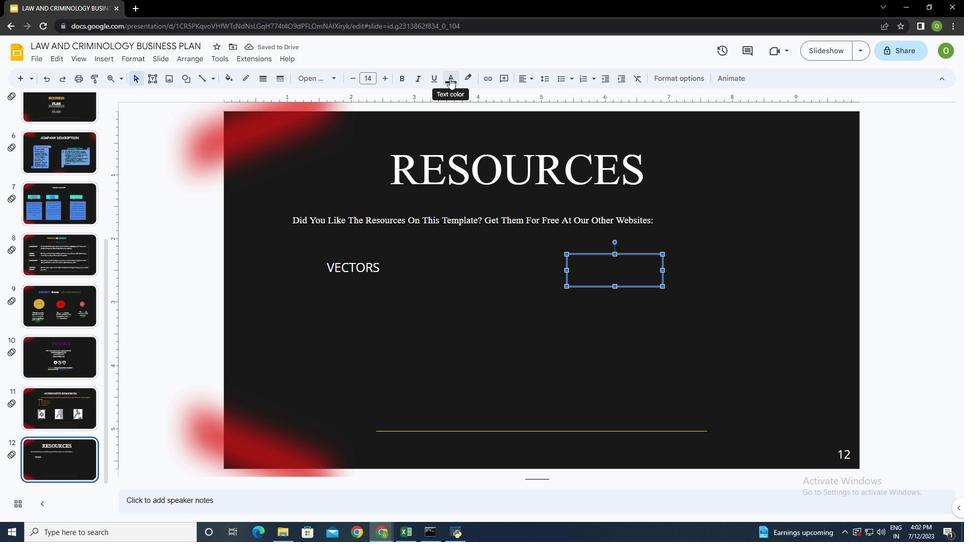 
Action: Mouse moved to (454, 110)
Screenshot: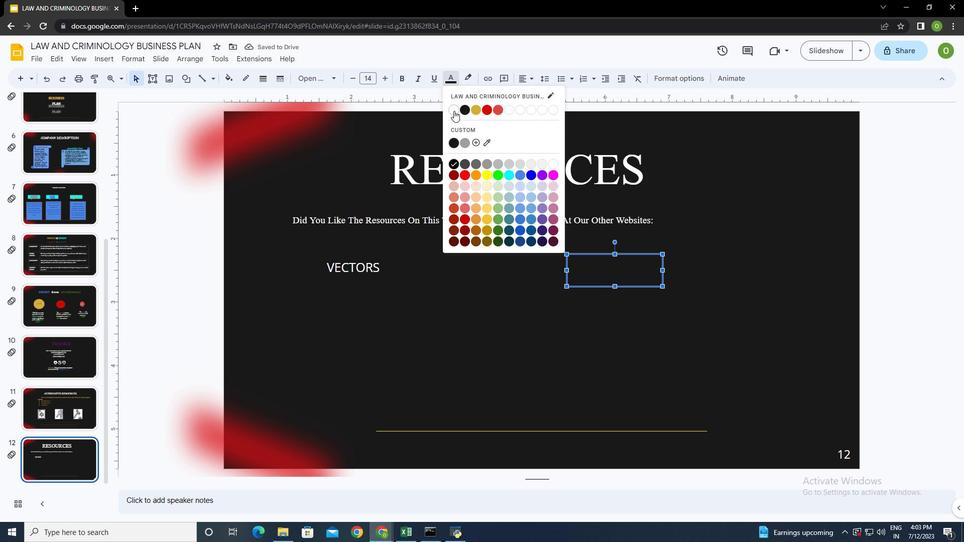 
Action: Mouse pressed left at (454, 110)
Screenshot: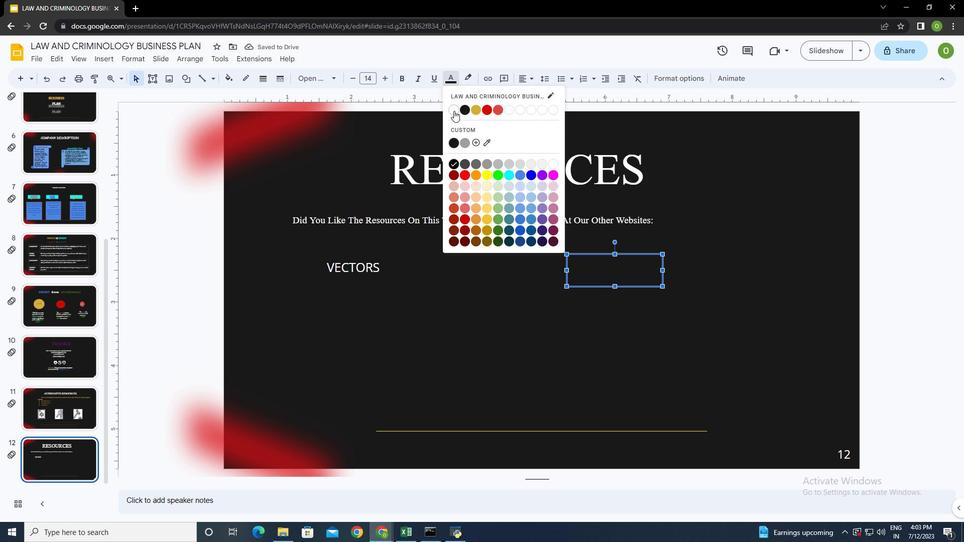 
Action: Mouse moved to (588, 269)
Screenshot: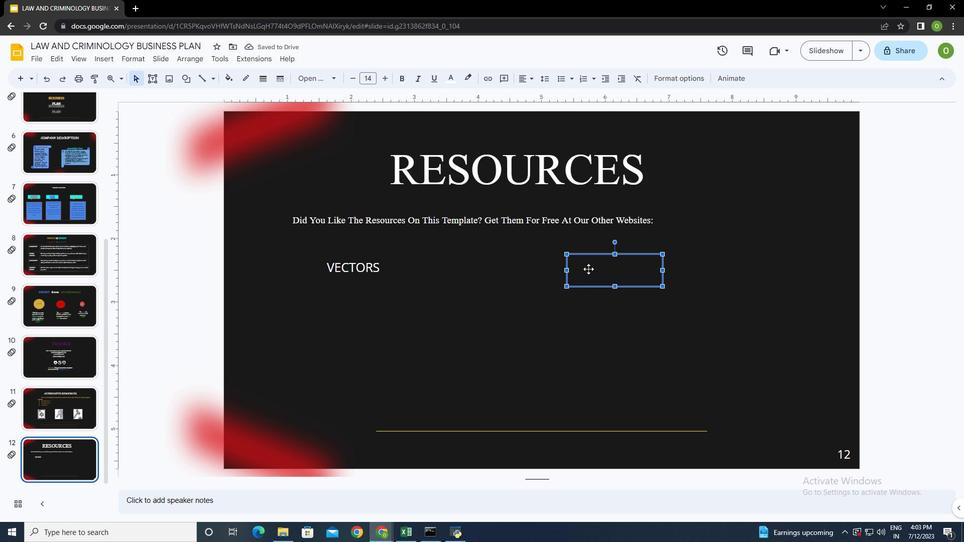 
Action: Mouse pressed left at (588, 269)
Screenshot: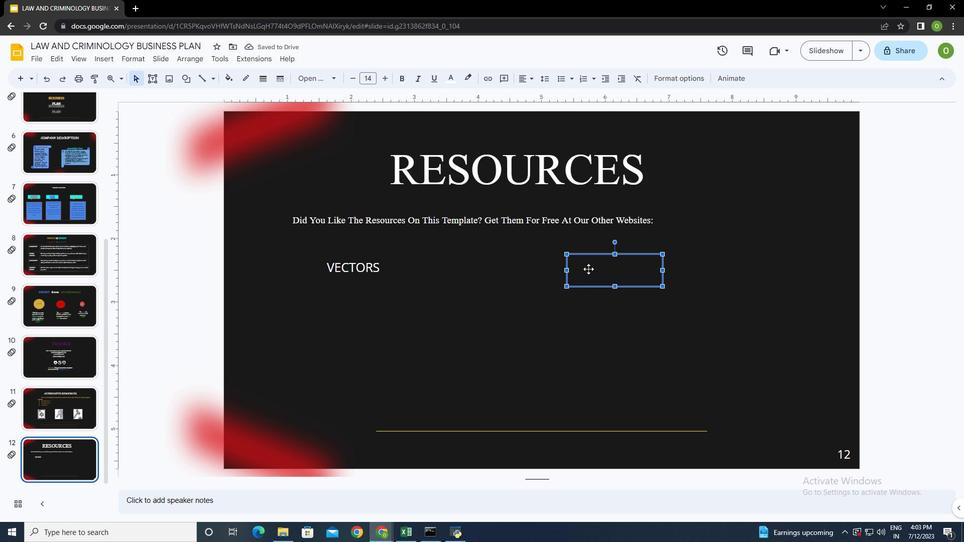 
Action: Key pressed <Key.shift>p<Key.backspace>PHOTOS
Screenshot: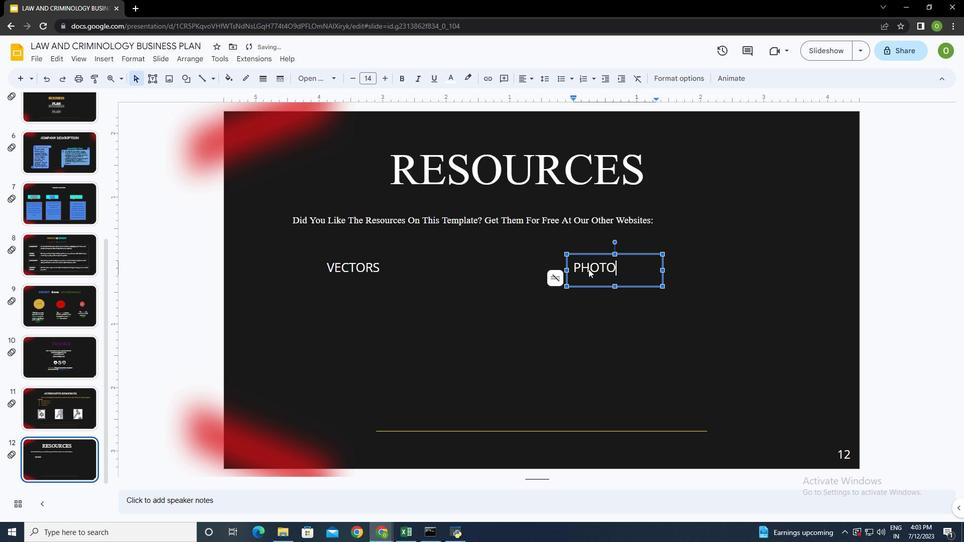 
Action: Mouse moved to (565, 269)
Screenshot: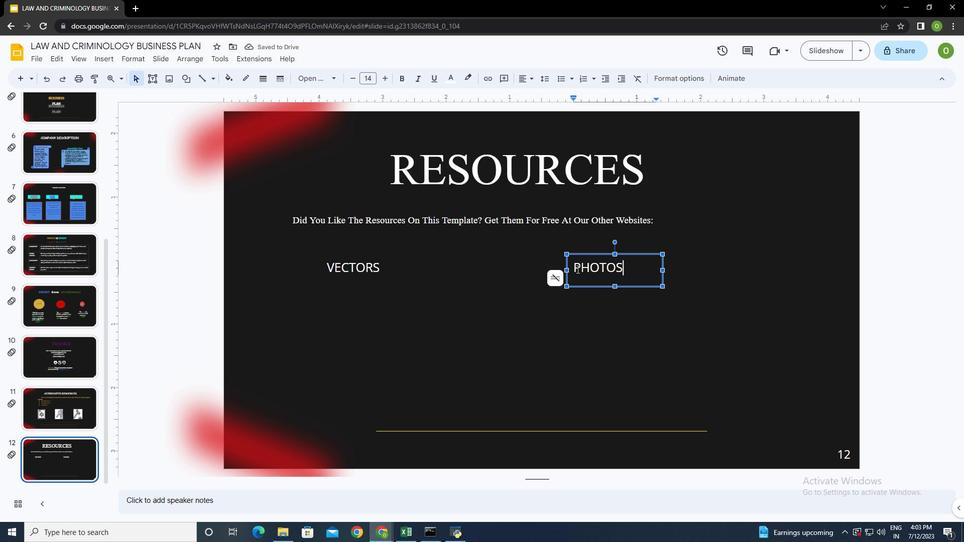 
Action: Mouse pressed left at (565, 269)
Screenshot: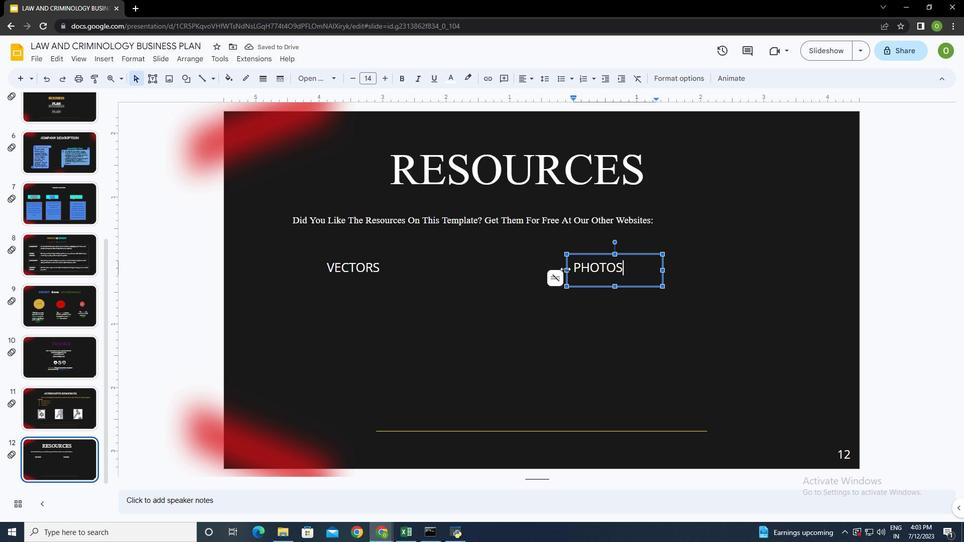
Action: Mouse moved to (659, 268)
Screenshot: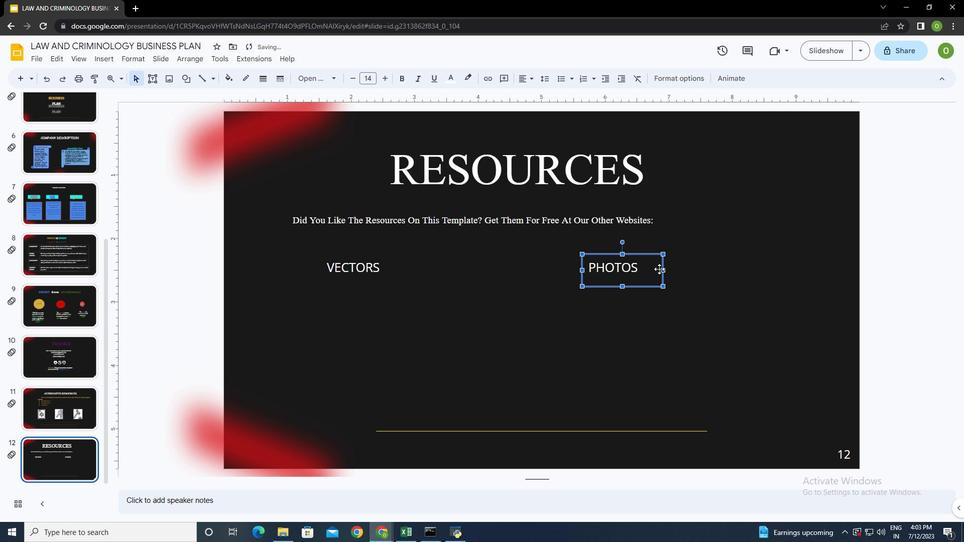
Action: Mouse pressed left at (659, 268)
Screenshot: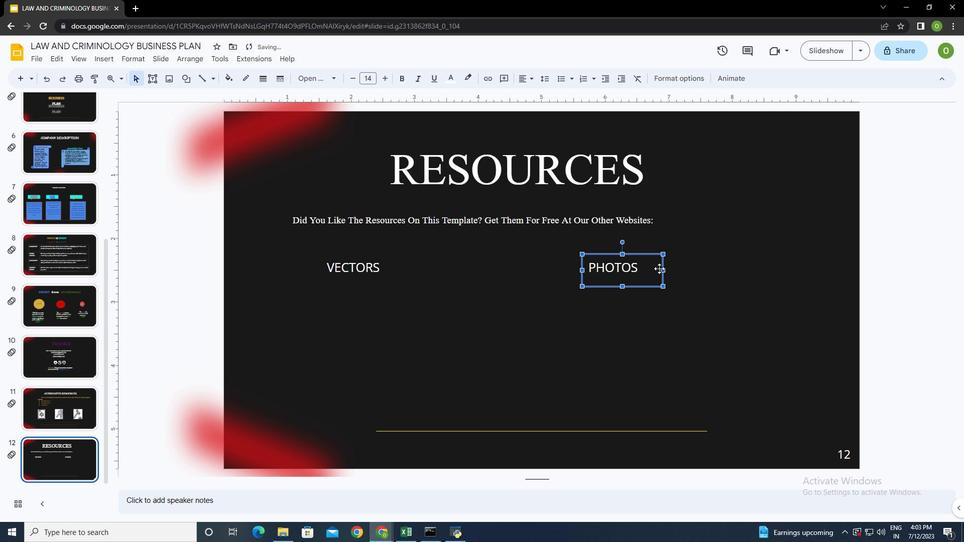 
Action: Mouse moved to (340, 286)
Screenshot: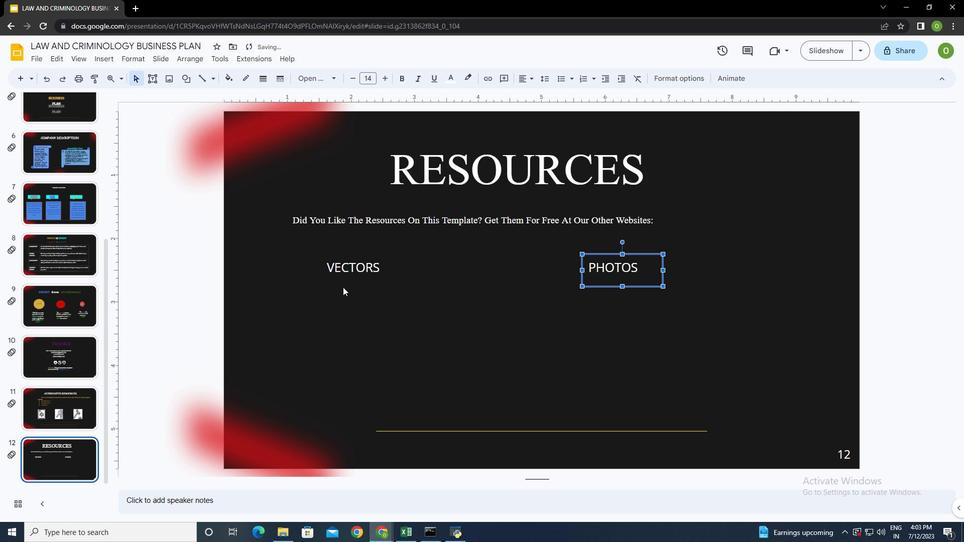 
Action: Mouse pressed left at (340, 286)
Screenshot: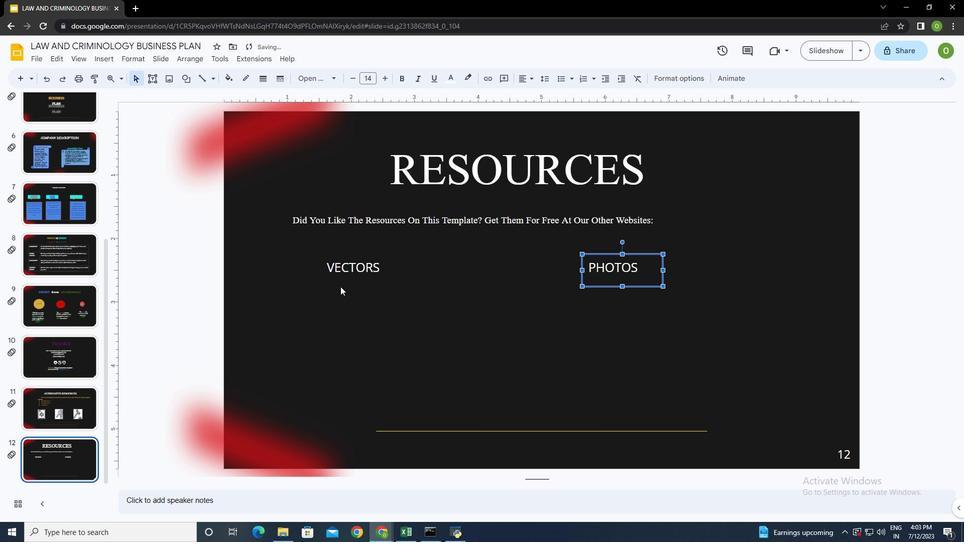 
Action: Mouse moved to (153, 76)
Screenshot: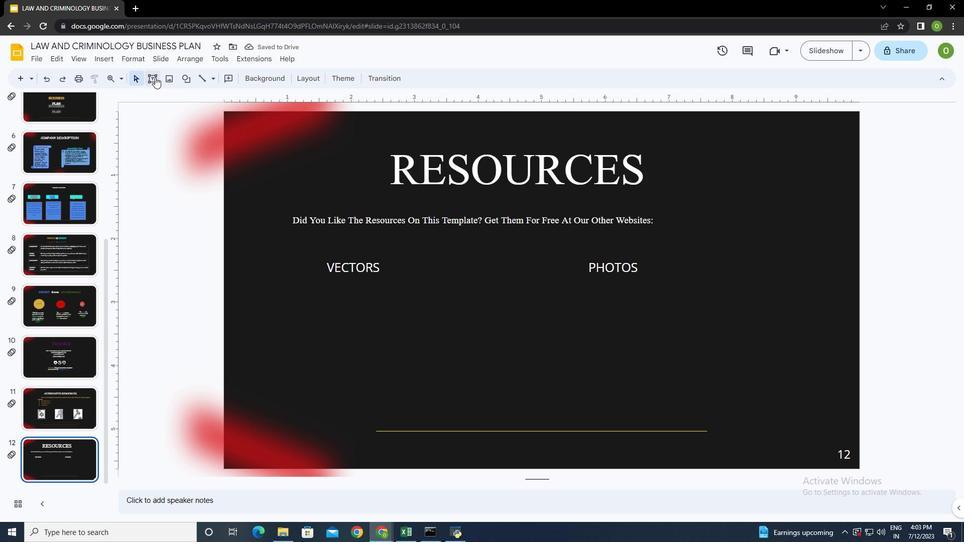 
Action: Mouse pressed left at (153, 76)
Screenshot: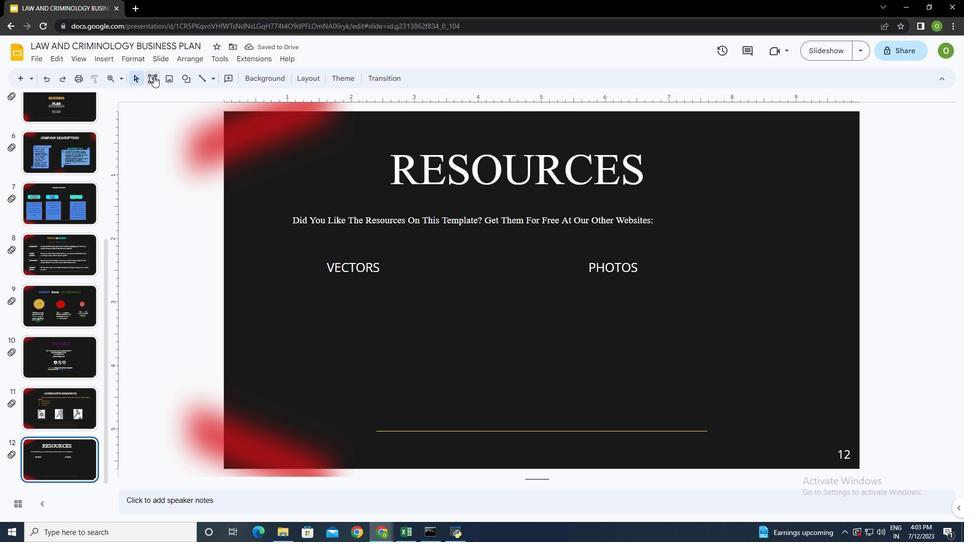 
Action: Mouse moved to (324, 291)
Screenshot: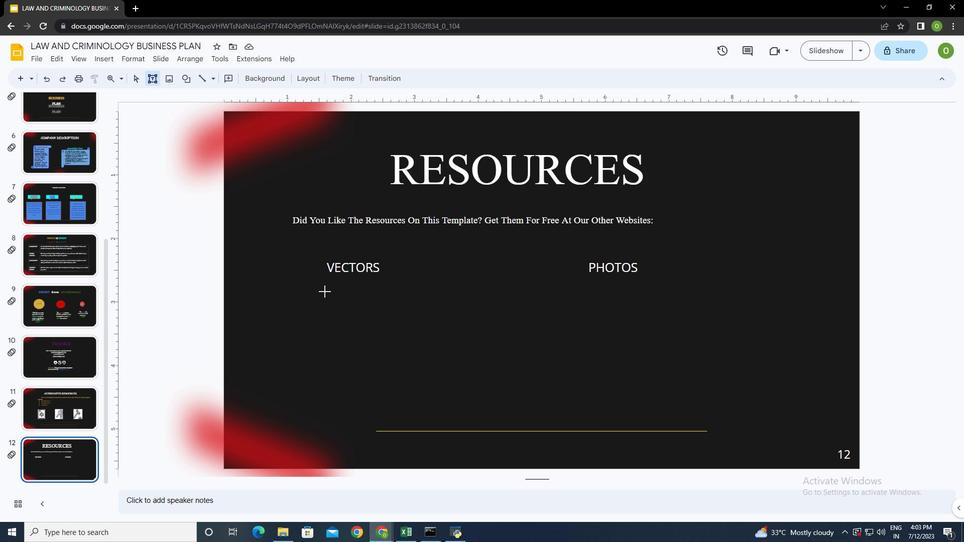 
Action: Mouse pressed left at (324, 291)
Screenshot: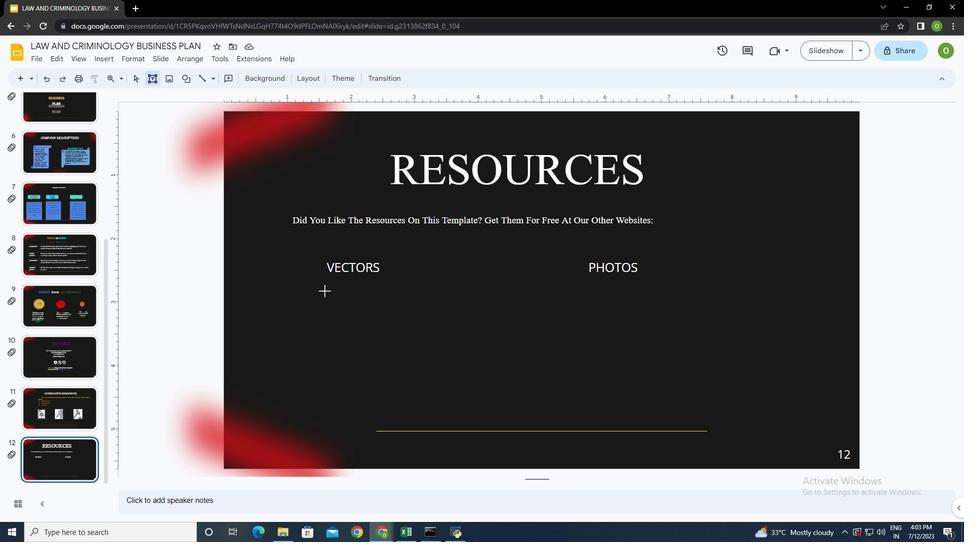 
Action: Mouse moved to (323, 304)
Screenshot: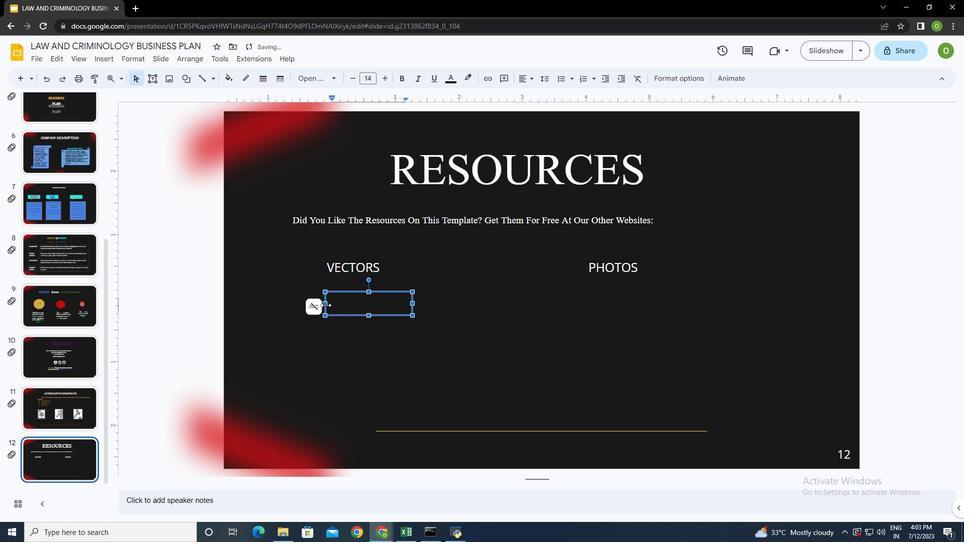 
Action: Mouse pressed left at (323, 304)
Screenshot: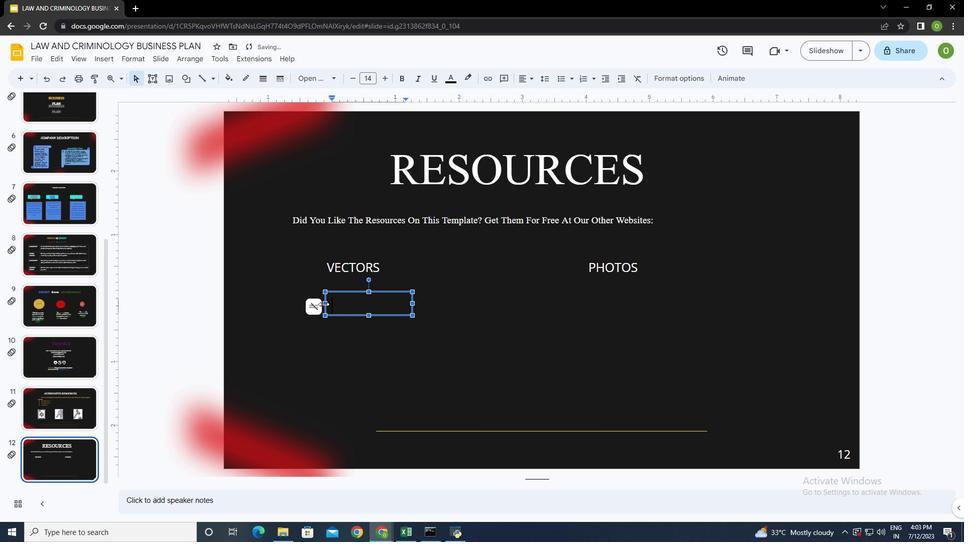 
Action: Mouse moved to (411, 303)
Screenshot: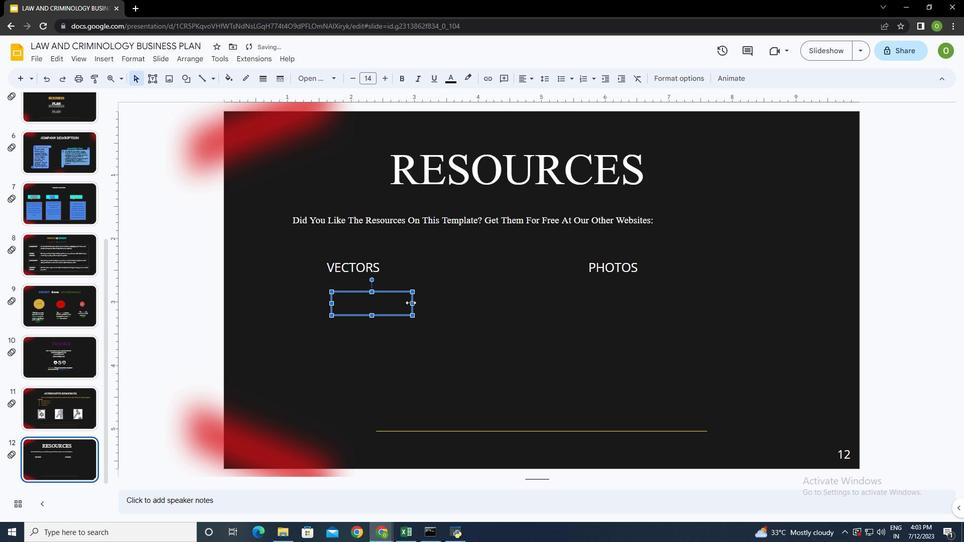 
Action: Mouse pressed left at (411, 303)
Screenshot: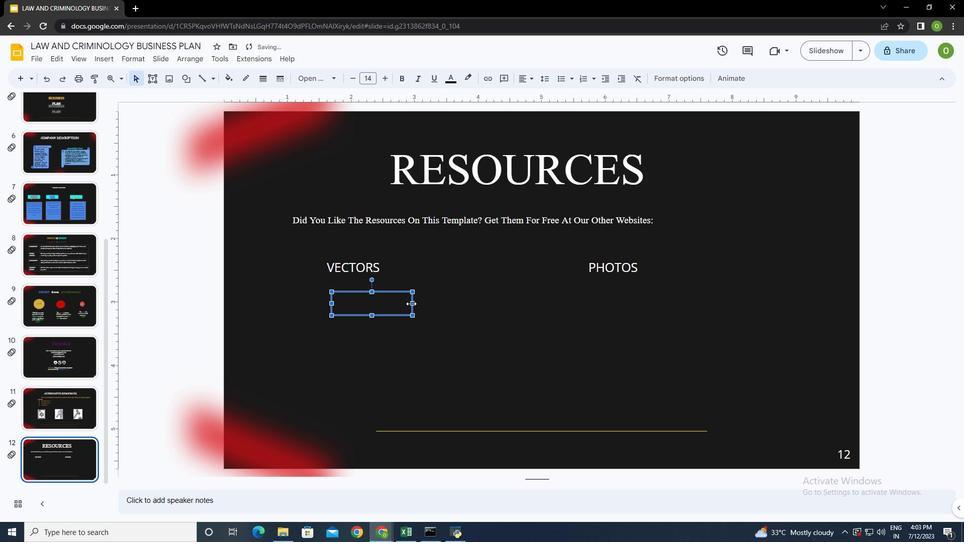 
Action: Mouse moved to (340, 304)
Screenshot: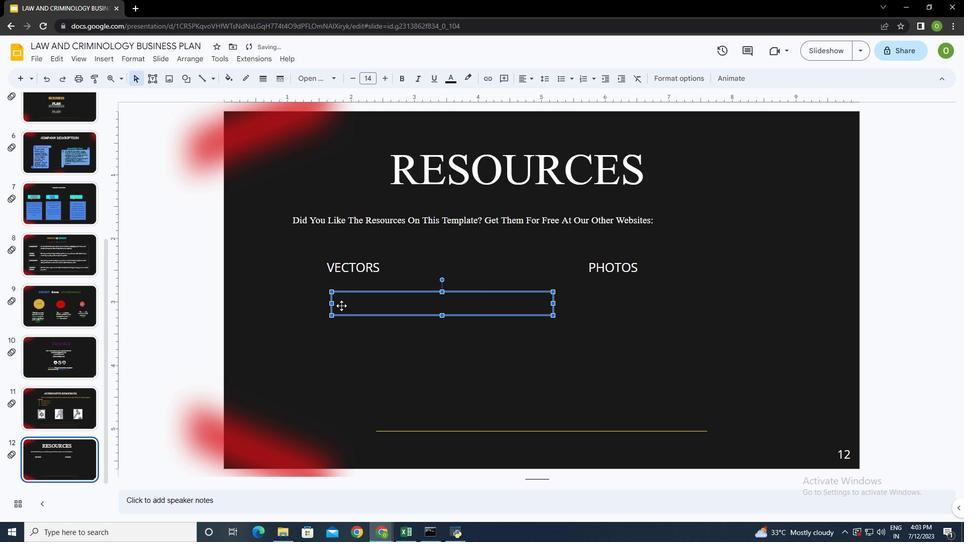 
Action: Mouse pressed left at (340, 304)
Screenshot: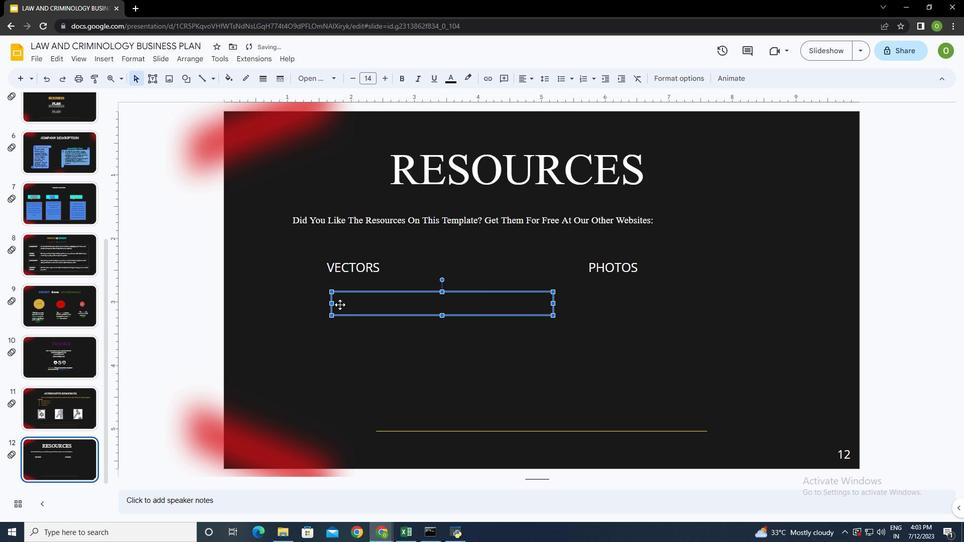 
Action: Mouse moved to (561, 78)
Screenshot: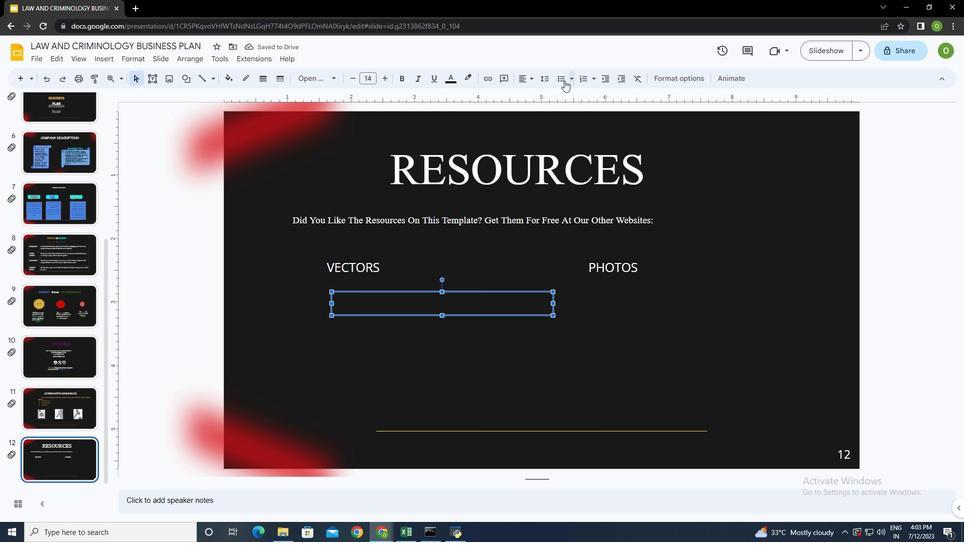 
Action: Mouse pressed left at (561, 78)
Screenshot: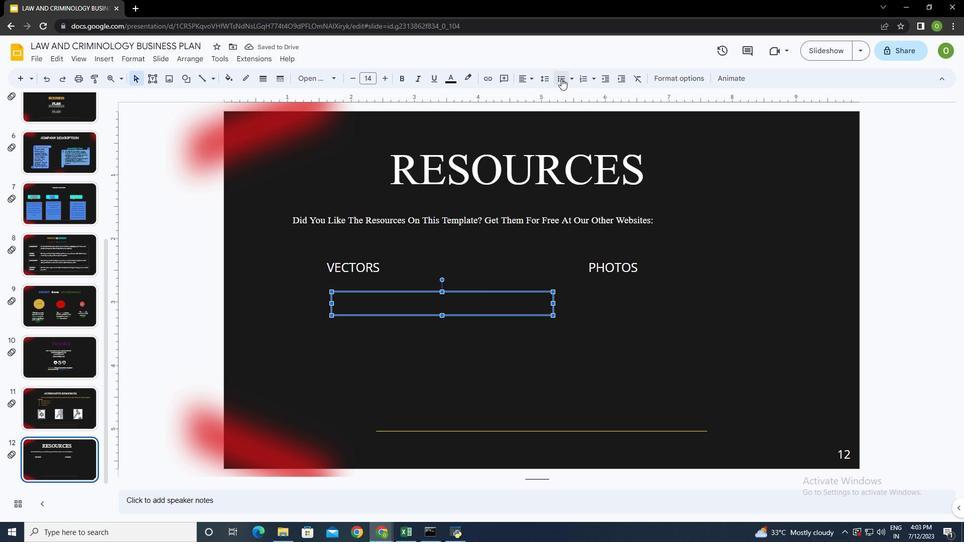 
Action: Mouse moved to (361, 306)
Screenshot: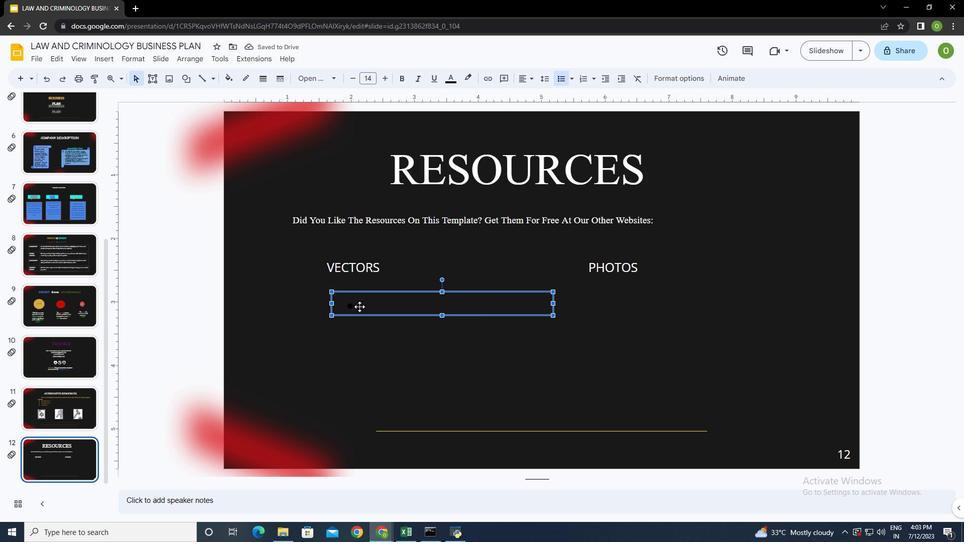 
Action: Mouse pressed left at (361, 306)
Screenshot: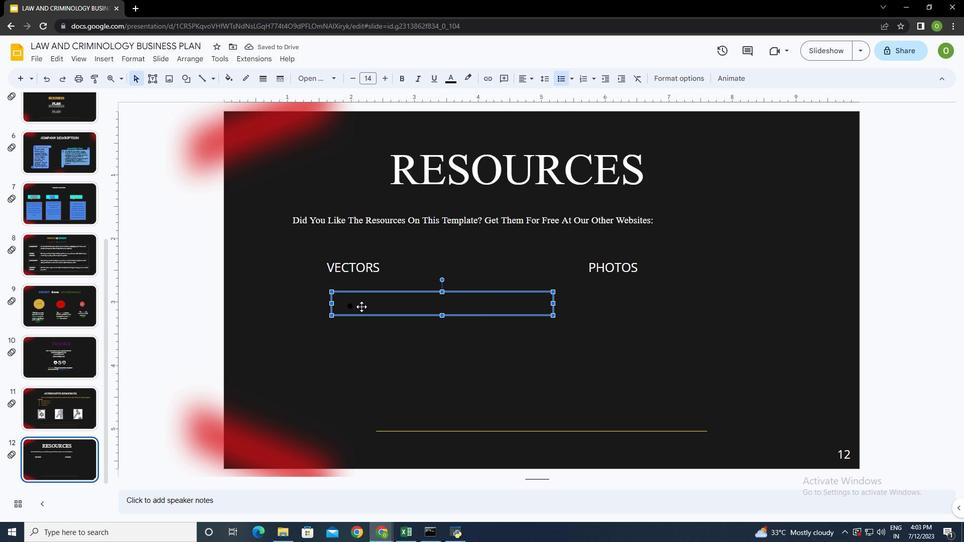 
Action: Mouse moved to (369, 302)
Screenshot: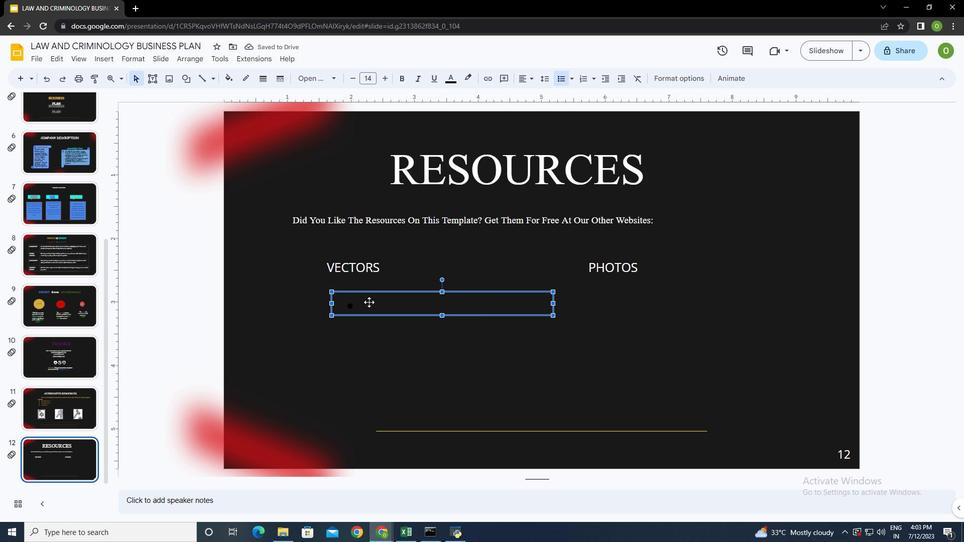 
Action: Key pressed <Key.backspace>
Screenshot: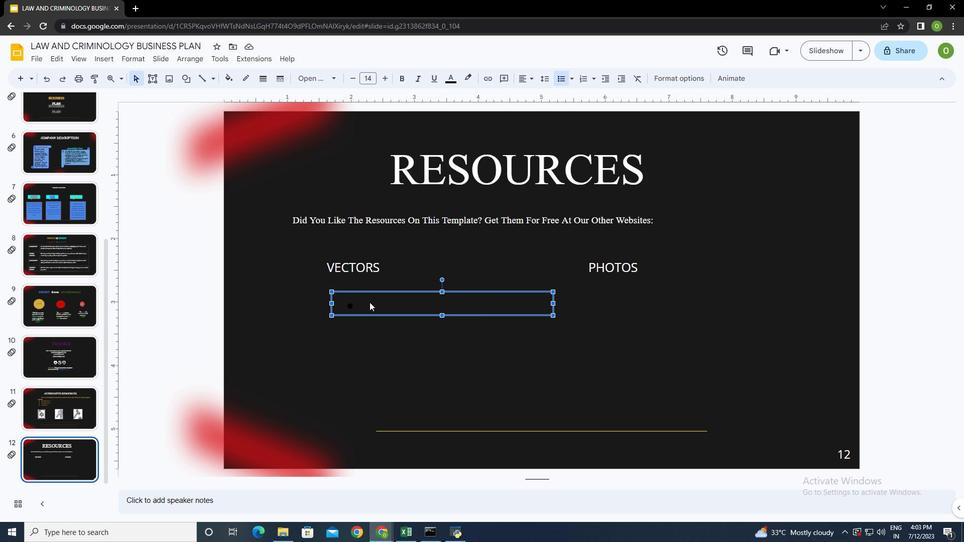 
Action: Mouse moved to (363, 308)
Screenshot: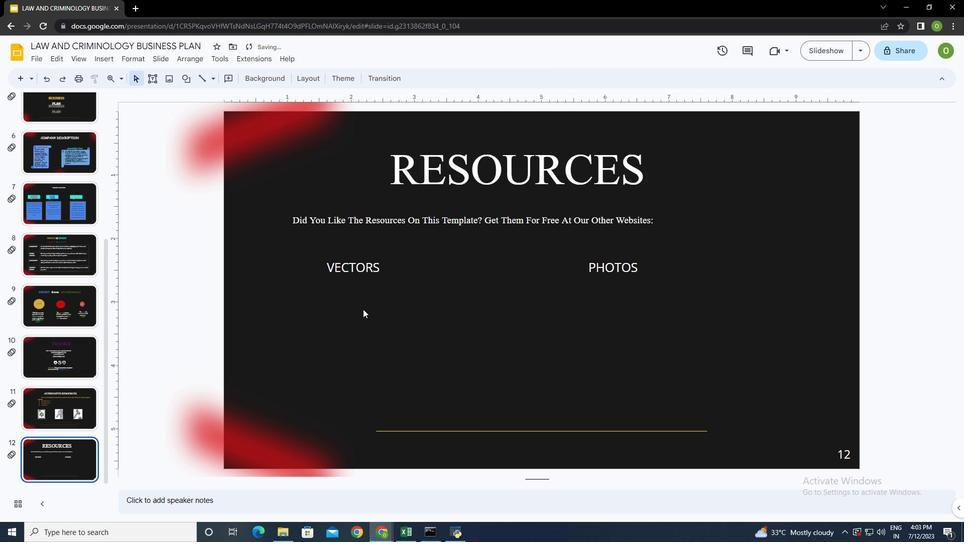
Action: Mouse pressed left at (363, 308)
Screenshot: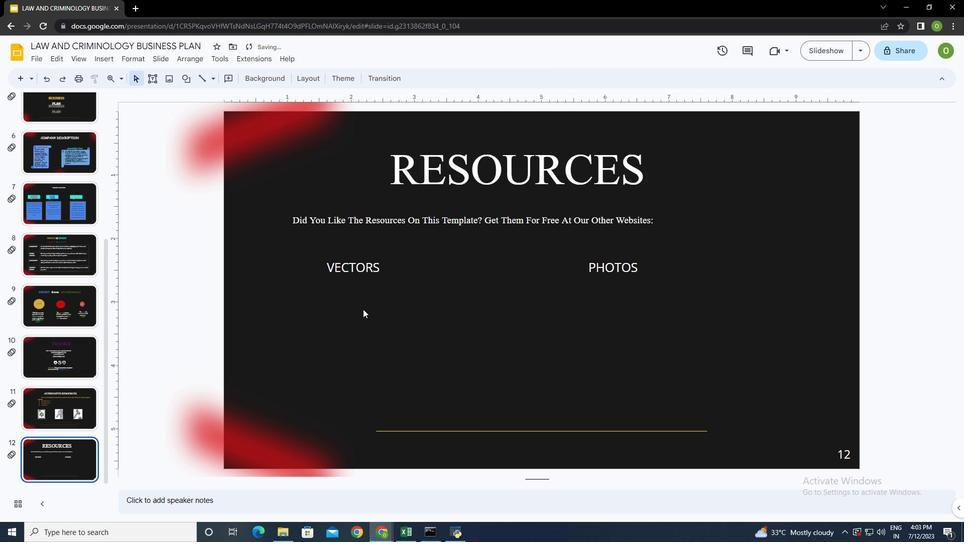 
Action: Mouse moved to (154, 77)
Screenshot: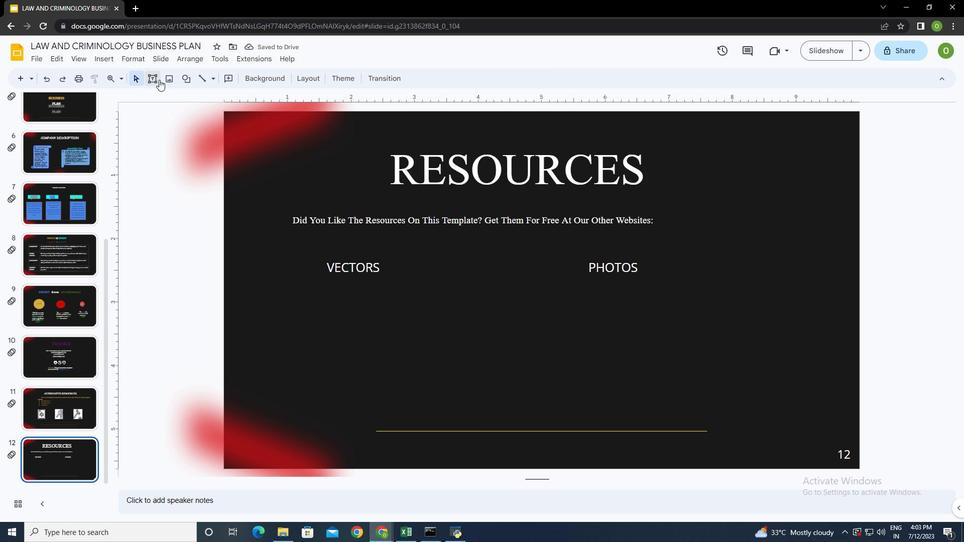
Action: Mouse pressed left at (154, 77)
Screenshot: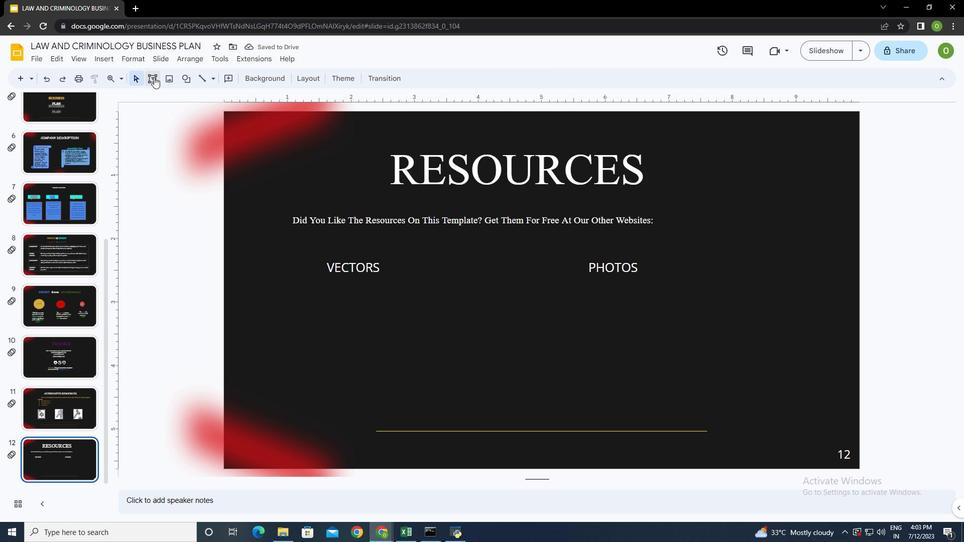
Action: Mouse moved to (335, 298)
Screenshot: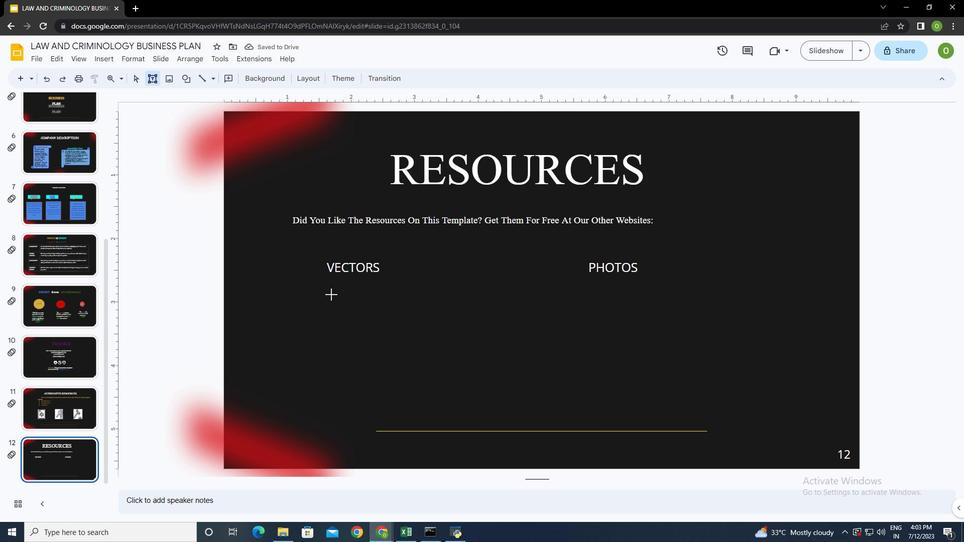 
Action: Mouse pressed left at (335, 298)
Screenshot: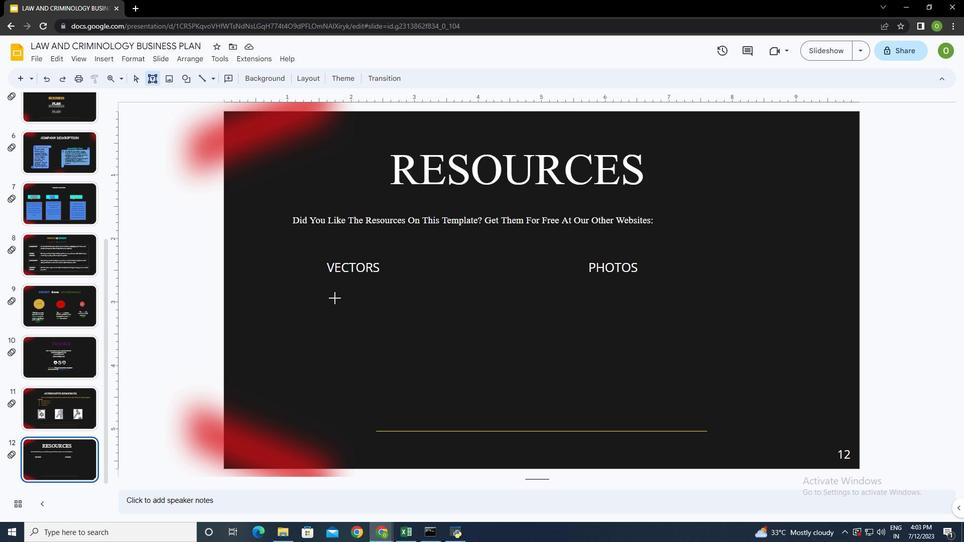 
Action: Mouse moved to (453, 74)
Screenshot: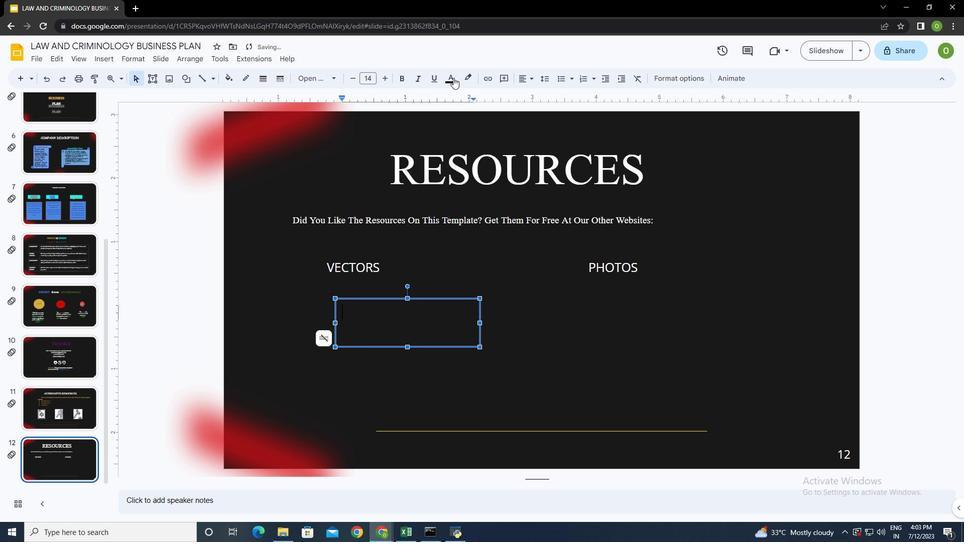 
Action: Mouse pressed left at (453, 74)
Screenshot: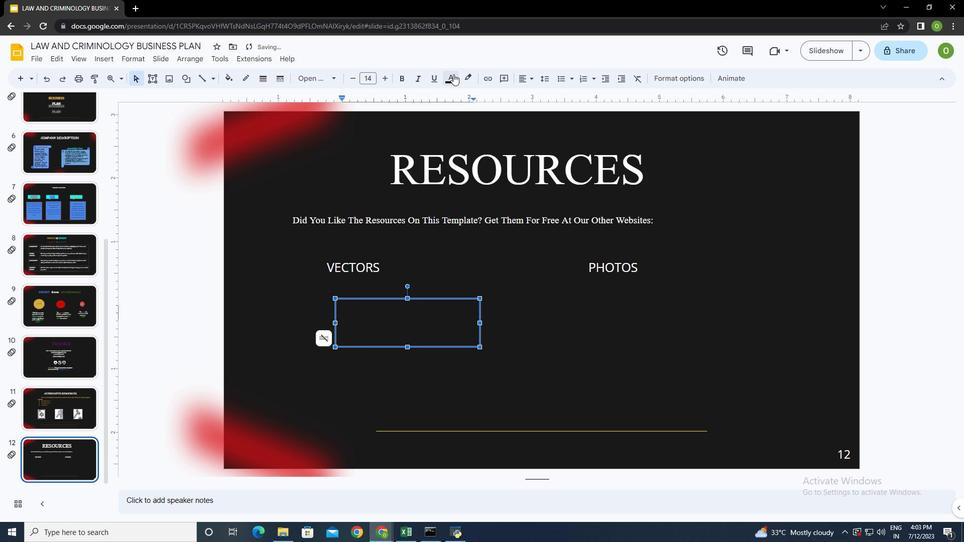 
Action: Mouse moved to (455, 113)
Screenshot: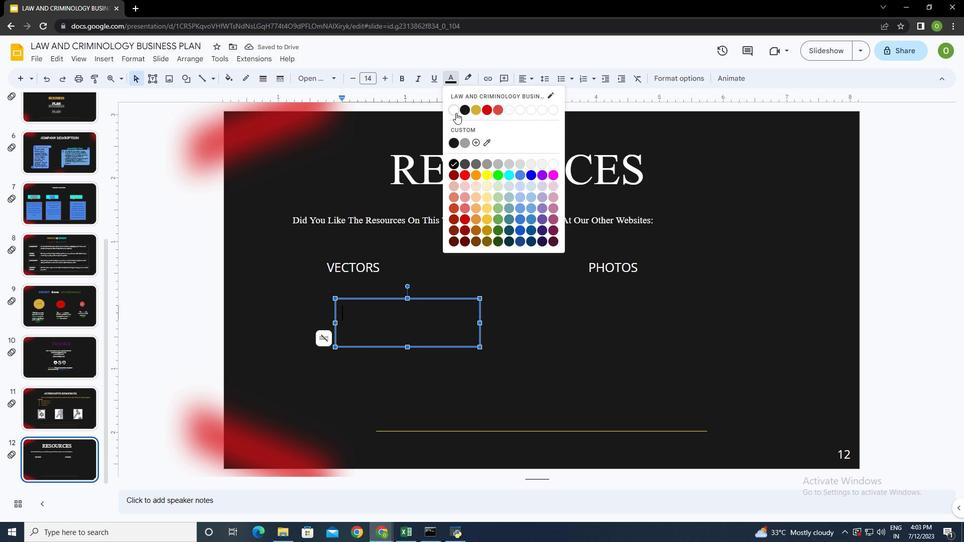 
Action: Mouse pressed left at (455, 113)
Screenshot: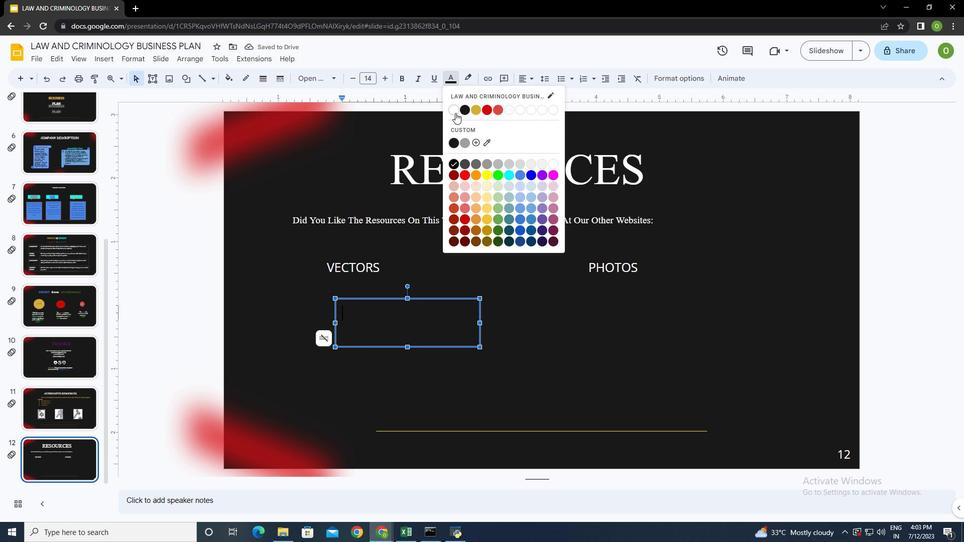 
Action: Mouse moved to (560, 80)
Screenshot: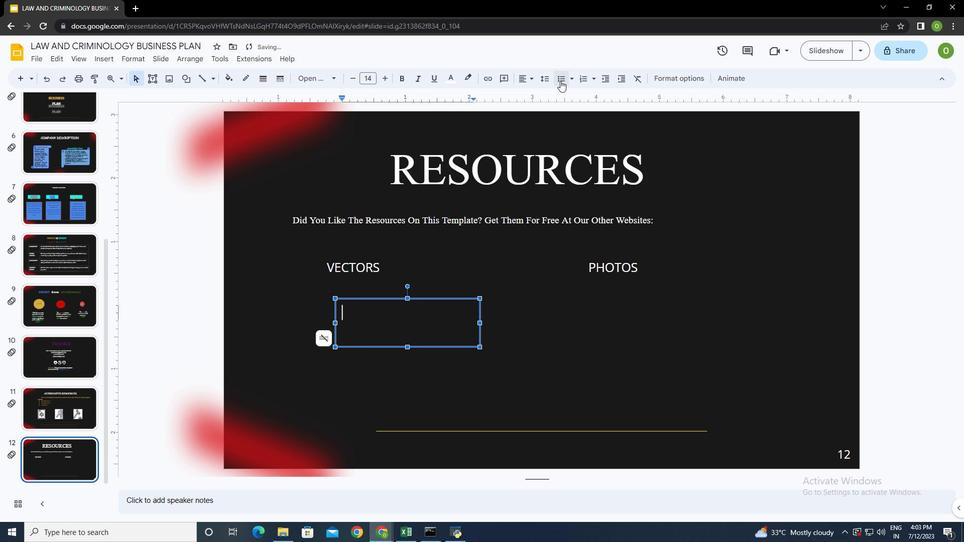 
Action: Mouse pressed left at (560, 80)
Screenshot: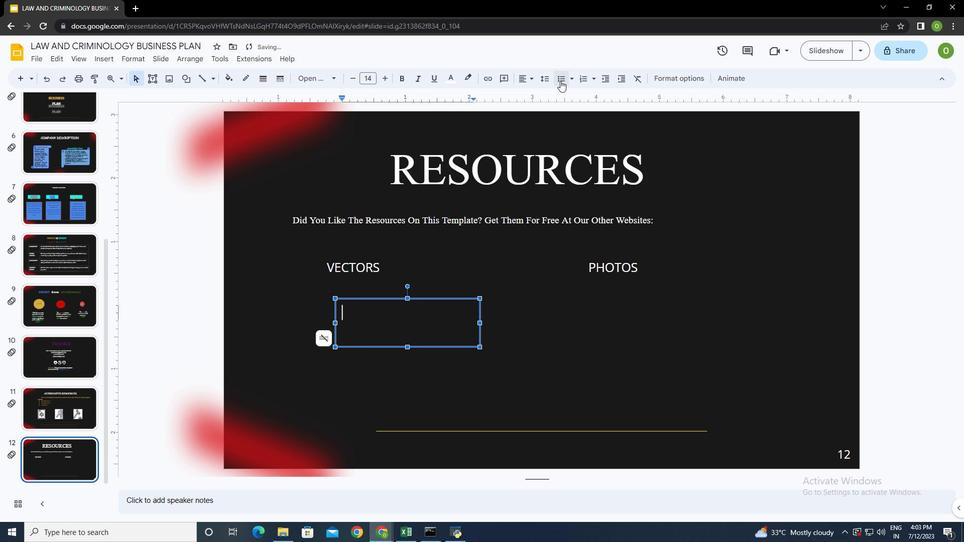 
Action: Mouse moved to (404, 311)
Screenshot: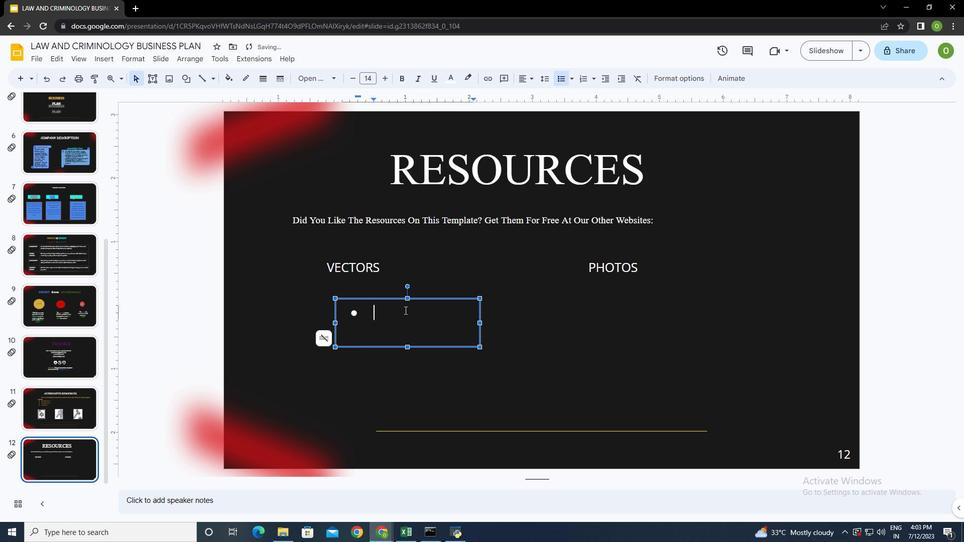 
Action: Key pressed <Key.shift><Key.shift><Key.shift><Key.shift><Key.shift><Key.caps_lock><Key.shift>Gradient<Key.space>sale<Key.space>instagram<Key.space>sr<Key.backspace>tory<Key.space>collection
Screenshot: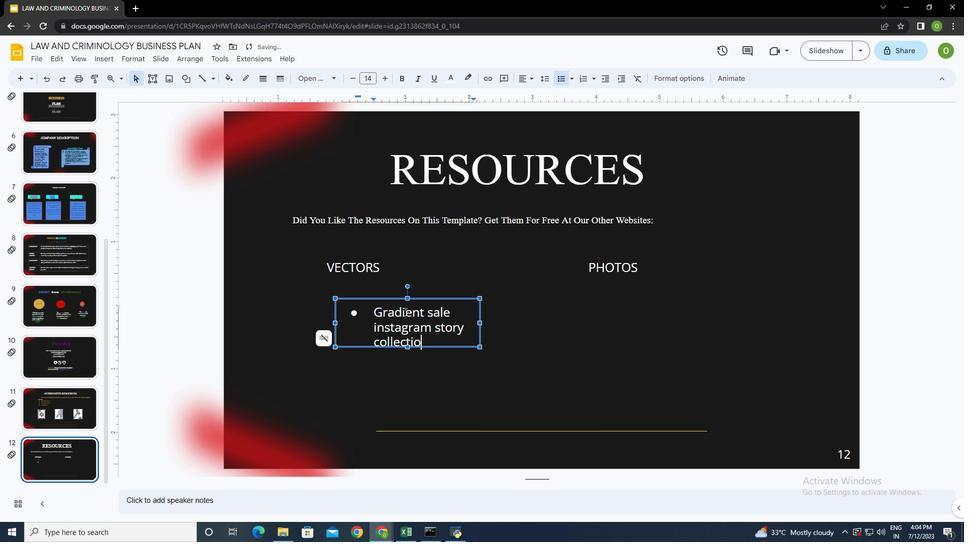 
Action: Mouse moved to (481, 324)
Screenshot: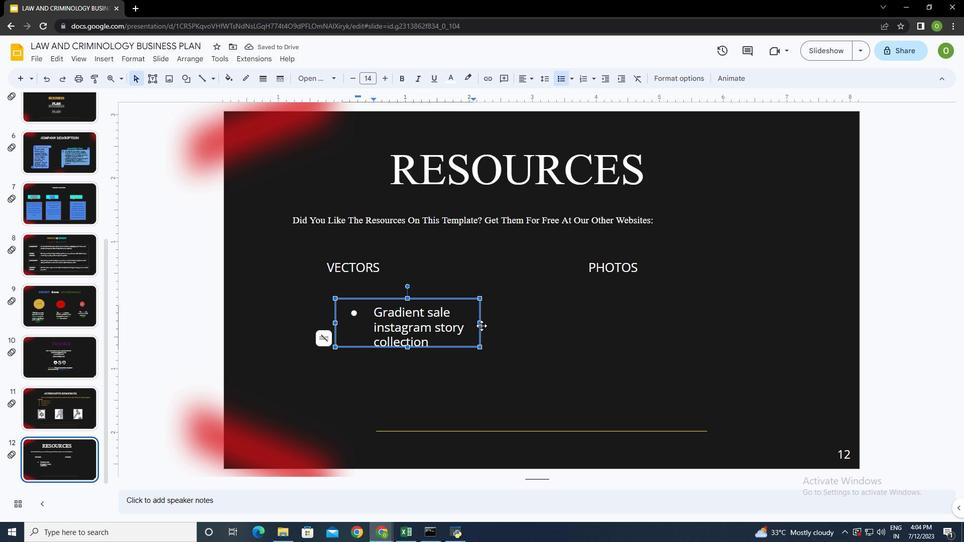 
Action: Mouse pressed left at (481, 324)
Screenshot: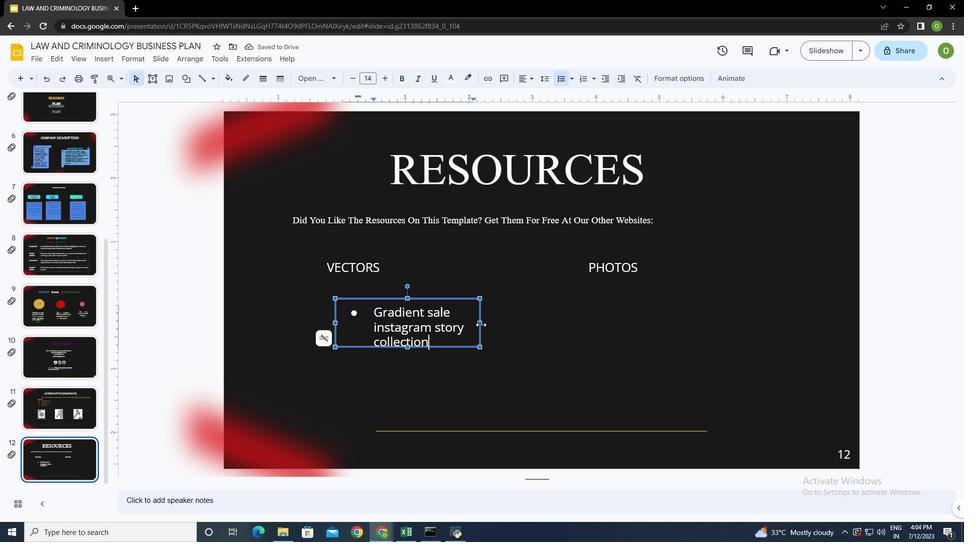 
Action: Mouse moved to (335, 324)
Screenshot: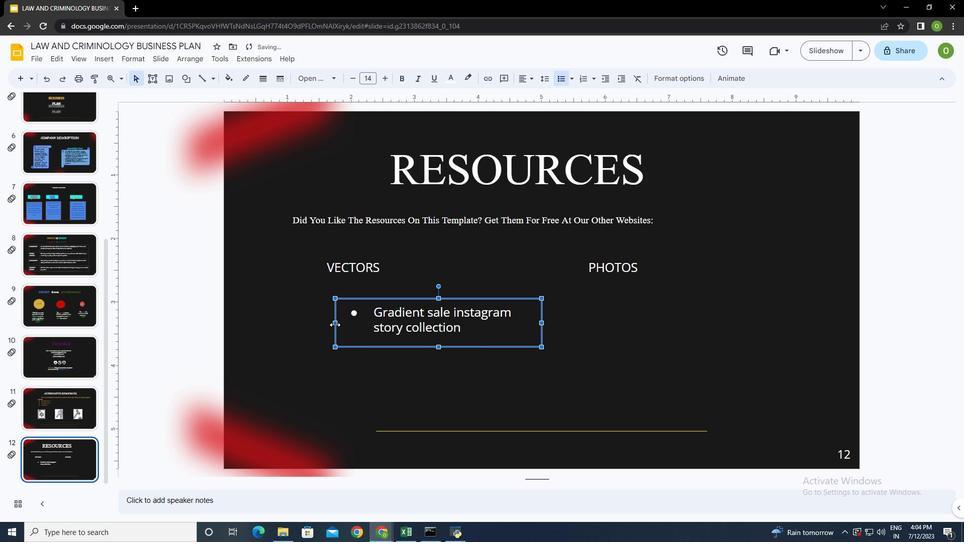 
Action: Mouse pressed left at (335, 324)
Screenshot: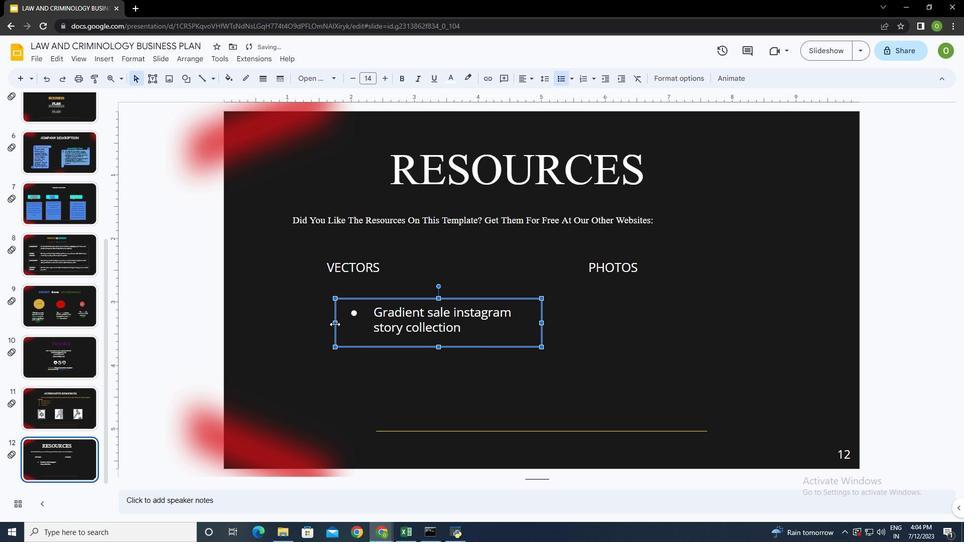 
Action: Mouse moved to (436, 349)
Screenshot: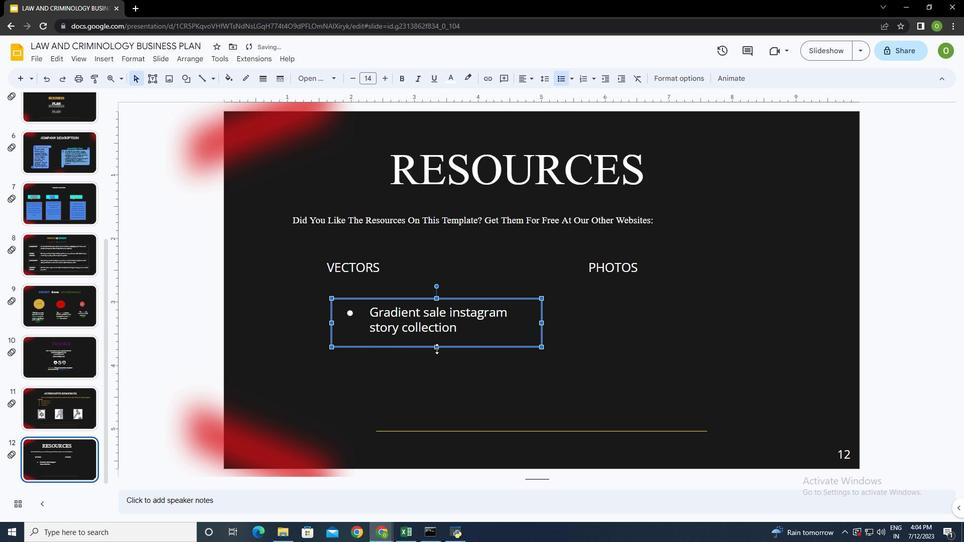 
Action: Mouse pressed left at (436, 349)
Screenshot: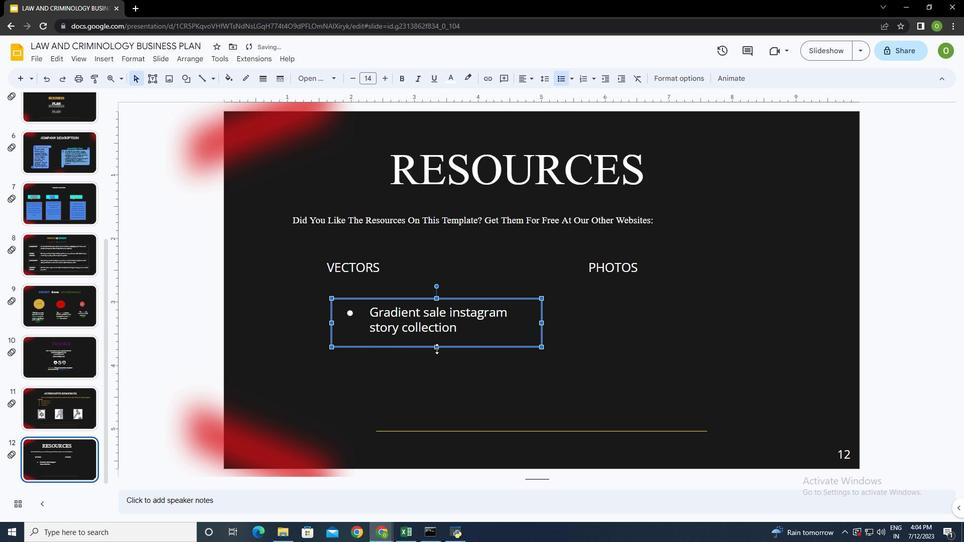 
Action: Mouse moved to (460, 330)
Screenshot: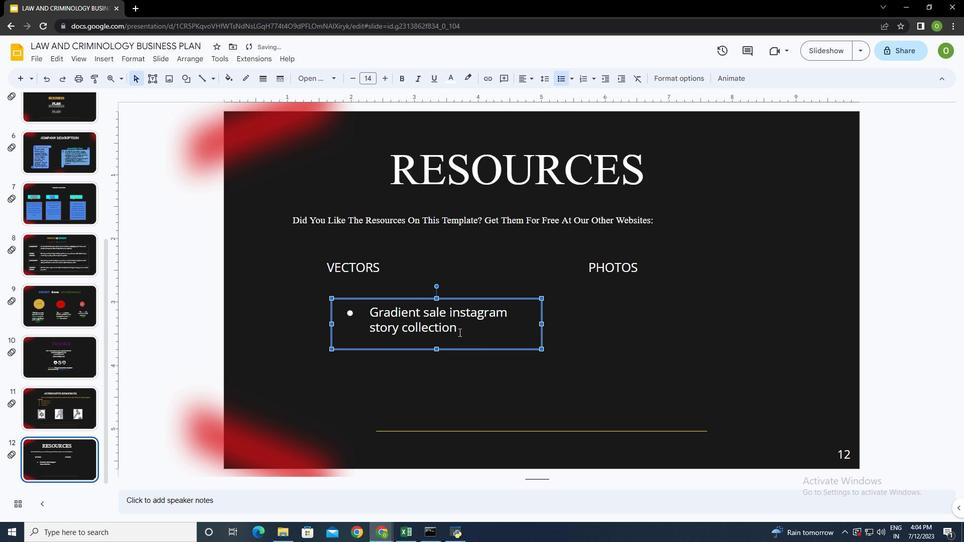 
Action: Mouse pressed left at (460, 330)
Screenshot: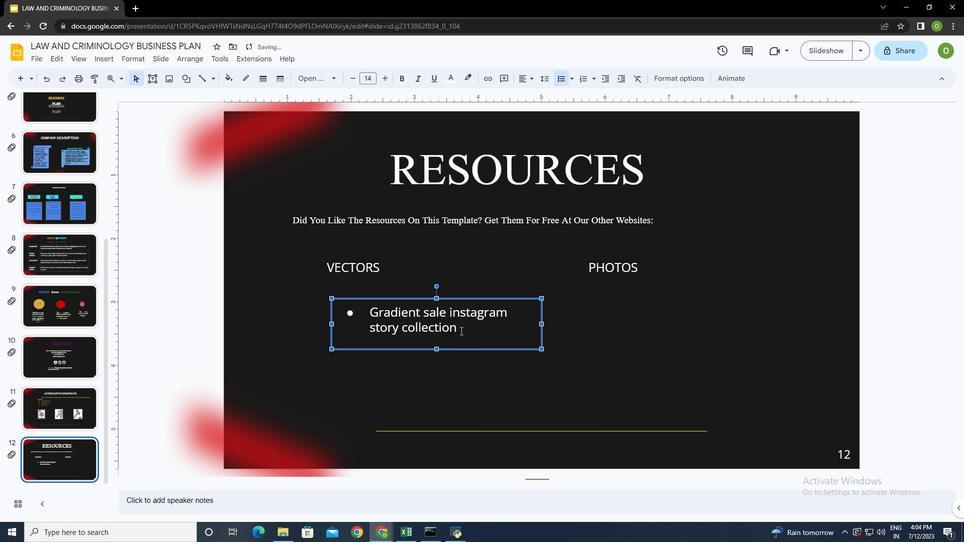 
Action: Mouse moved to (471, 330)
Screenshot: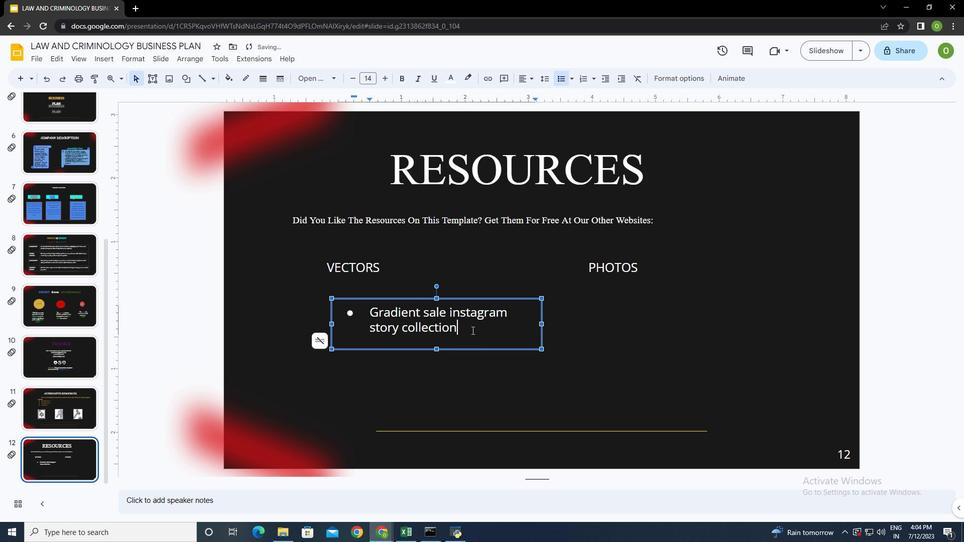 
Action: Mouse pressed left at (471, 330)
Screenshot: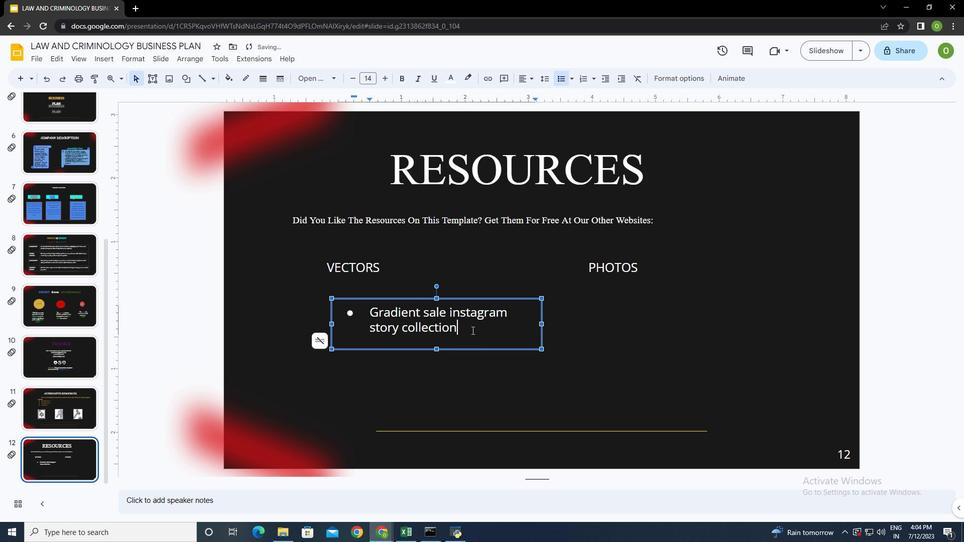 
Action: Mouse moved to (352, 76)
Screenshot: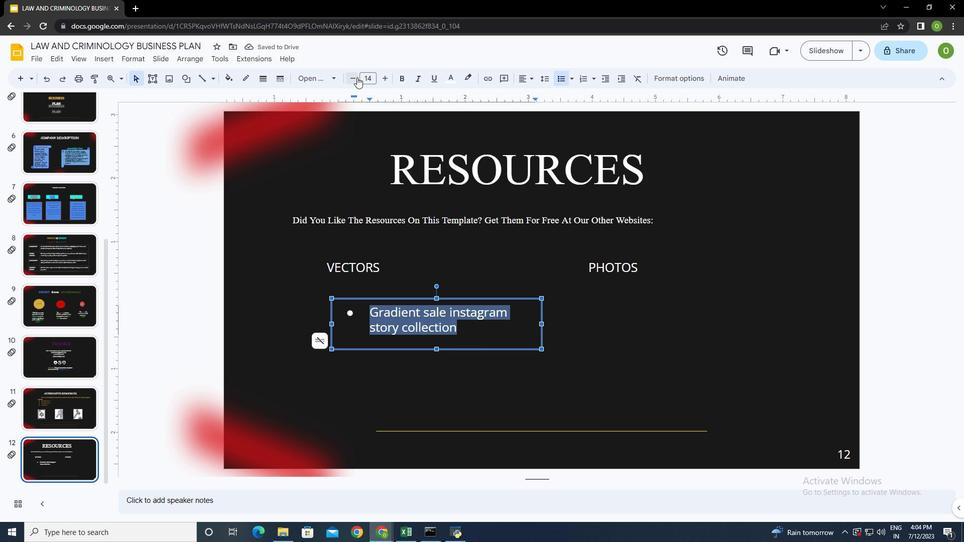 
Action: Mouse pressed left at (352, 76)
Screenshot: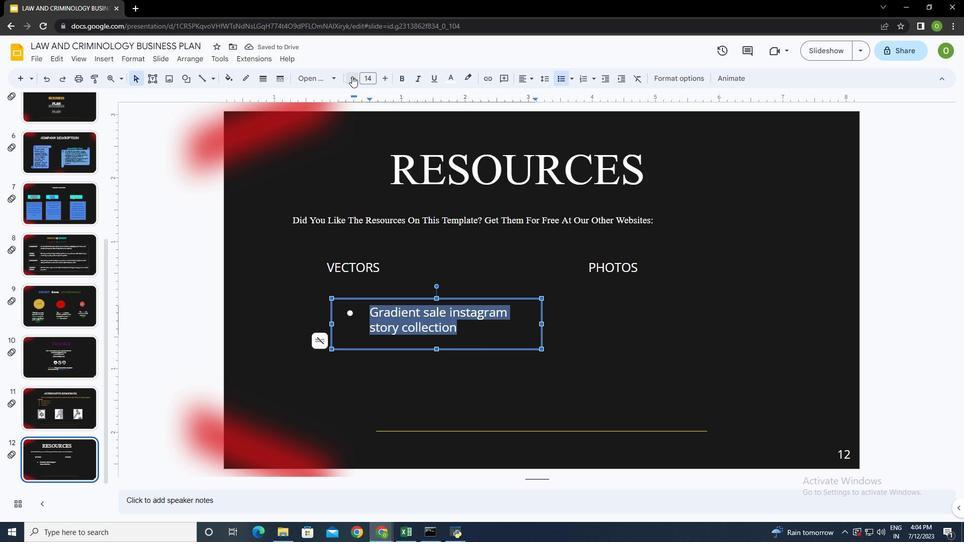 
Action: Mouse pressed left at (352, 76)
Screenshot: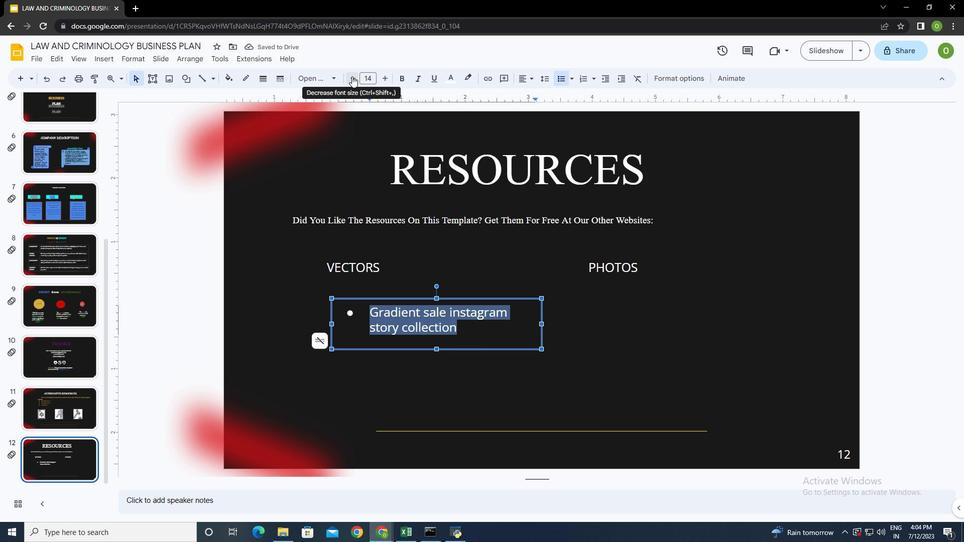
Action: Mouse pressed left at (352, 76)
Screenshot: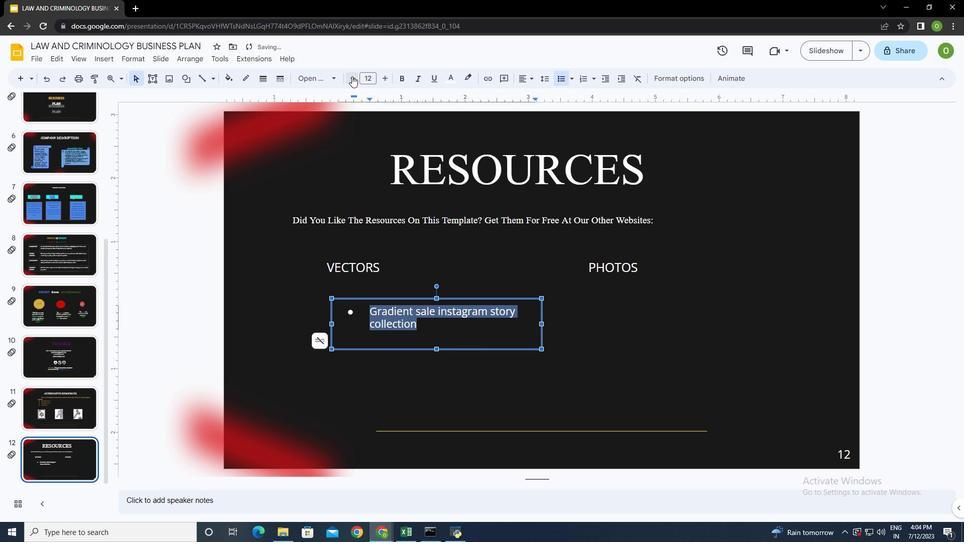 
Action: Mouse moved to (315, 80)
Screenshot: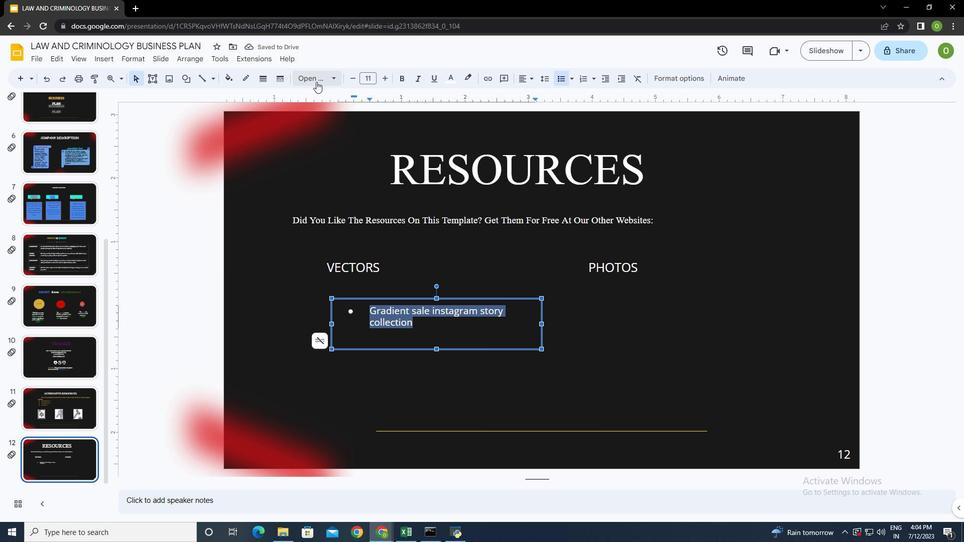 
Action: Mouse pressed left at (315, 80)
Screenshot: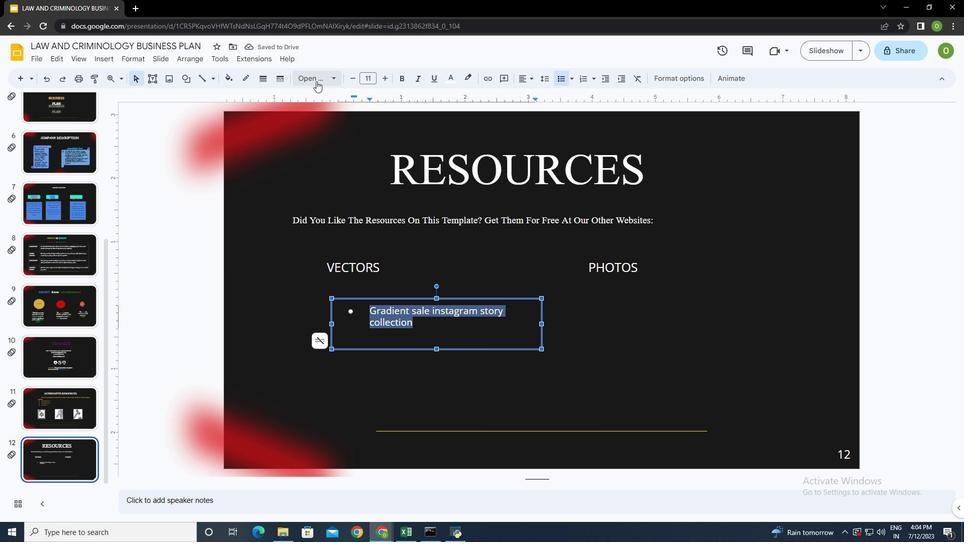 
Action: Mouse moved to (460, 246)
Screenshot: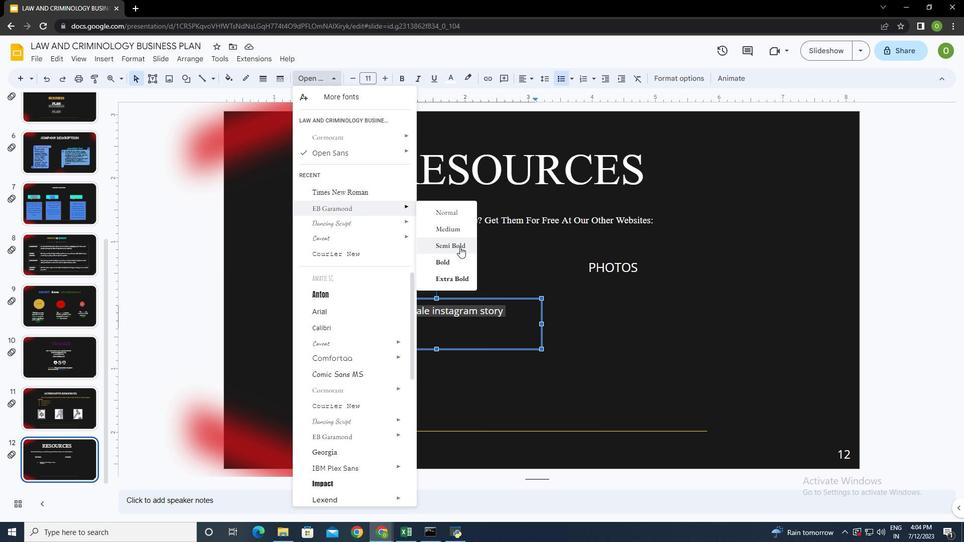 
Action: Mouse pressed left at (460, 246)
Screenshot: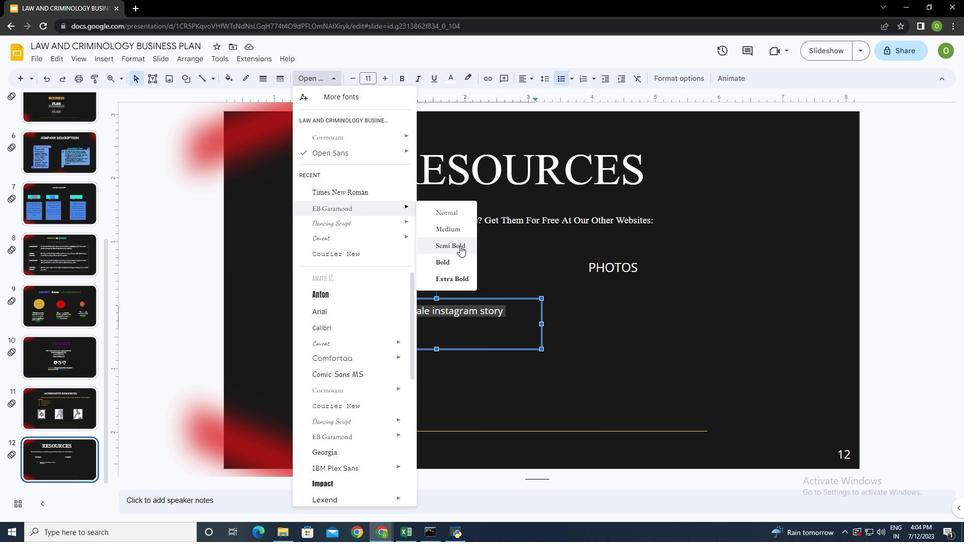 
Action: Mouse moved to (458, 322)
Screenshot: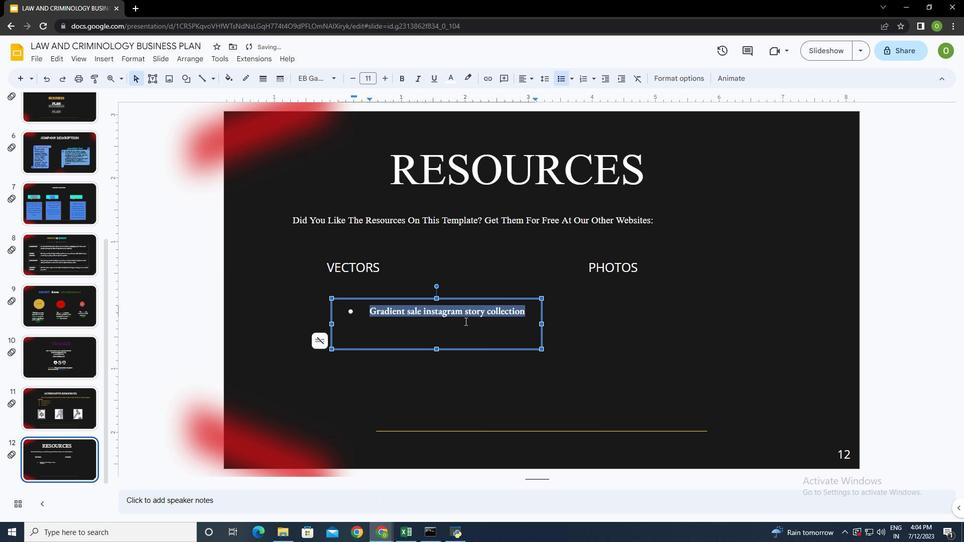 
Action: Mouse pressed left at (458, 322)
Screenshot: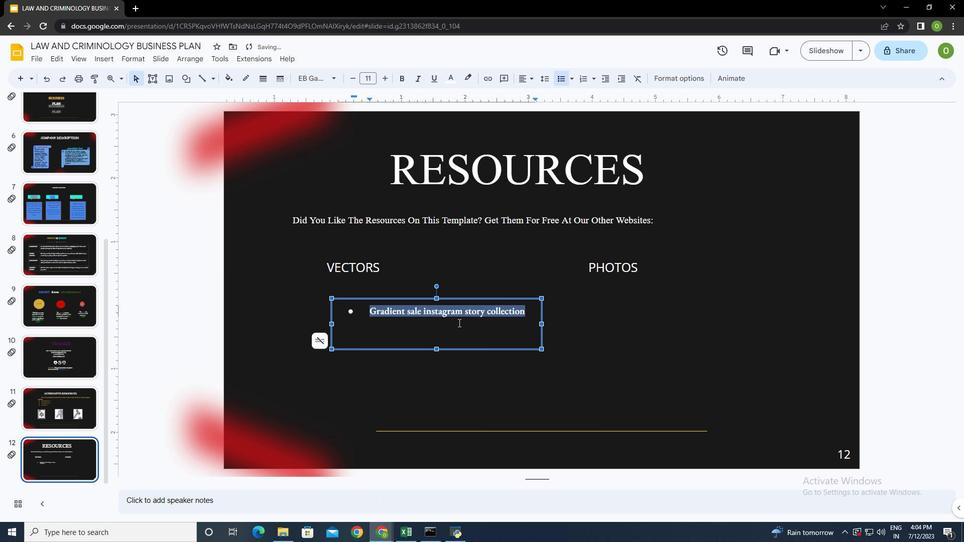 
Action: Mouse moved to (436, 348)
Screenshot: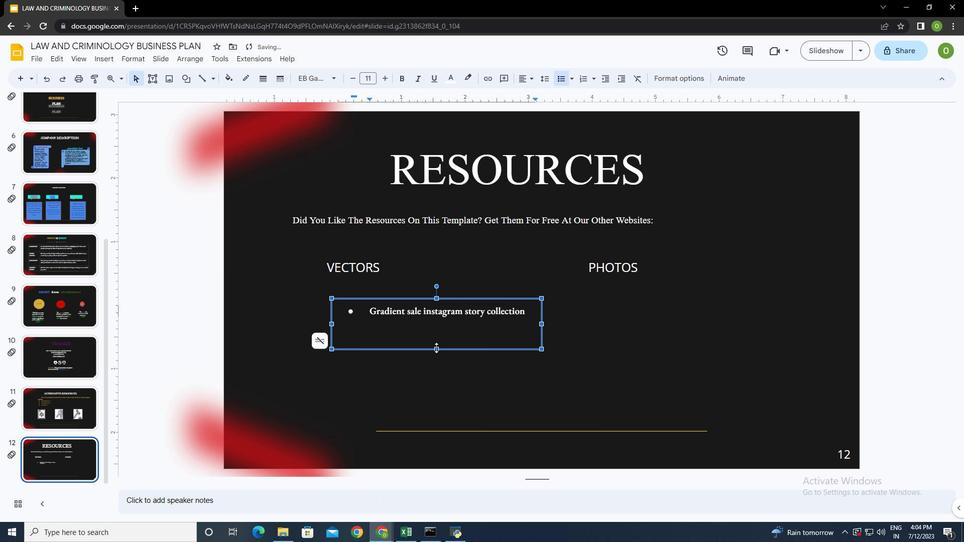 
Action: Mouse pressed left at (436, 348)
Screenshot: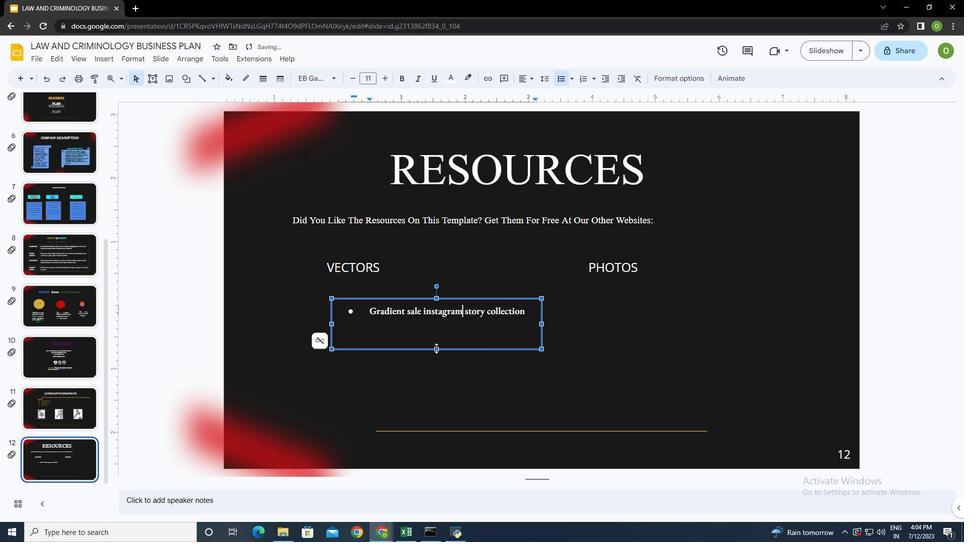 
Action: Mouse moved to (599, 308)
Screenshot: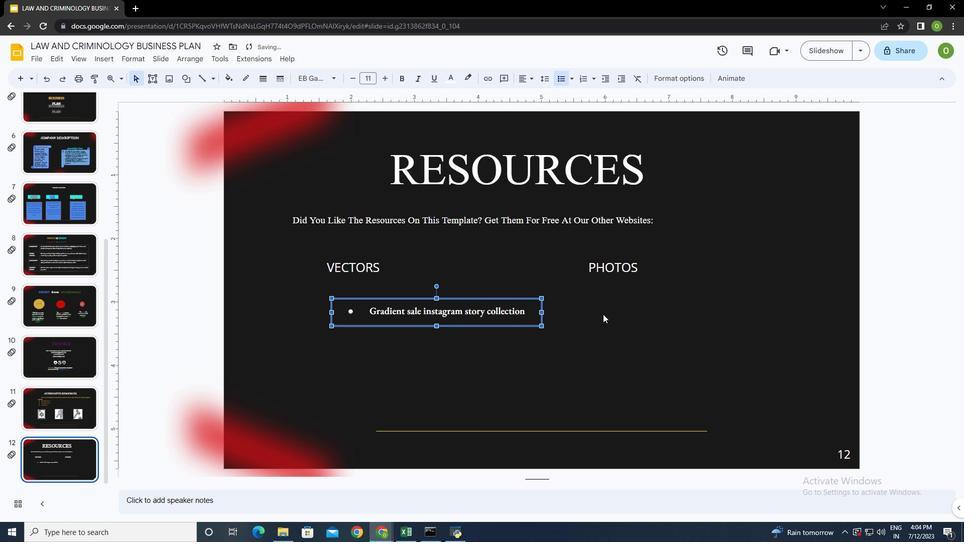 
Action: Mouse pressed left at (599, 308)
Screenshot: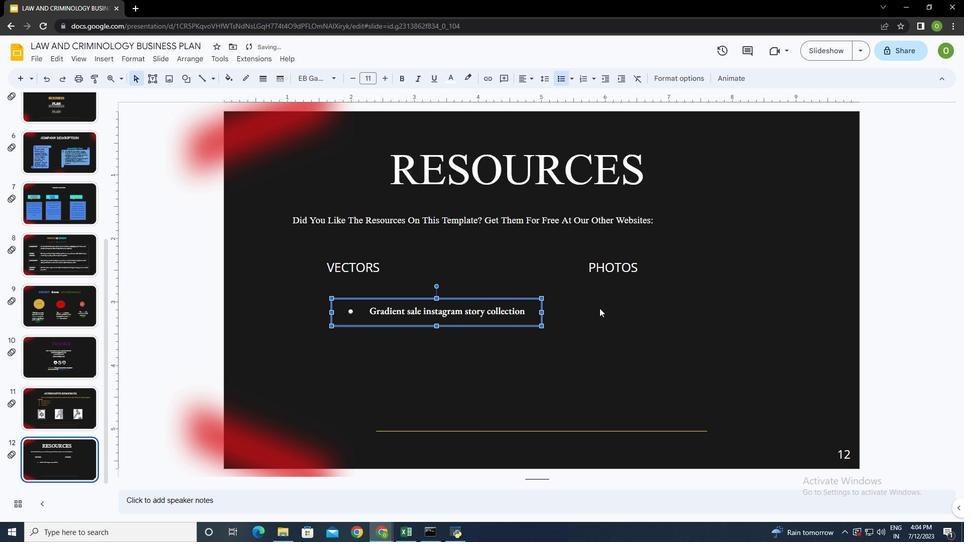 
Action: Mouse moved to (153, 79)
Screenshot: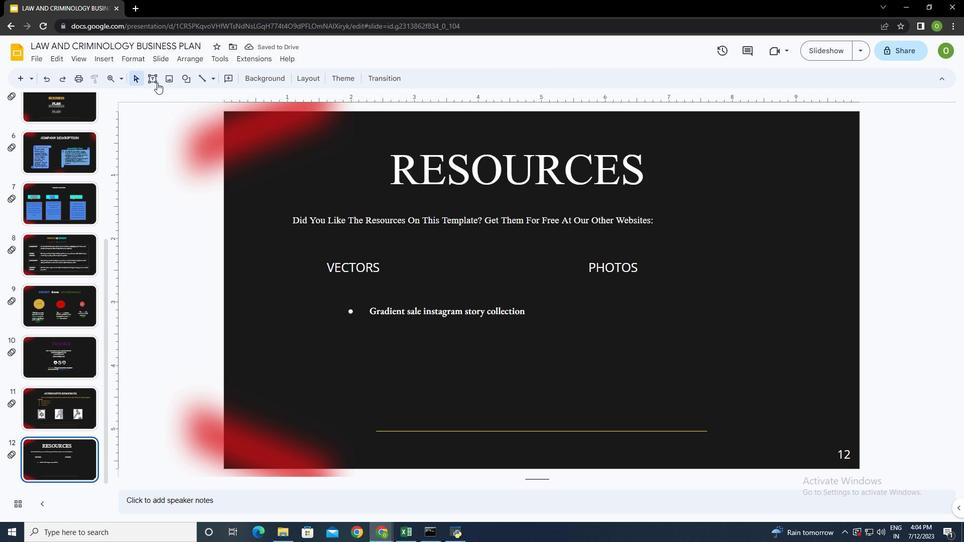 
Action: Mouse pressed left at (153, 79)
Screenshot: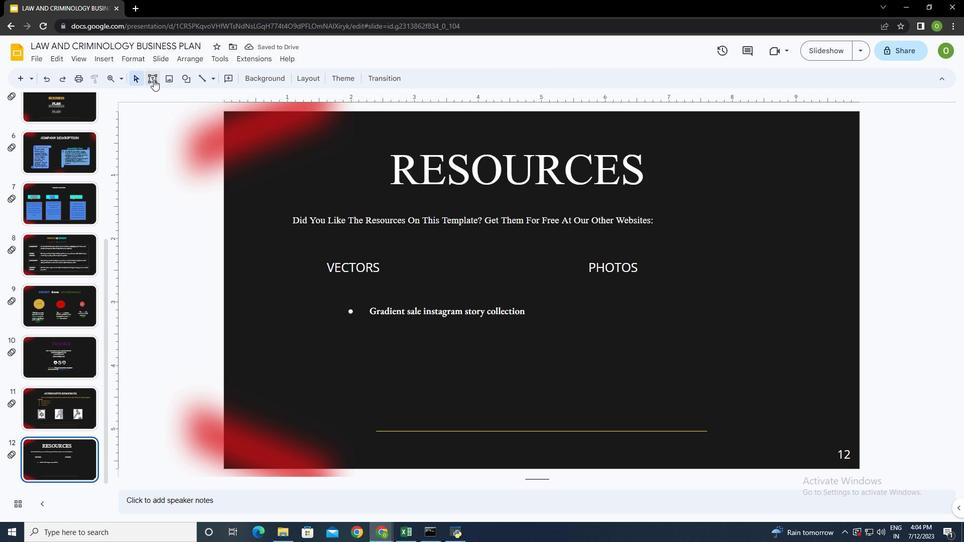 
Action: Mouse moved to (587, 299)
Screenshot: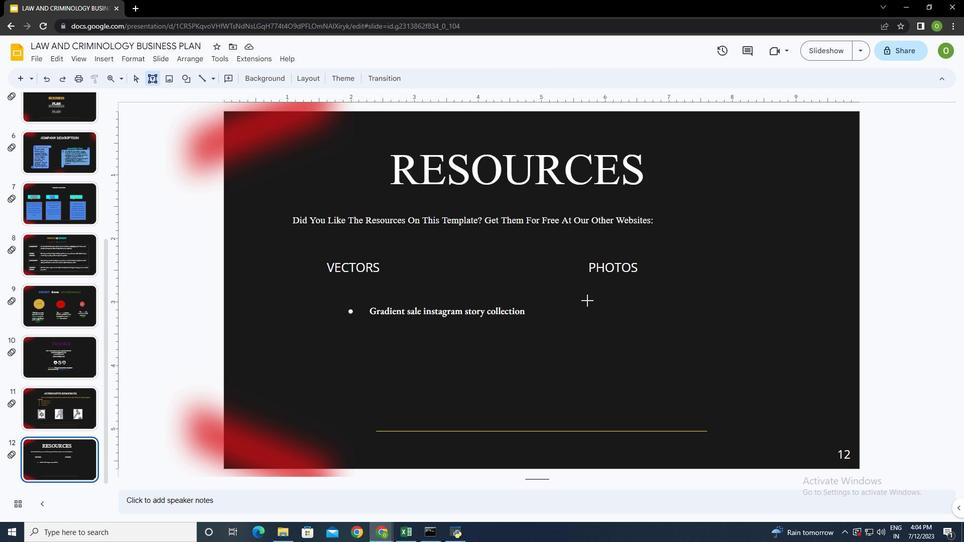 
Action: Mouse pressed left at (587, 299)
Screenshot: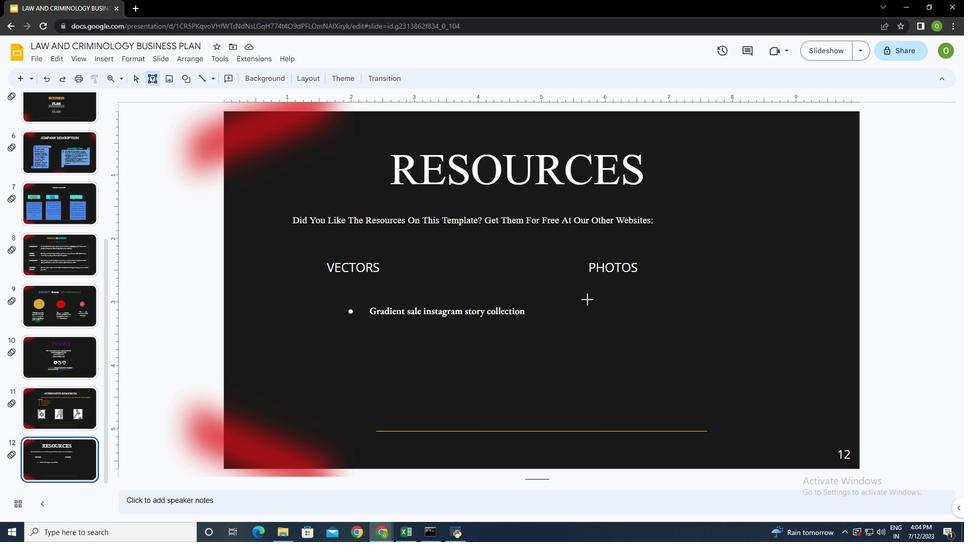 
Action: Mouse moved to (449, 80)
Screenshot: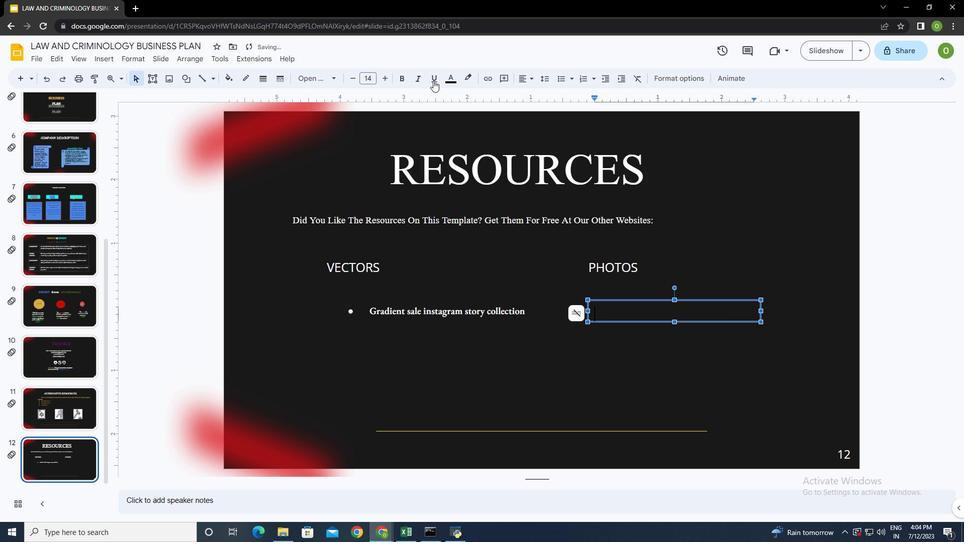 
Action: Mouse pressed left at (449, 80)
Screenshot: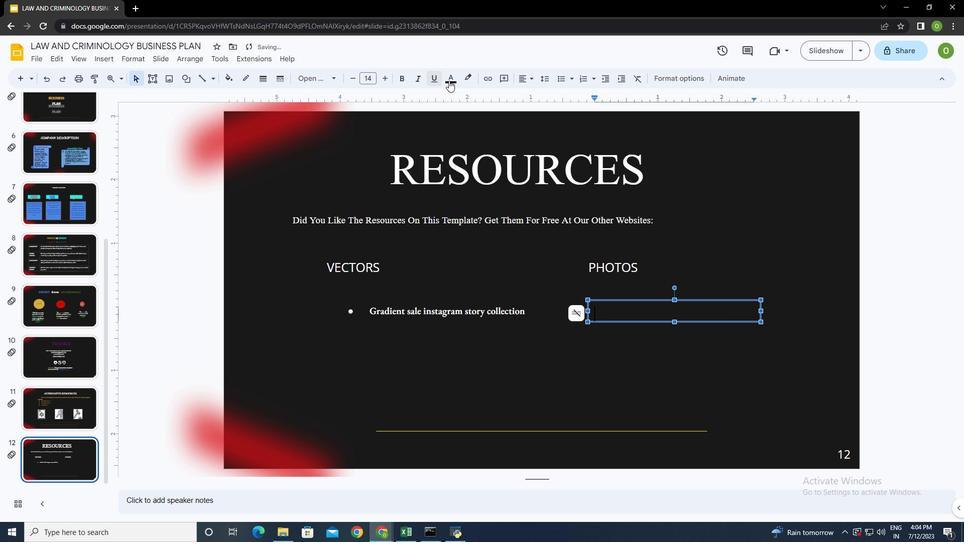 
Action: Mouse moved to (455, 109)
Screenshot: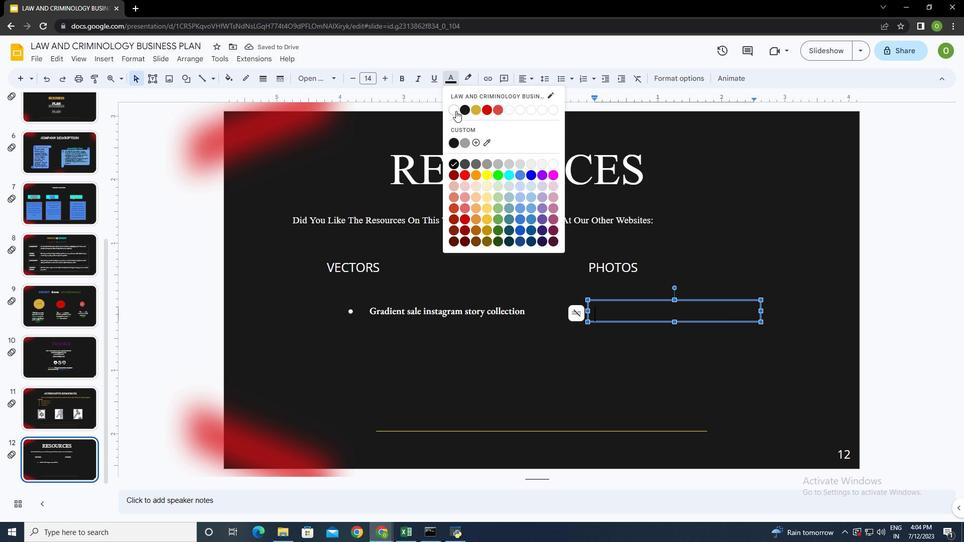 
Action: Mouse pressed left at (455, 109)
Screenshot: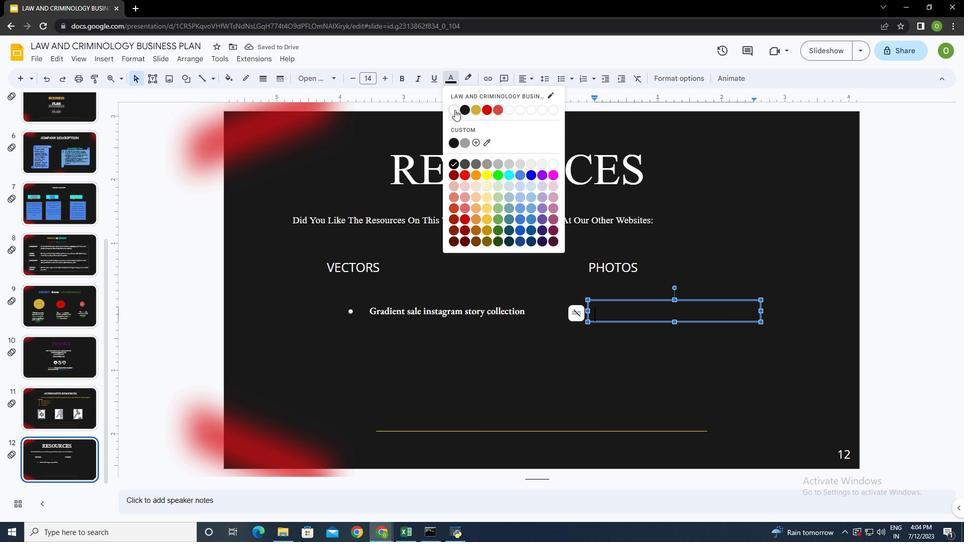 
Action: Mouse moved to (560, 75)
Screenshot: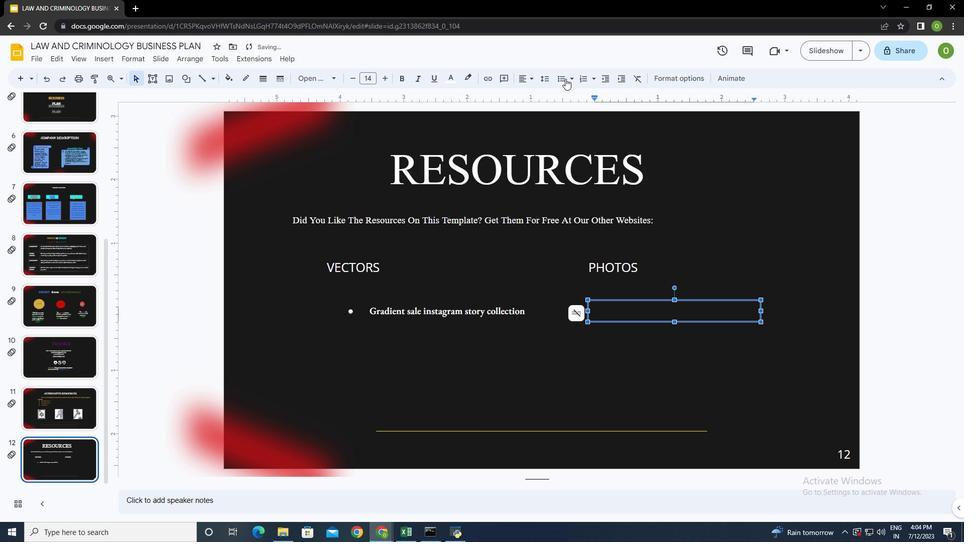 
Action: Mouse pressed left at (560, 75)
Screenshot: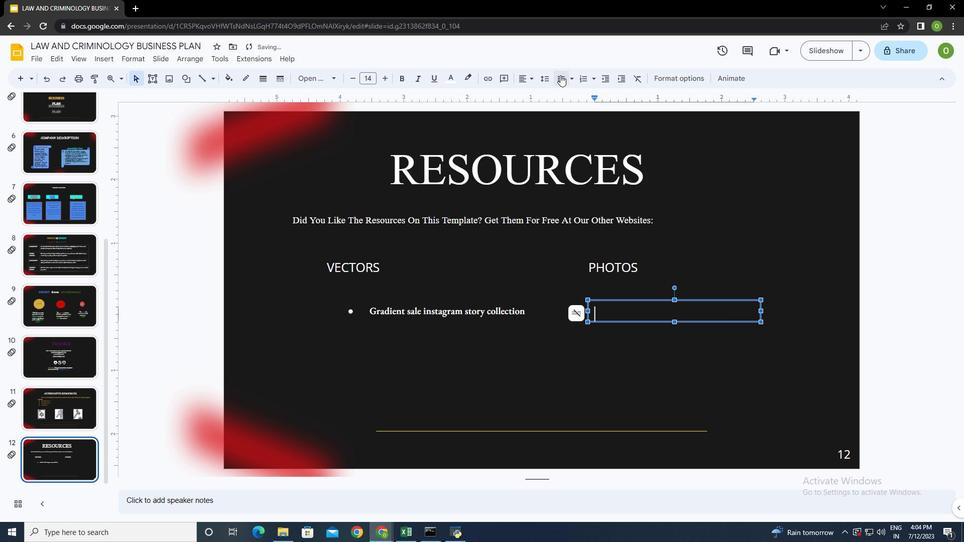 
Action: Mouse moved to (642, 295)
Screenshot: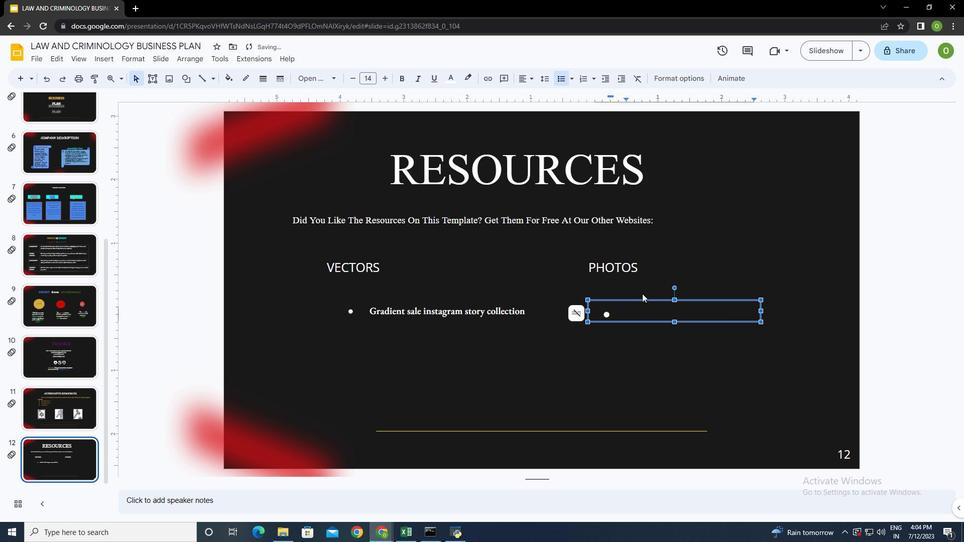 
Action: Key pressed <Key.shift><Key.shift><Key.shift><Key.shift><Key.shift><Key.shift><Key.shift><Key.shift><Key.shift><Key.shift><Key.shift><Key.shift><Key.shift><Key.shift><Key.shift><Key.shift><Key.shift><Key.shift><Key.shift><Key.shift><Key.shift><Key.shift><Key.shift><Key.shift><Key.shift><Key.shift>Close<Key.space><Key.backspace>-up<Key.space>with<Key.space>handcuffs<Key.space>on<Key.space>bll<Key.backspace><Key.backspace>ooks
Screenshot: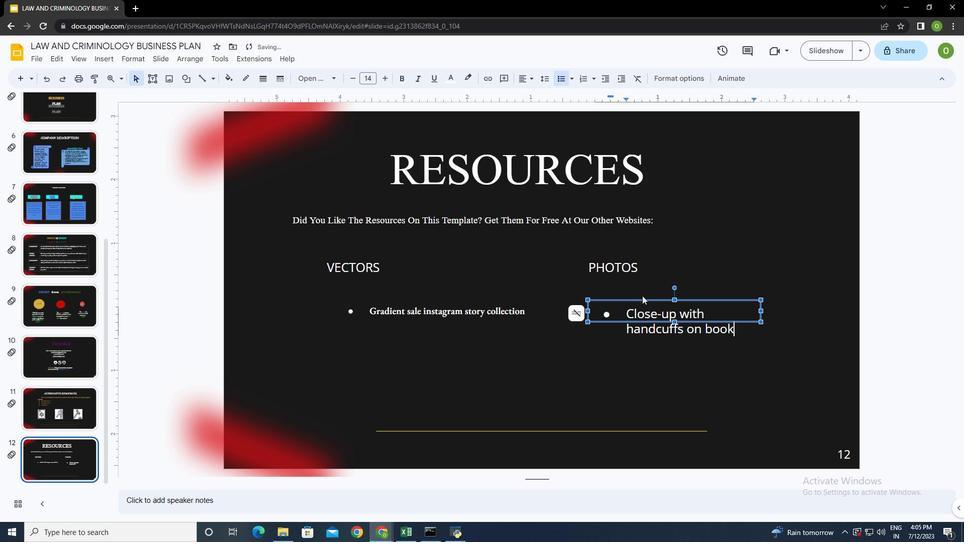 
Action: Mouse moved to (761, 311)
Screenshot: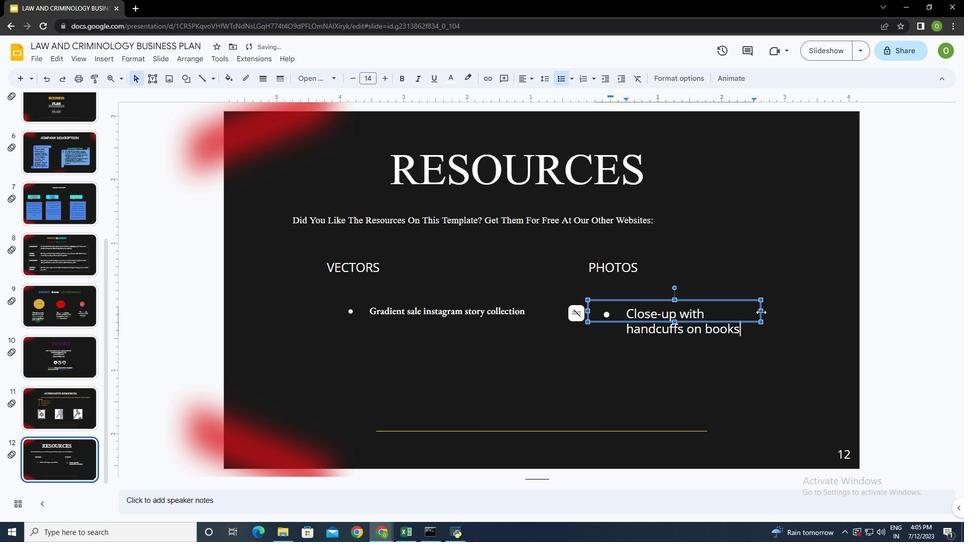 
Action: Mouse pressed left at (761, 311)
Screenshot: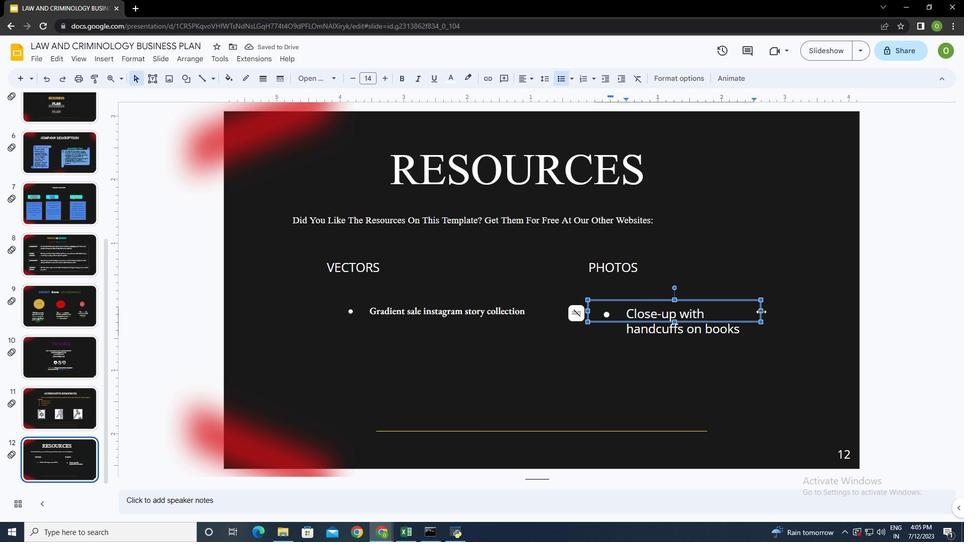 
Action: Mouse moved to (622, 311)
Screenshot: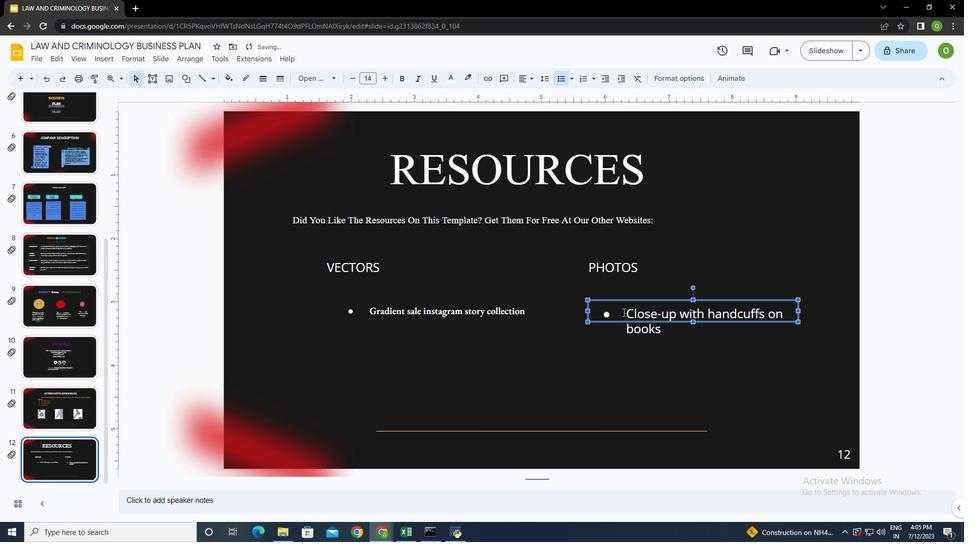 
Action: Mouse pressed left at (622, 311)
Screenshot: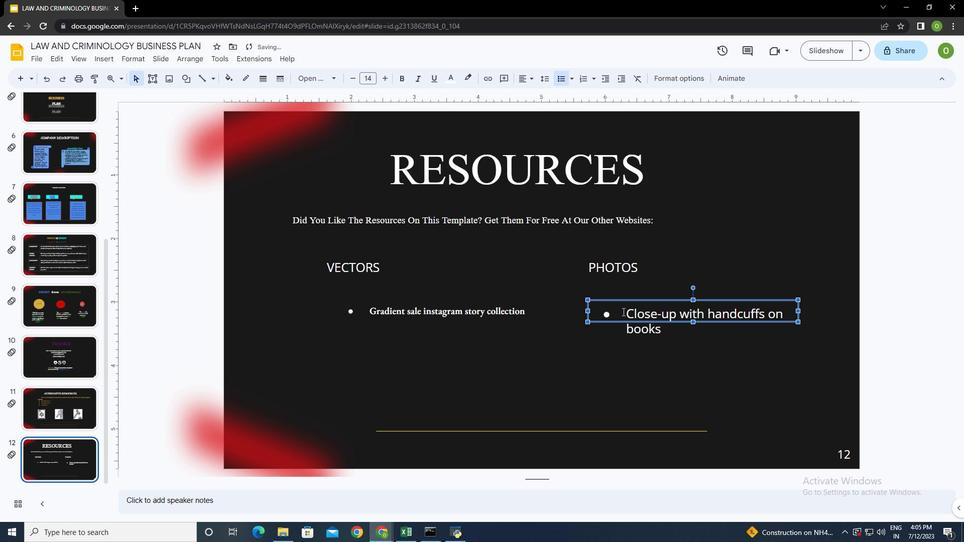 
Action: Mouse moved to (354, 78)
Screenshot: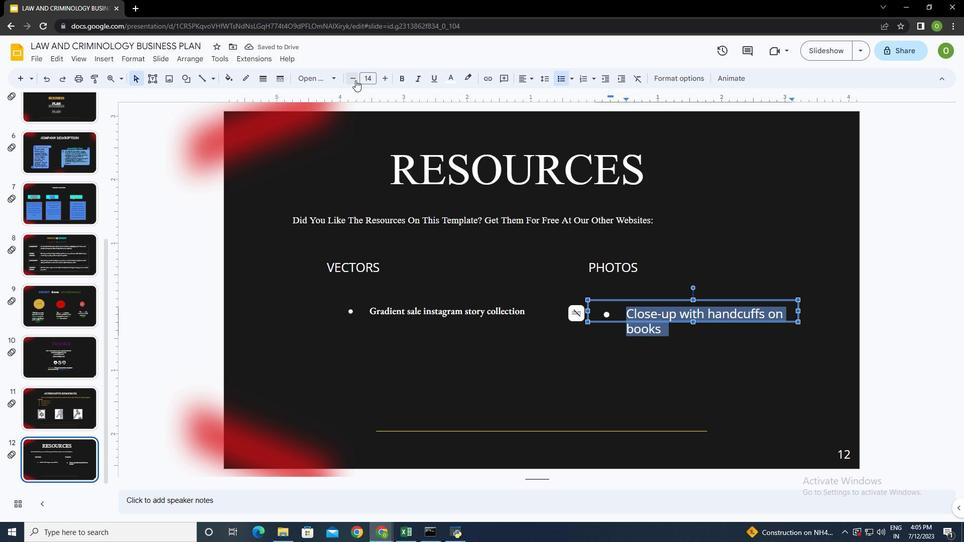 
Action: Mouse pressed left at (354, 78)
Screenshot: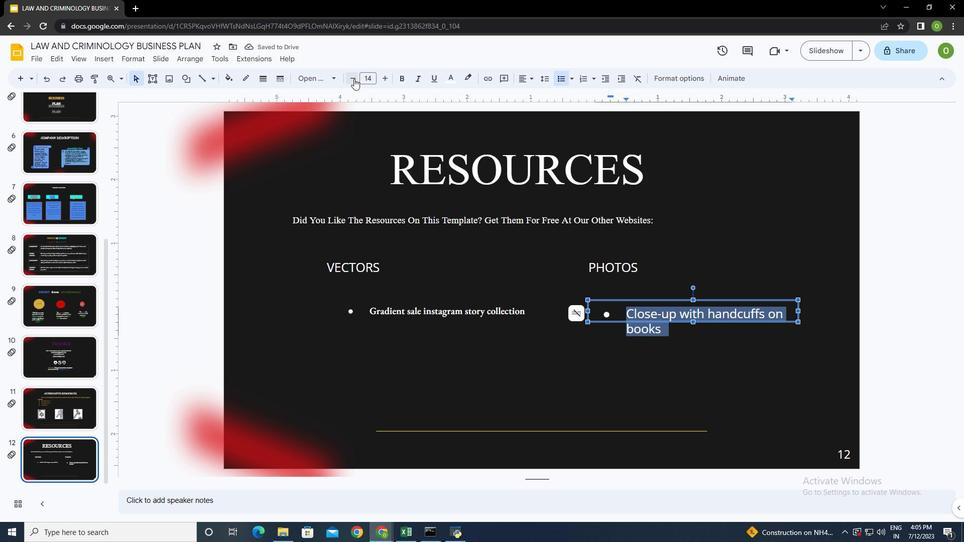 
Action: Mouse pressed left at (354, 78)
Screenshot: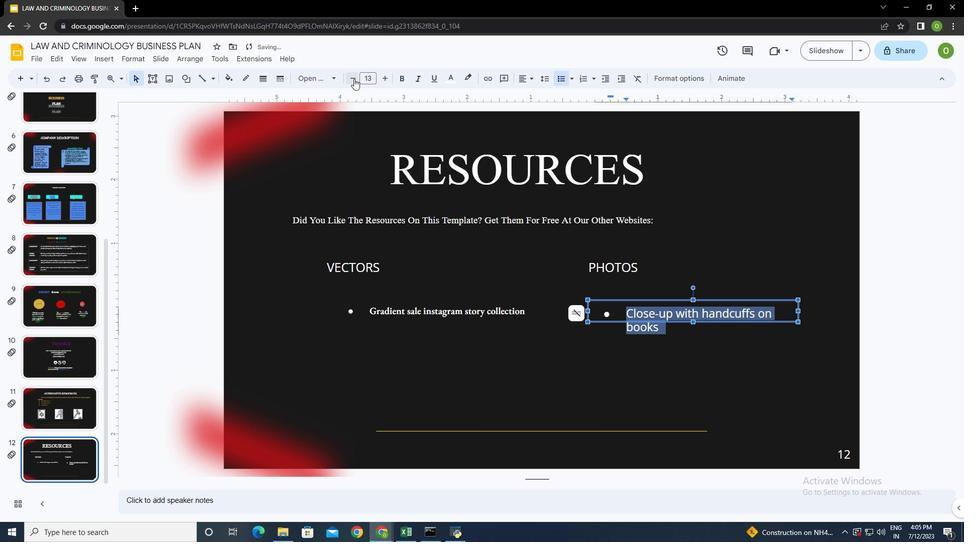 
Action: Mouse pressed left at (354, 78)
Screenshot: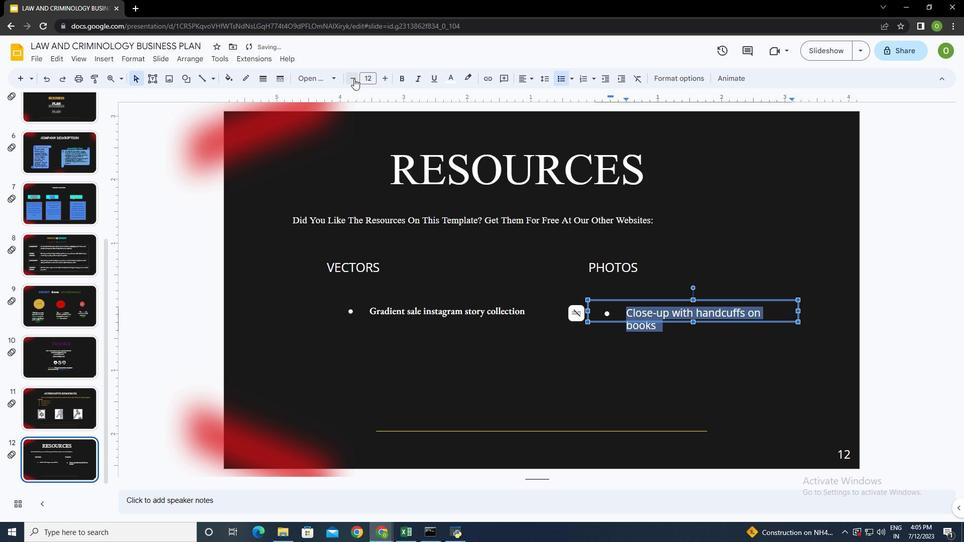 
Action: Mouse moved to (331, 78)
Screenshot: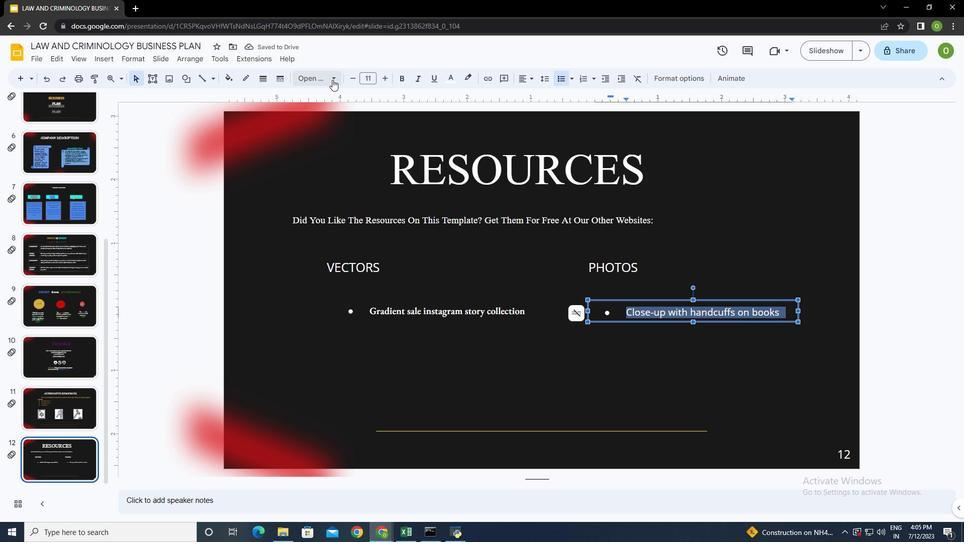 
Action: Mouse pressed left at (331, 78)
Screenshot: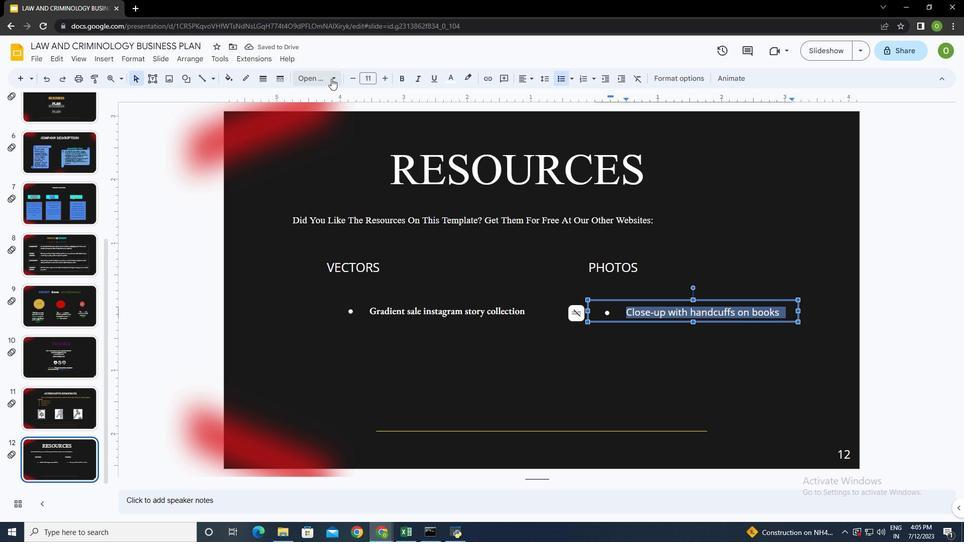 
Action: Mouse moved to (453, 231)
Screenshot: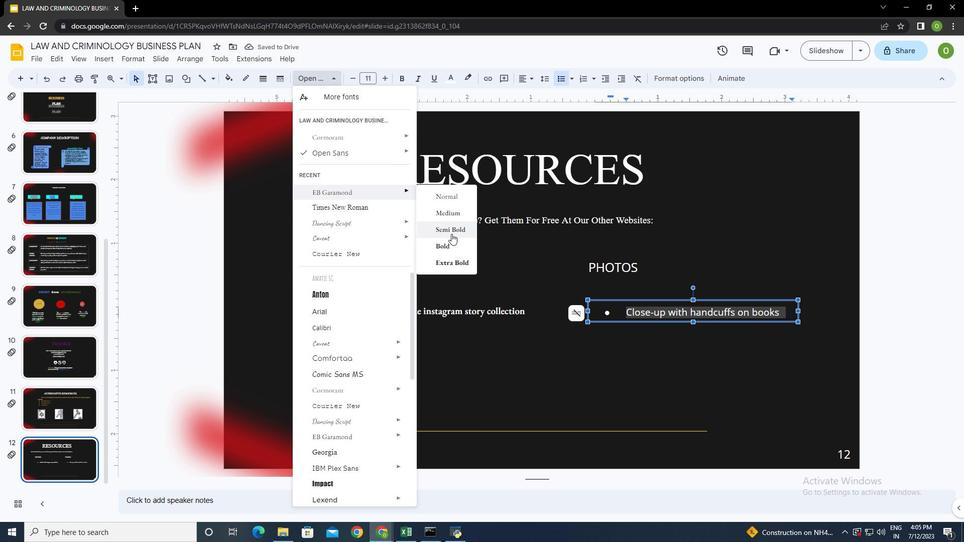 
Action: Mouse pressed left at (453, 231)
Screenshot: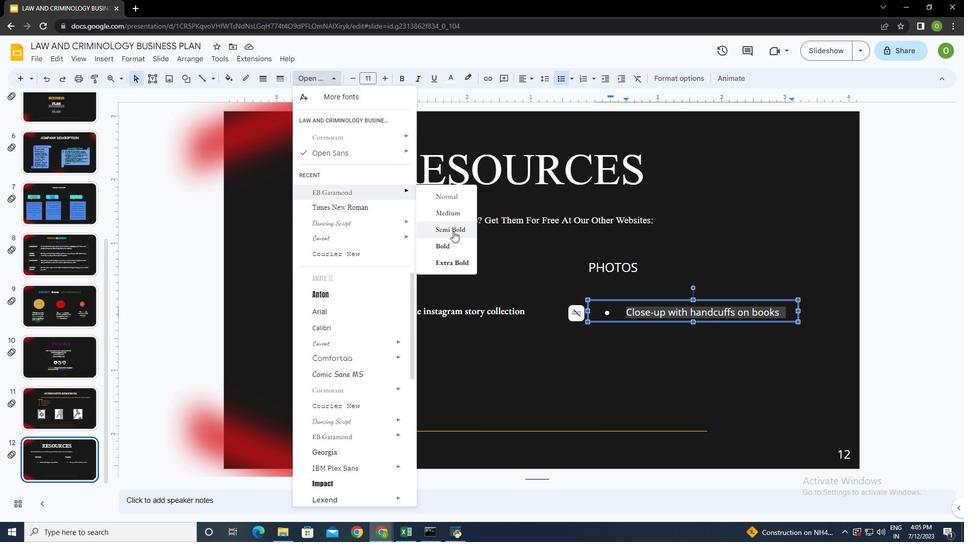 
Action: Mouse moved to (650, 346)
Screenshot: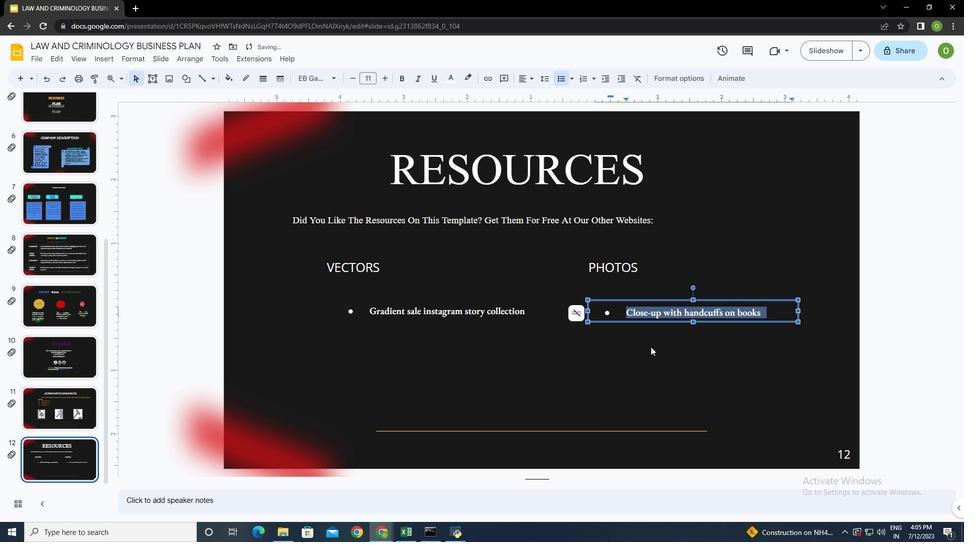 
Action: Mouse pressed left at (650, 346)
Screenshot: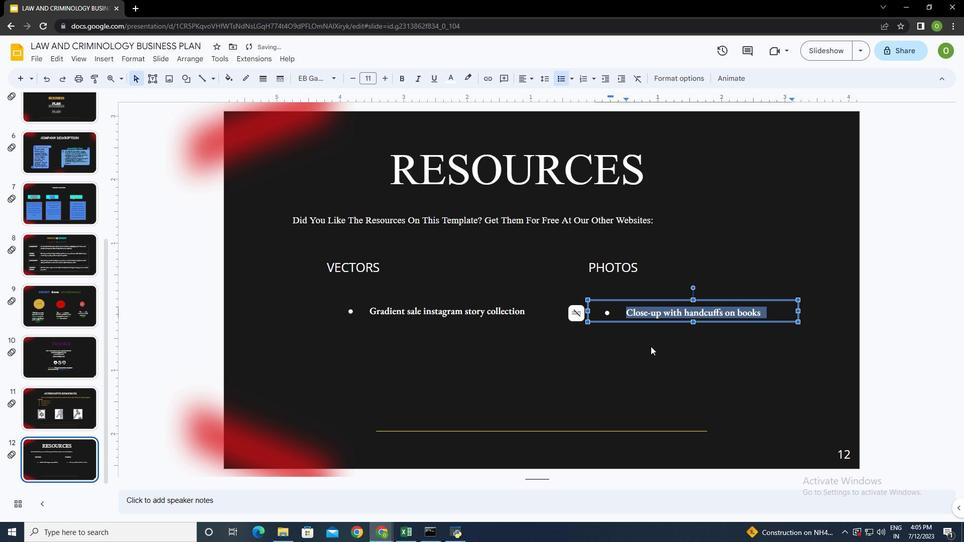 
Action: Mouse moved to (149, 77)
Screenshot: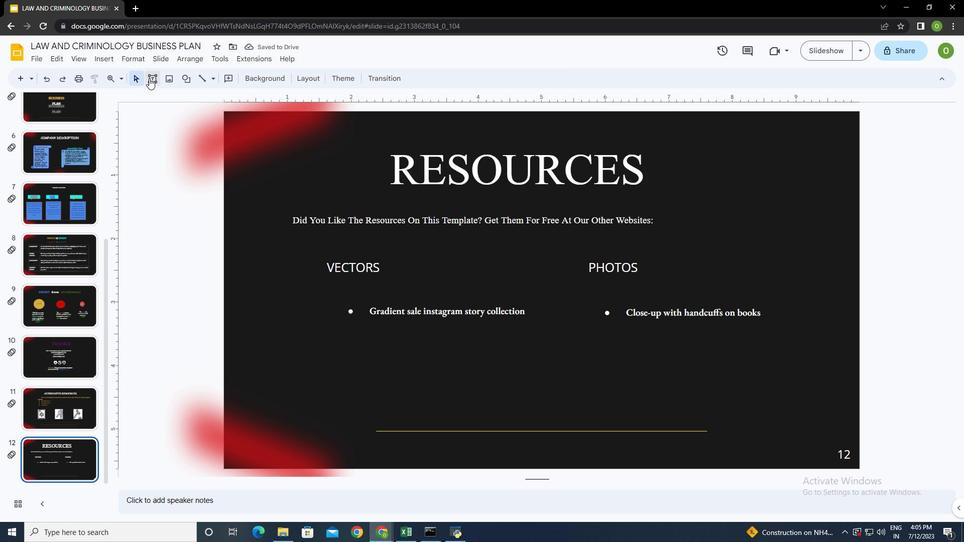
Action: Mouse pressed left at (149, 77)
Screenshot: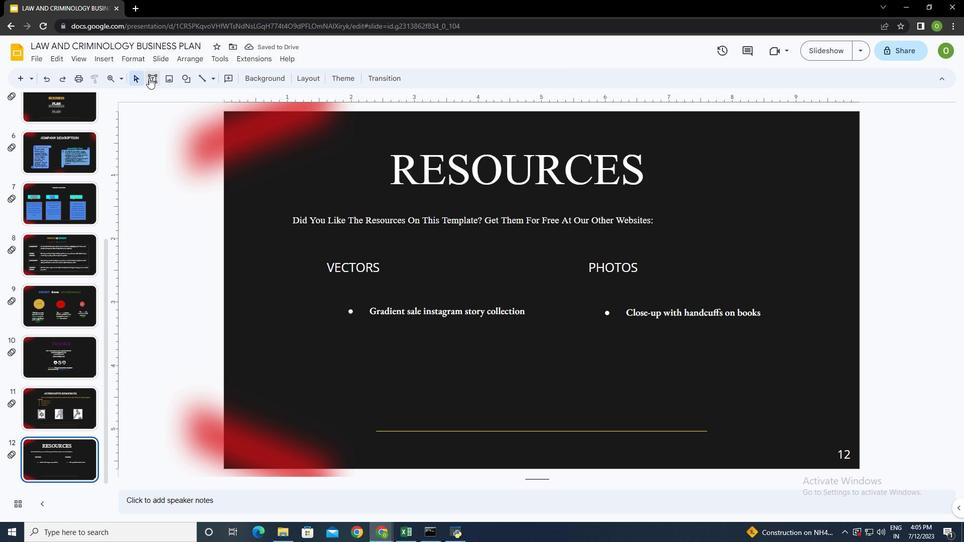 
Action: Mouse moved to (326, 325)
Screenshot: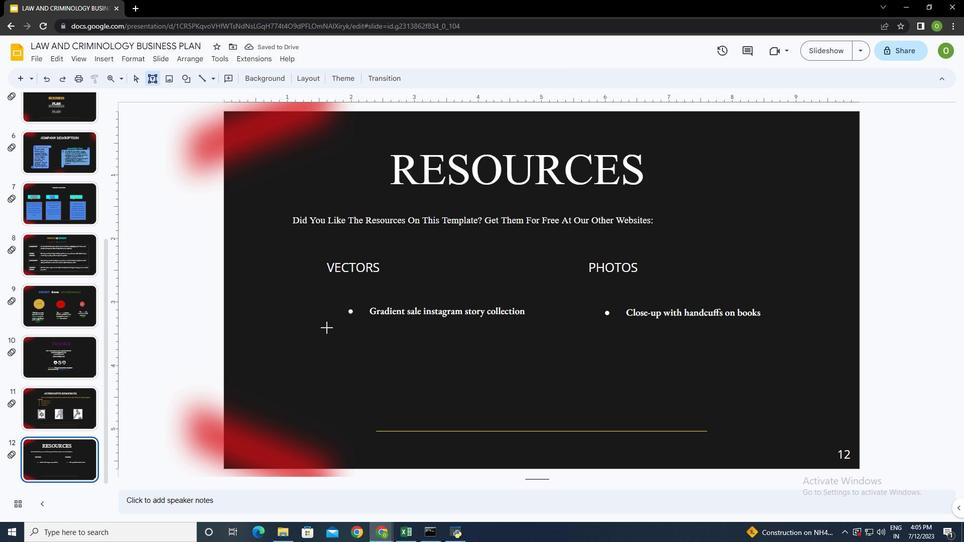 
Action: Mouse pressed left at (326, 325)
Screenshot: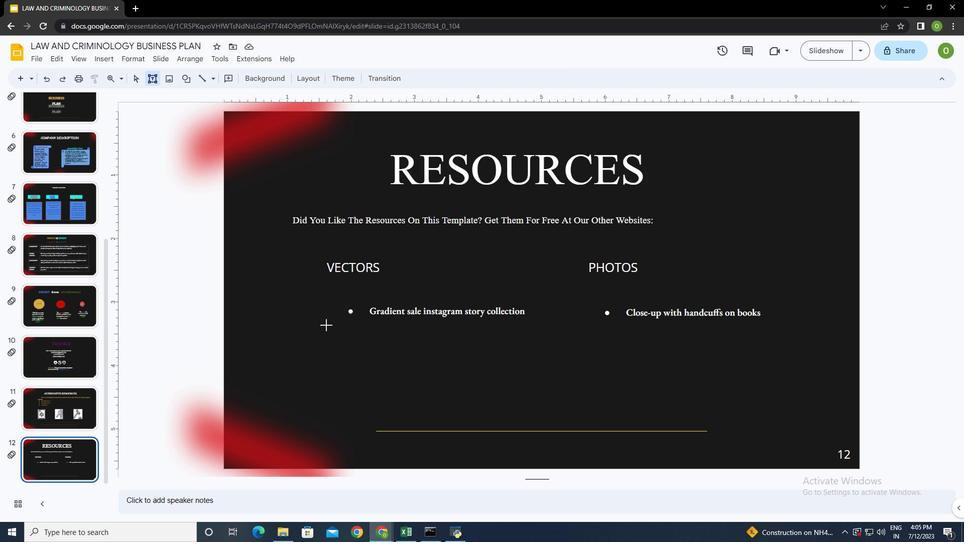 
Action: Mouse moved to (451, 80)
Screenshot: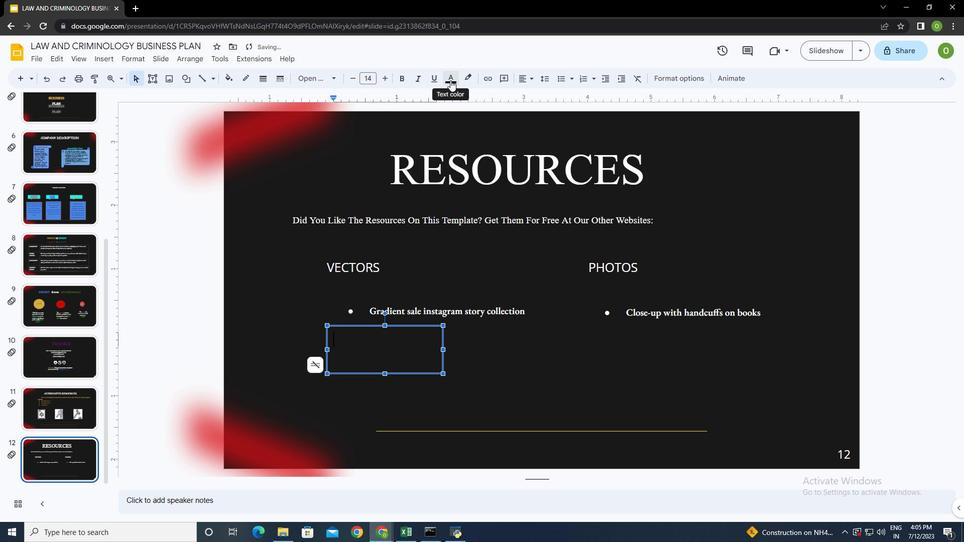 
Action: Mouse pressed left at (451, 80)
Screenshot: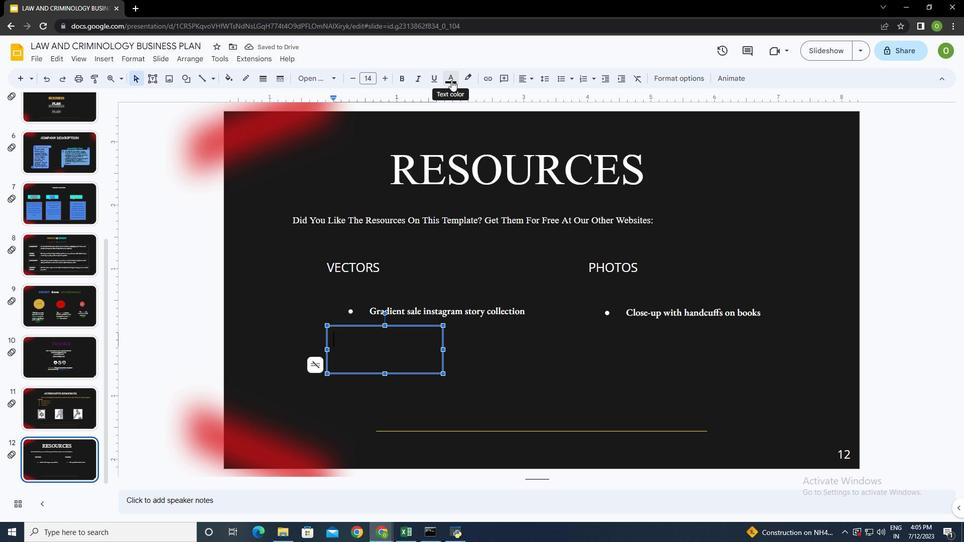 
Action: Mouse moved to (451, 109)
Screenshot: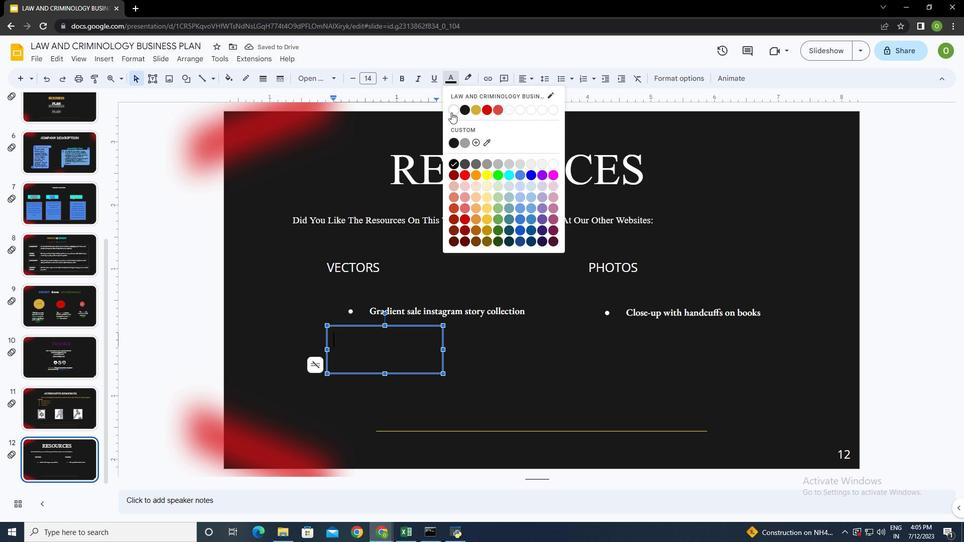 
Action: Mouse pressed left at (451, 109)
Screenshot: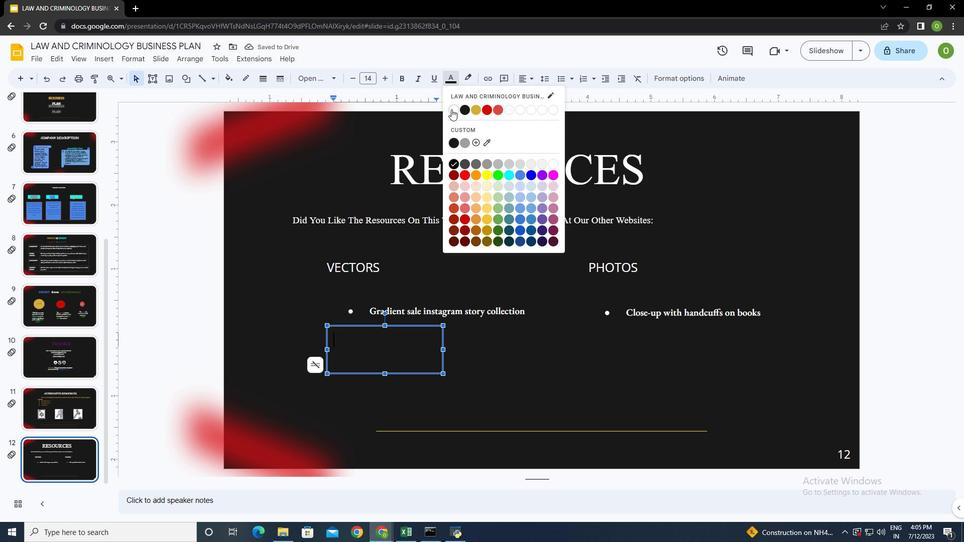 
Action: Mouse moved to (383, 78)
Screenshot: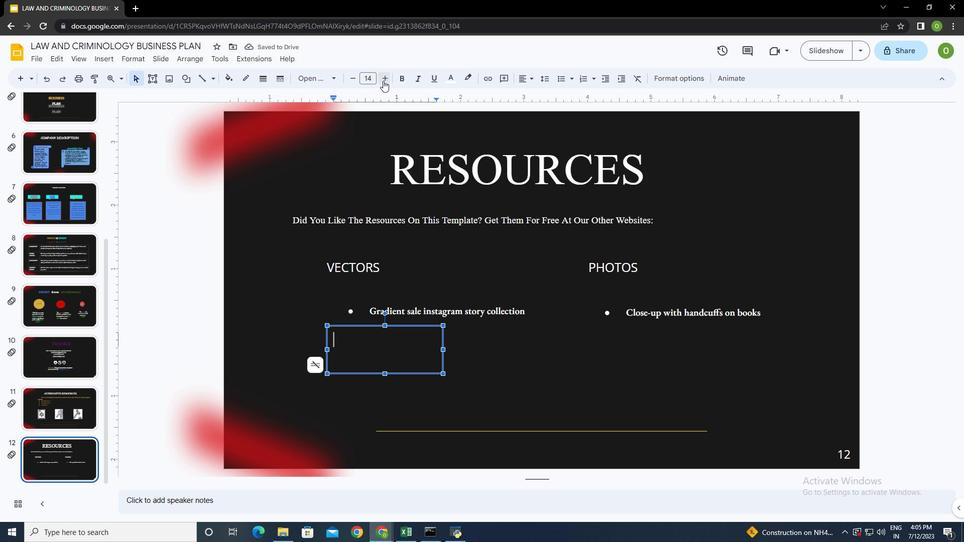 
Action: Mouse pressed left at (383, 78)
Screenshot: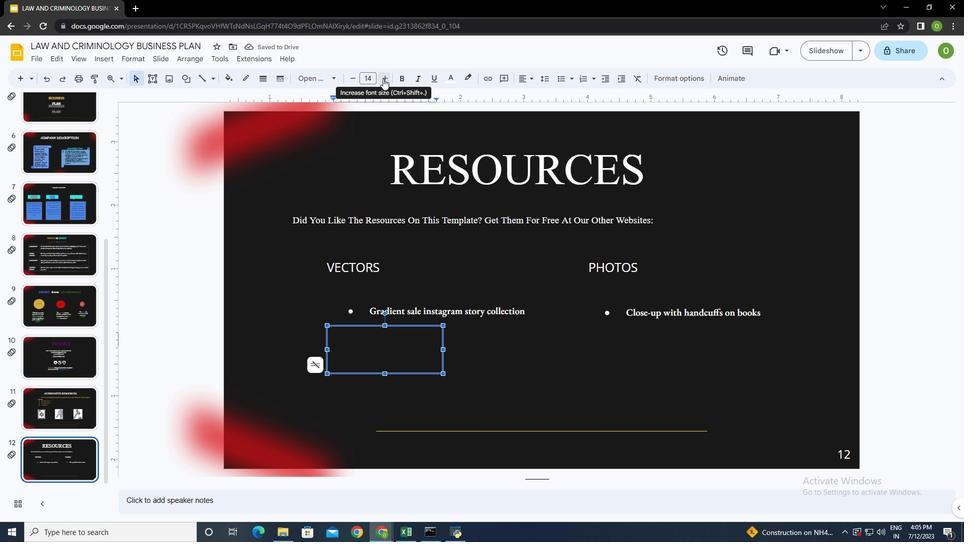 
Action: Mouse moved to (380, 334)
Screenshot: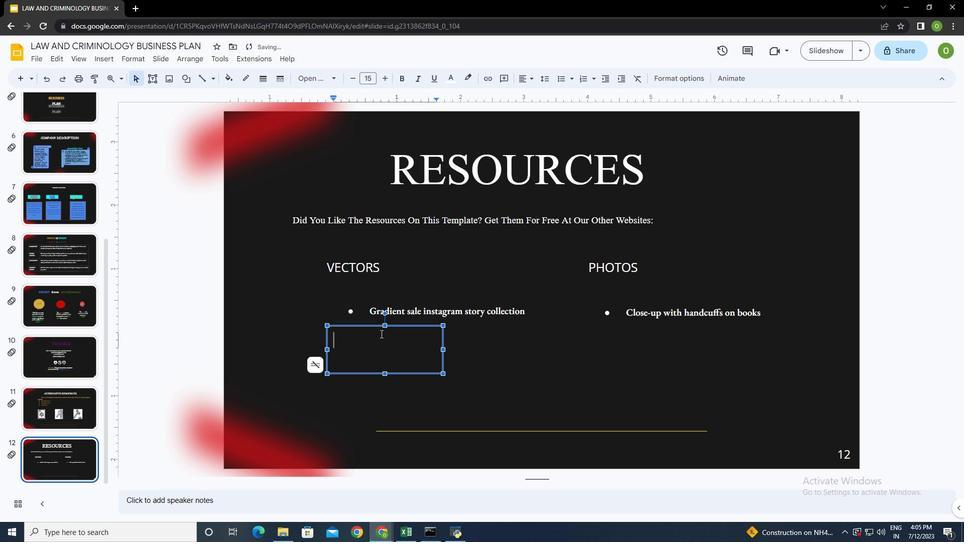 
Action: Key pressed <Key.caps_lock>ICONS
Screenshot: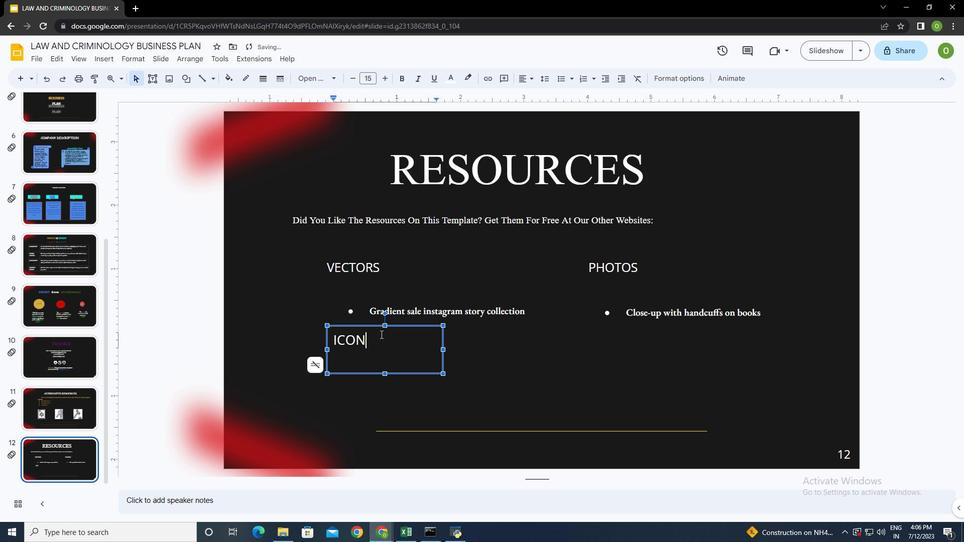 
Action: Mouse moved to (386, 374)
Screenshot: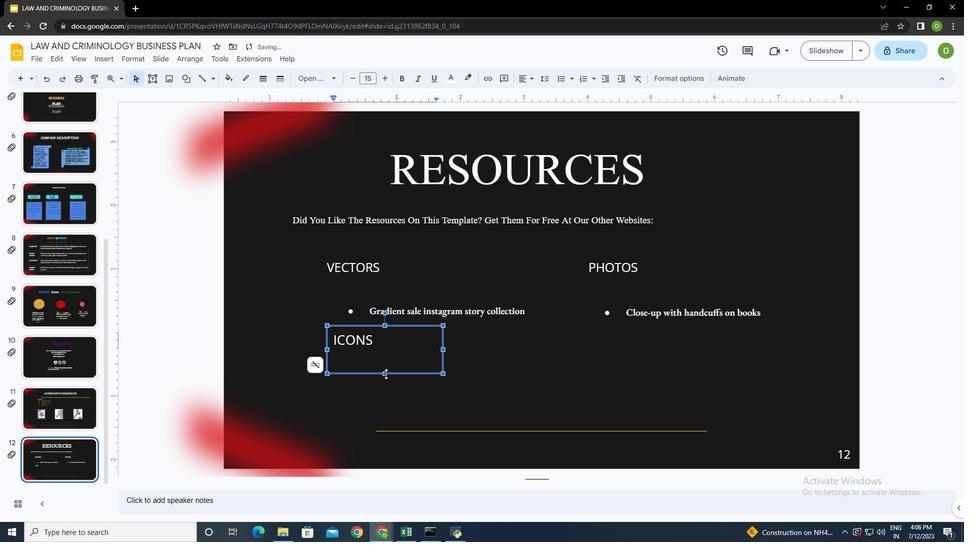 
Action: Mouse pressed left at (386, 374)
Screenshot: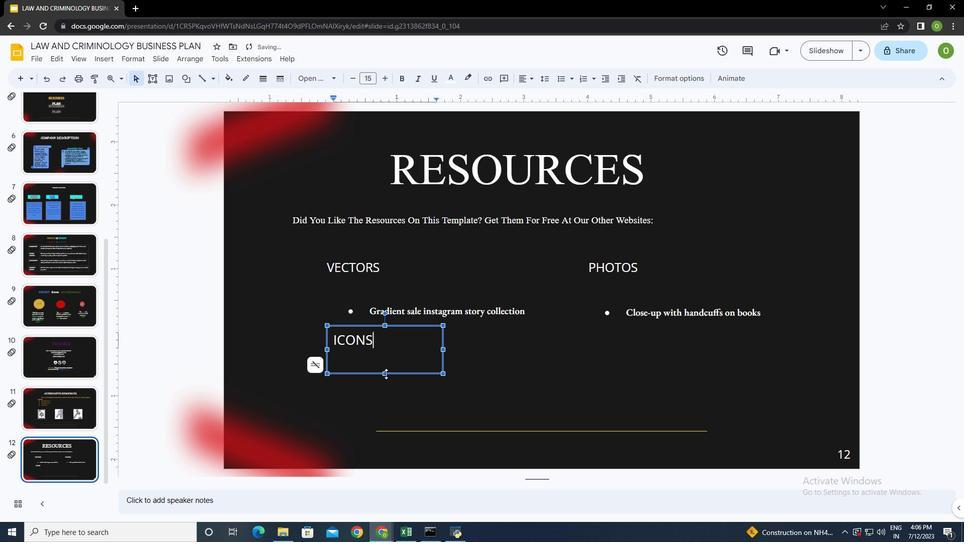
Action: Mouse moved to (444, 344)
Screenshot: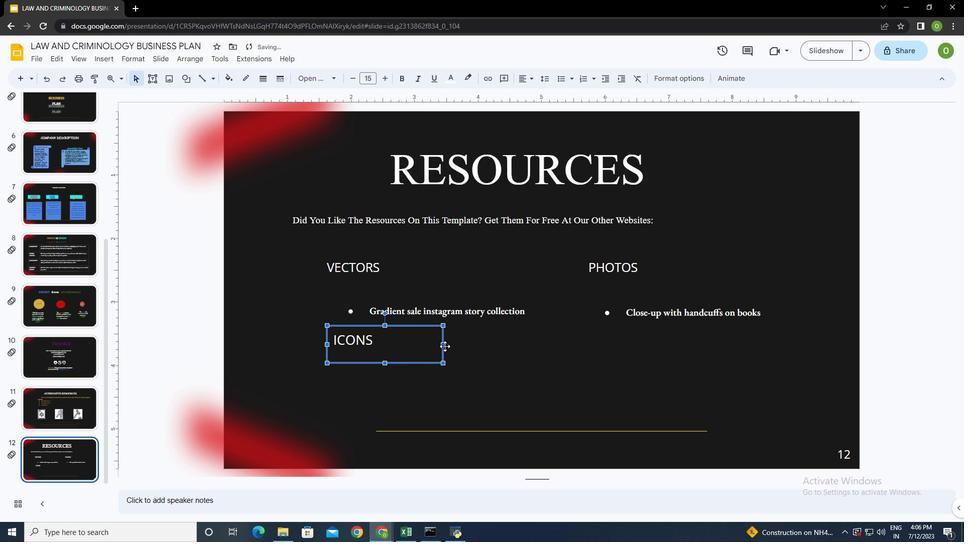 
Action: Mouse pressed left at (444, 344)
Screenshot: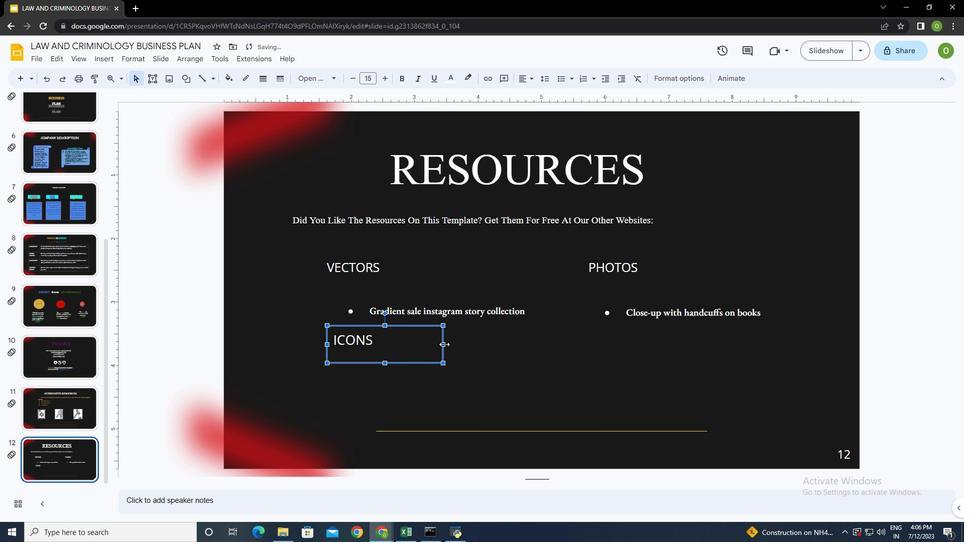 
Action: Mouse moved to (364, 364)
Screenshot: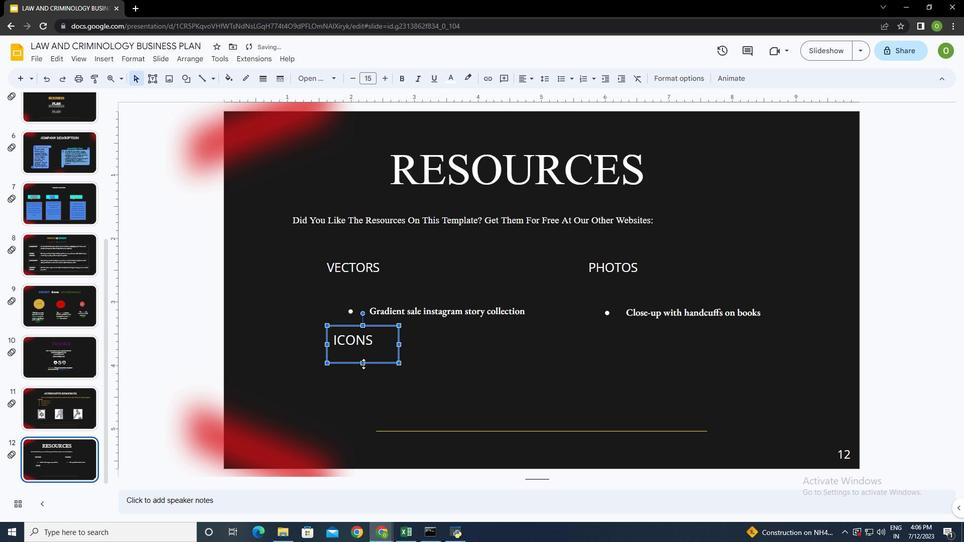 
Action: Mouse pressed left at (364, 364)
Screenshot: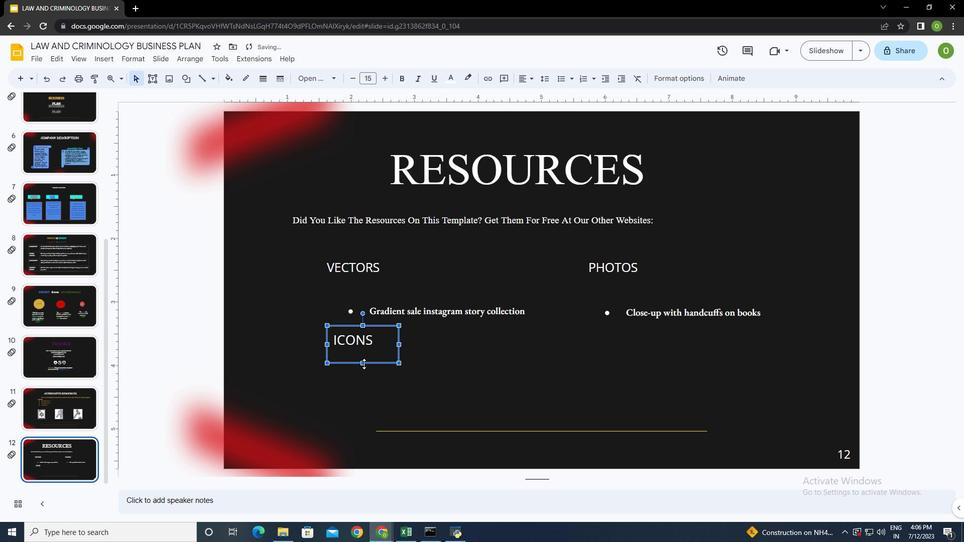 
Action: Mouse moved to (365, 379)
Screenshot: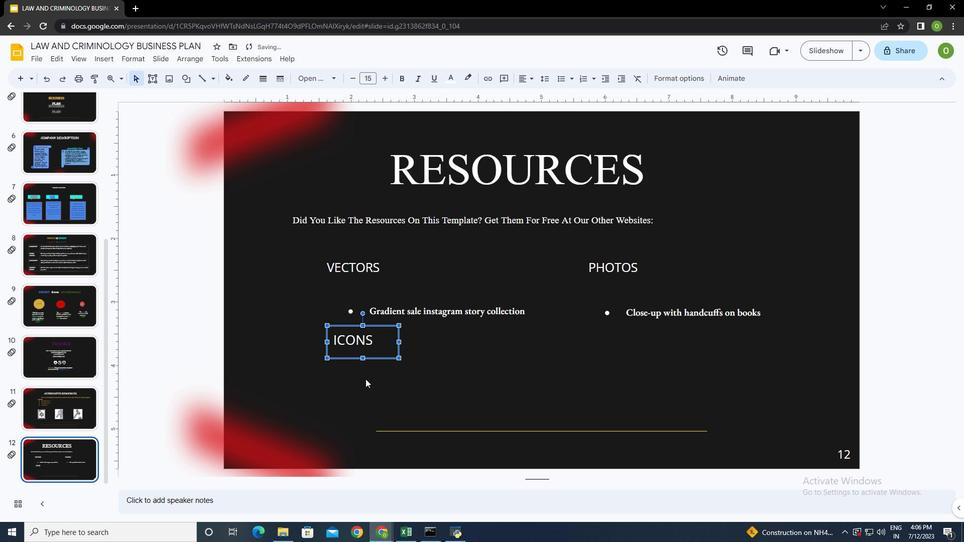 
Action: Mouse pressed left at (365, 379)
Screenshot: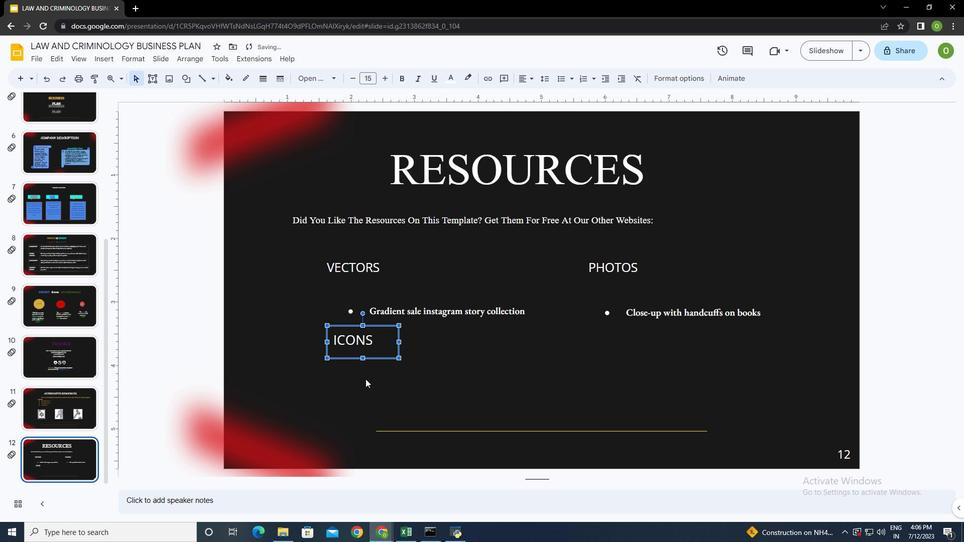 
Action: Mouse moved to (155, 76)
Screenshot: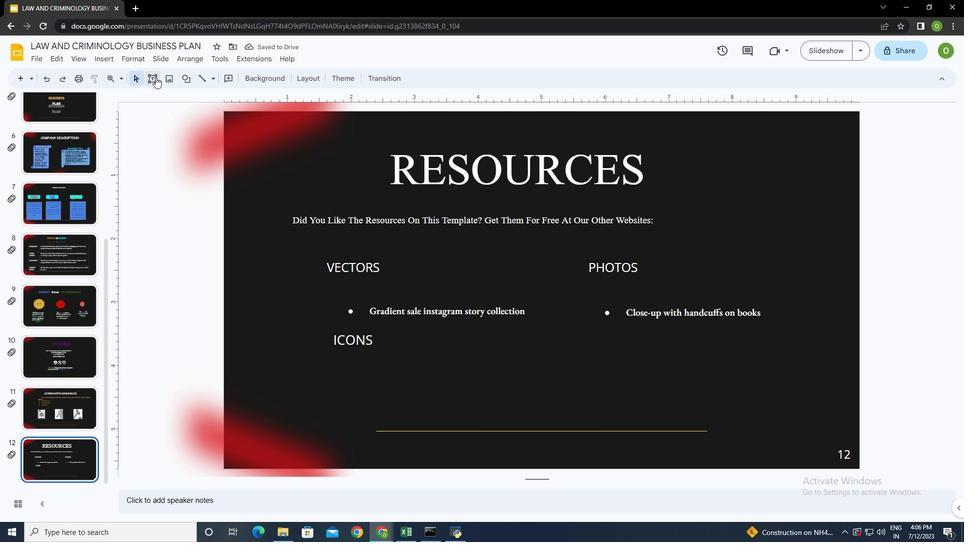 
Action: Mouse pressed left at (155, 76)
Screenshot: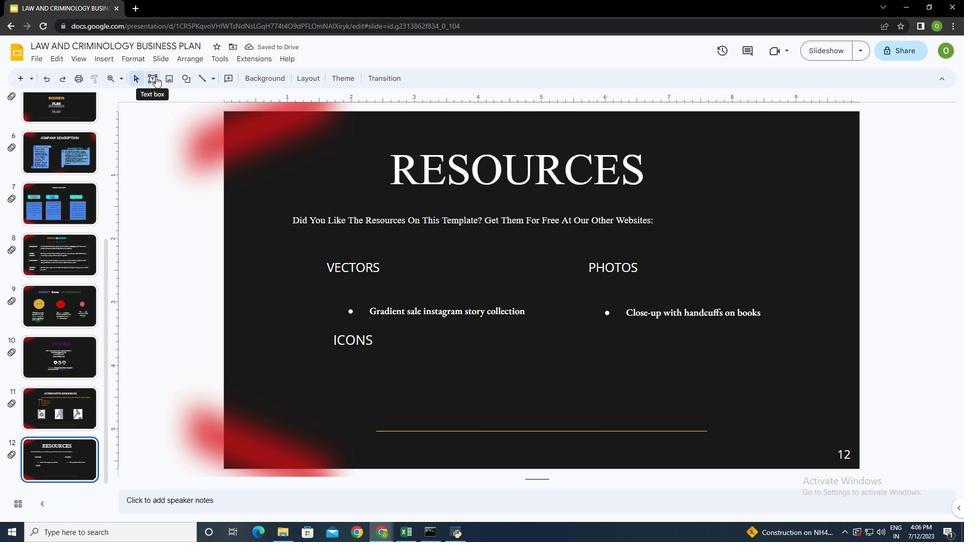 
Action: Mouse moved to (333, 358)
Screenshot: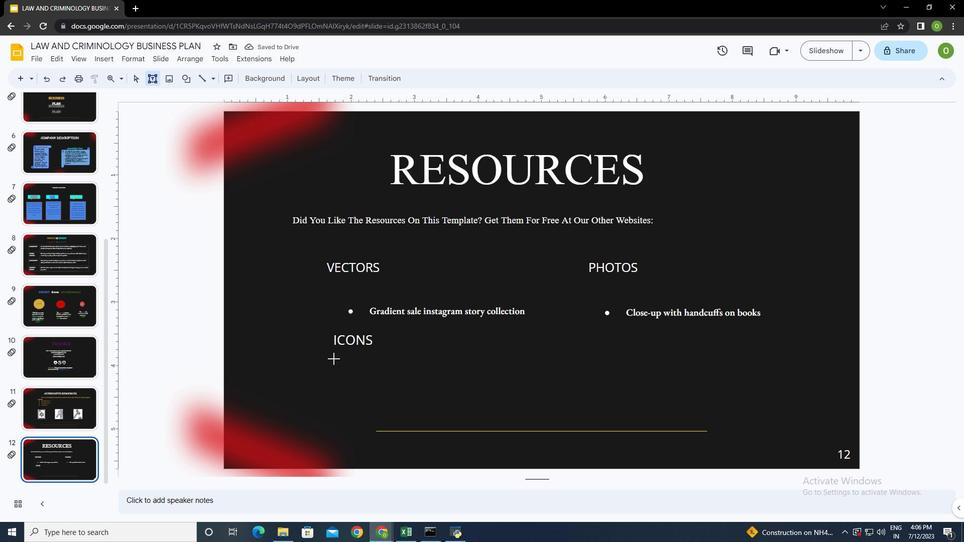 
Action: Mouse pressed left at (333, 358)
Screenshot: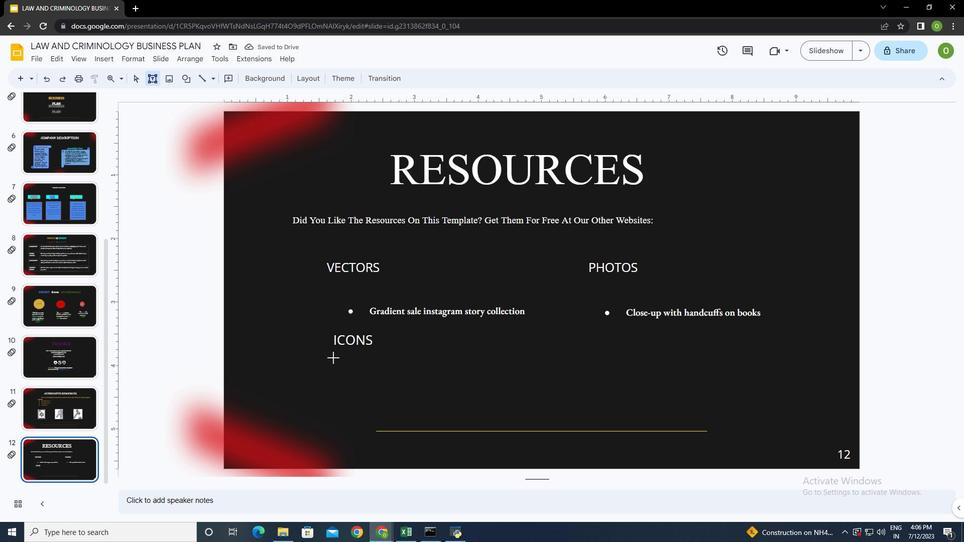 
Action: Mouse moved to (450, 76)
Screenshot: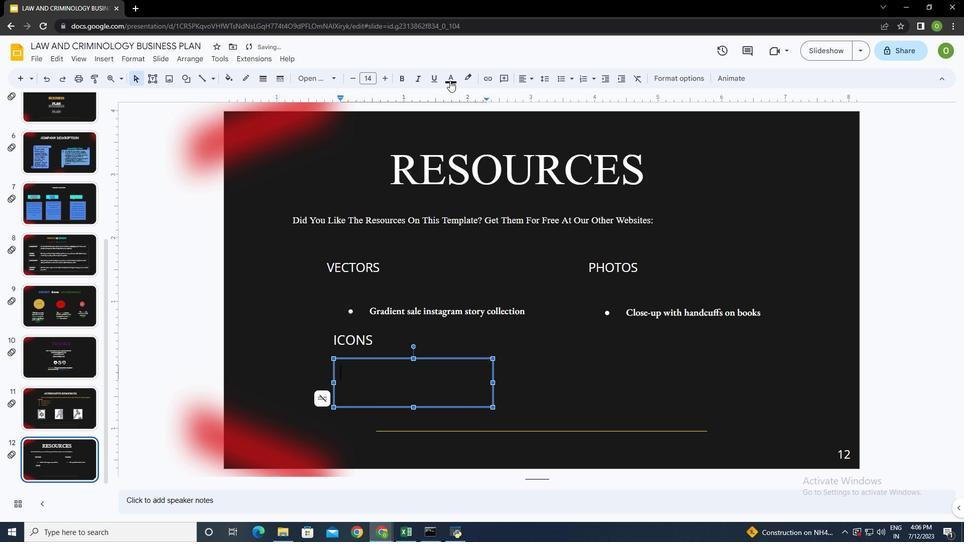 
Action: Mouse pressed left at (450, 76)
Screenshot: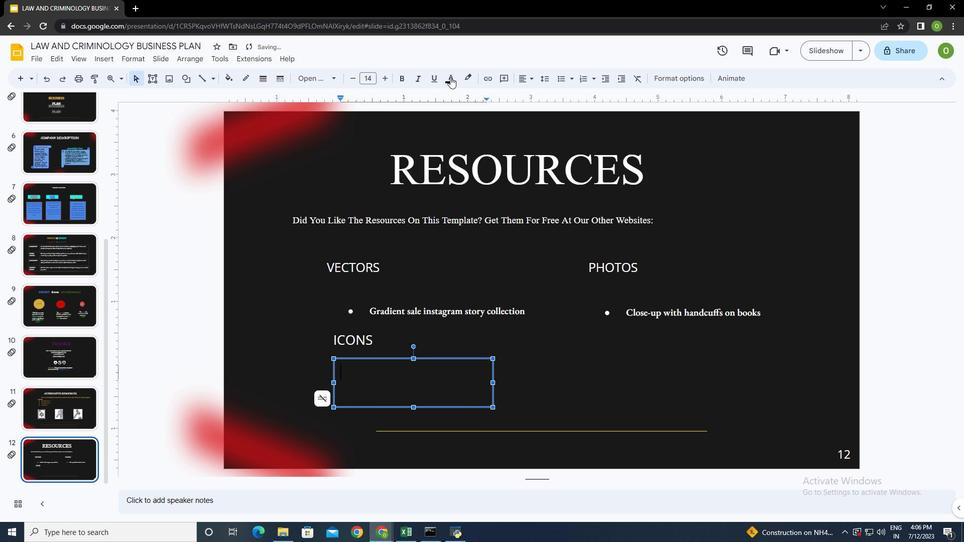 
Action: Mouse moved to (453, 108)
Screenshot: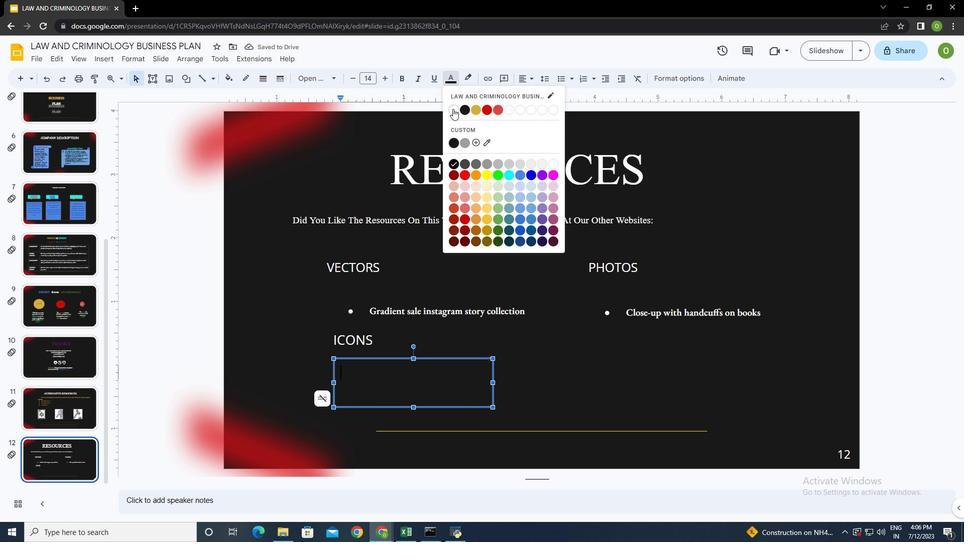 
Action: Mouse pressed left at (453, 108)
Screenshot: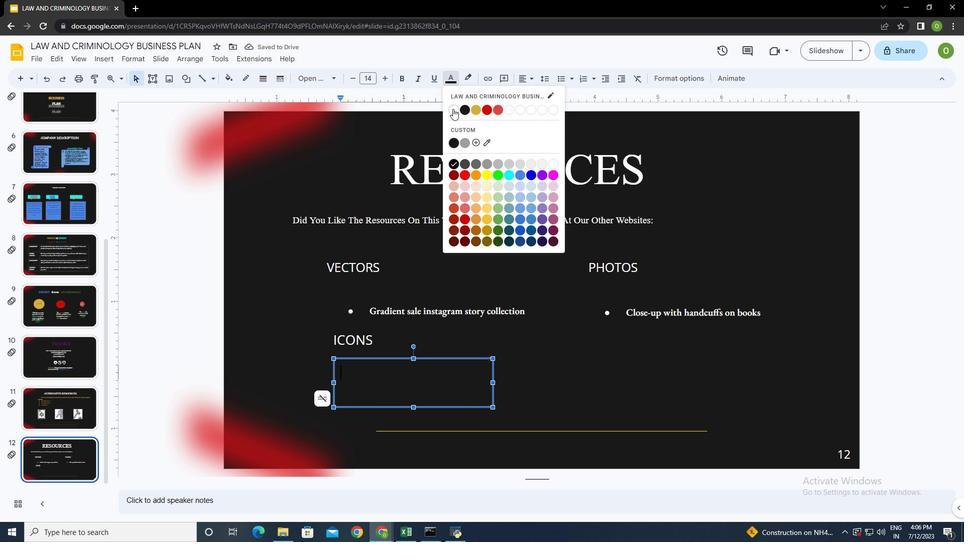 
Action: Mouse moved to (570, 79)
Screenshot: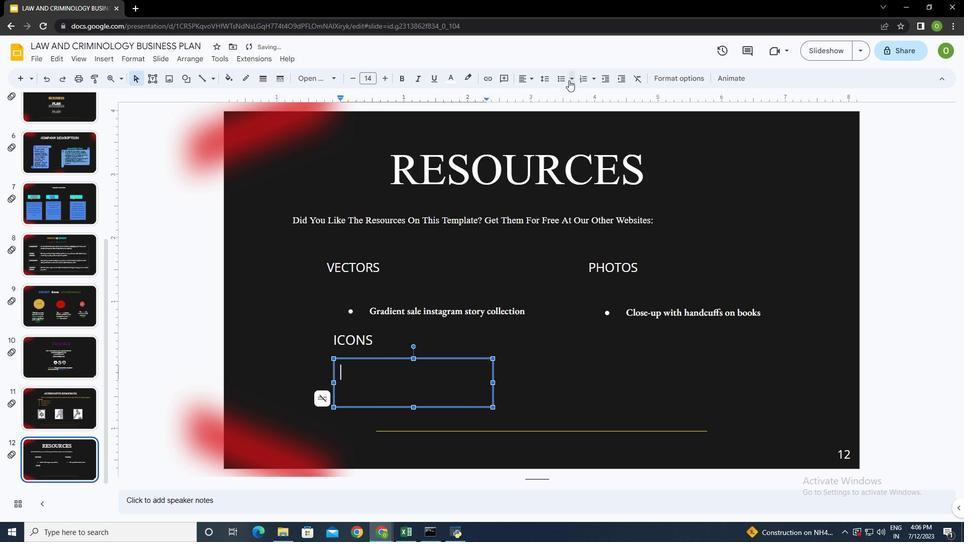 
Action: Mouse pressed left at (570, 79)
Screenshot: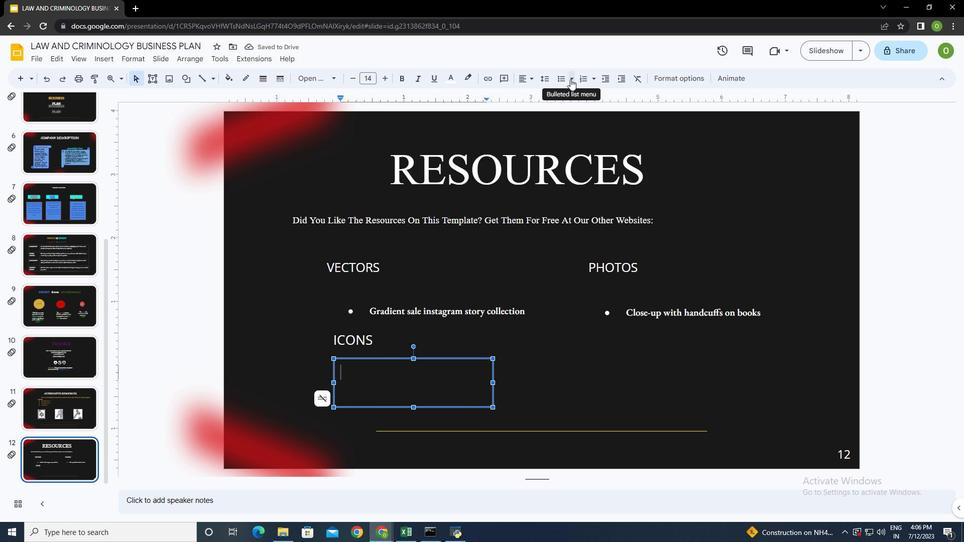 
Action: Mouse moved to (616, 108)
Screenshot: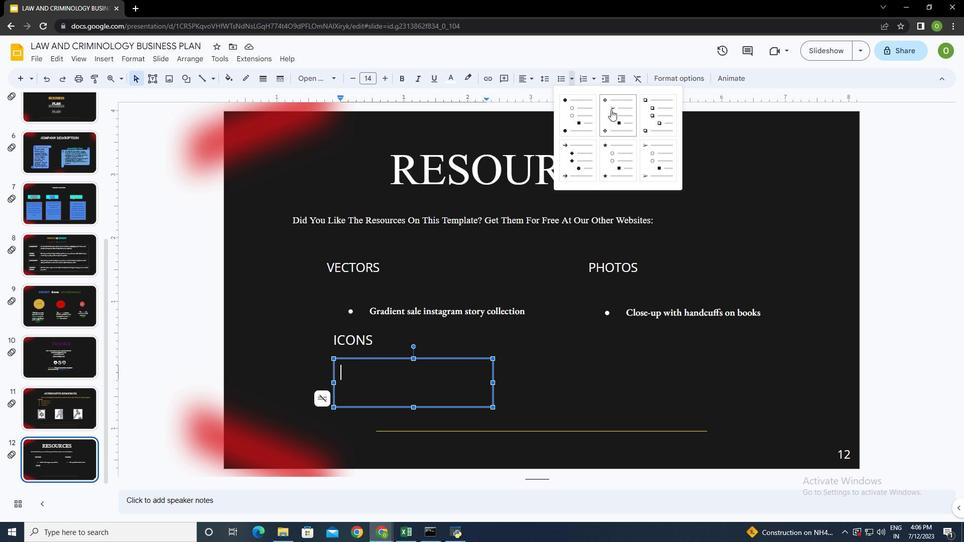 
Action: Mouse pressed left at (616, 108)
Screenshot: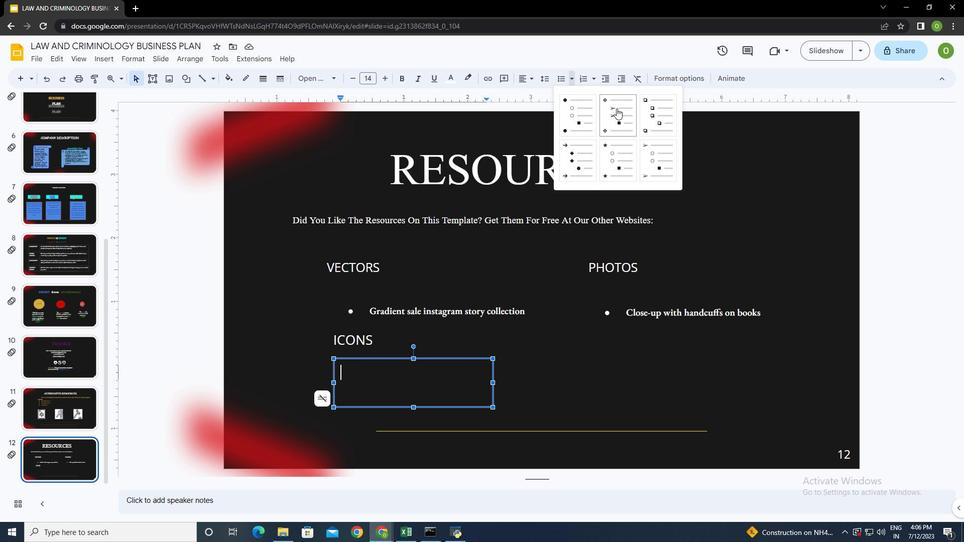 
Action: Mouse moved to (264, 347)
Screenshot: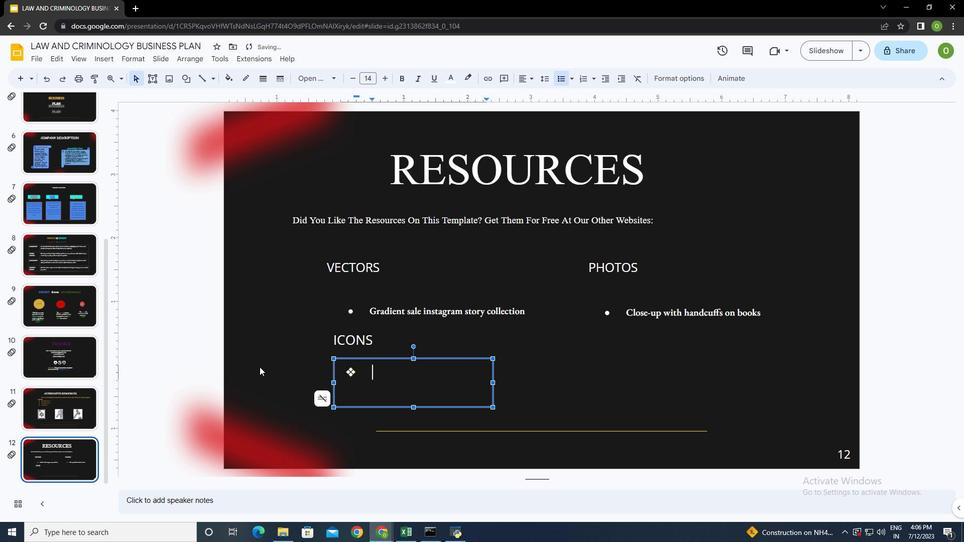 
Action: Key pressed <Key.caps_lock><Key.shift>Libra<Key.space>icon<Key.enter>fingerprint<Key.space>icom<Key.enter><Key.shift>Hans<Key.backspace>dcuffs<Key.space>icom<Key.backspace>n
Screenshot: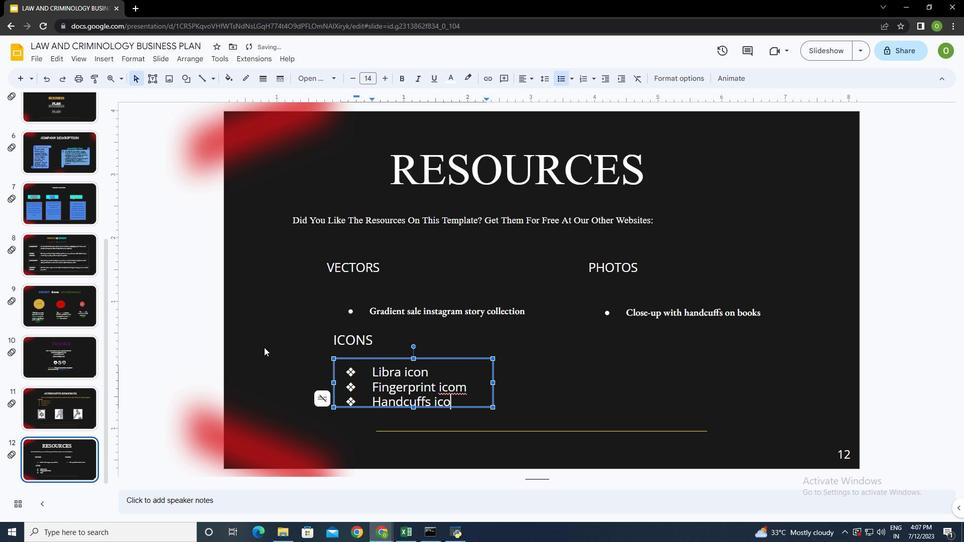 
Action: Mouse moved to (449, 389)
Screenshot: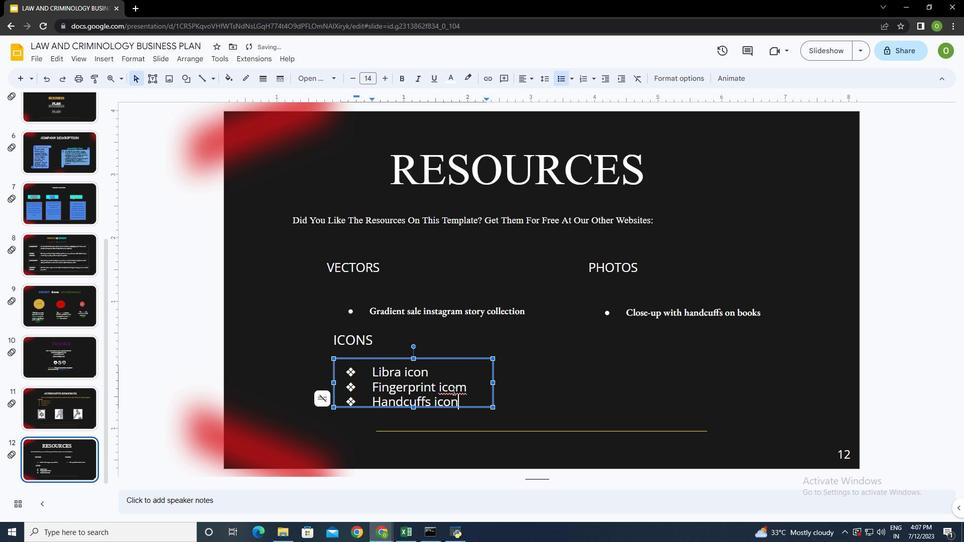 
Action: Mouse pressed left at (449, 389)
